 Task: Open Card Mediation Execution Review in Board Customer Loyalty Program Strategy and Execution to Workspace Appointment Scheduling and add a team member Softage.3@softage.net, a label Orange, a checklist Content Marketing, an attachment from Trello, a color Orange and finally, add a card description 'Plan and execute company team-building conference with guest speakers' and a comment 'This task presents an opportunity to demonstrate our team-building and collaboration skills, working effectively with others towards a common goal.'. Add a start date 'Jan 03, 1900' with a due date 'Jan 10, 1900'
Action: Mouse moved to (50, 315)
Screenshot: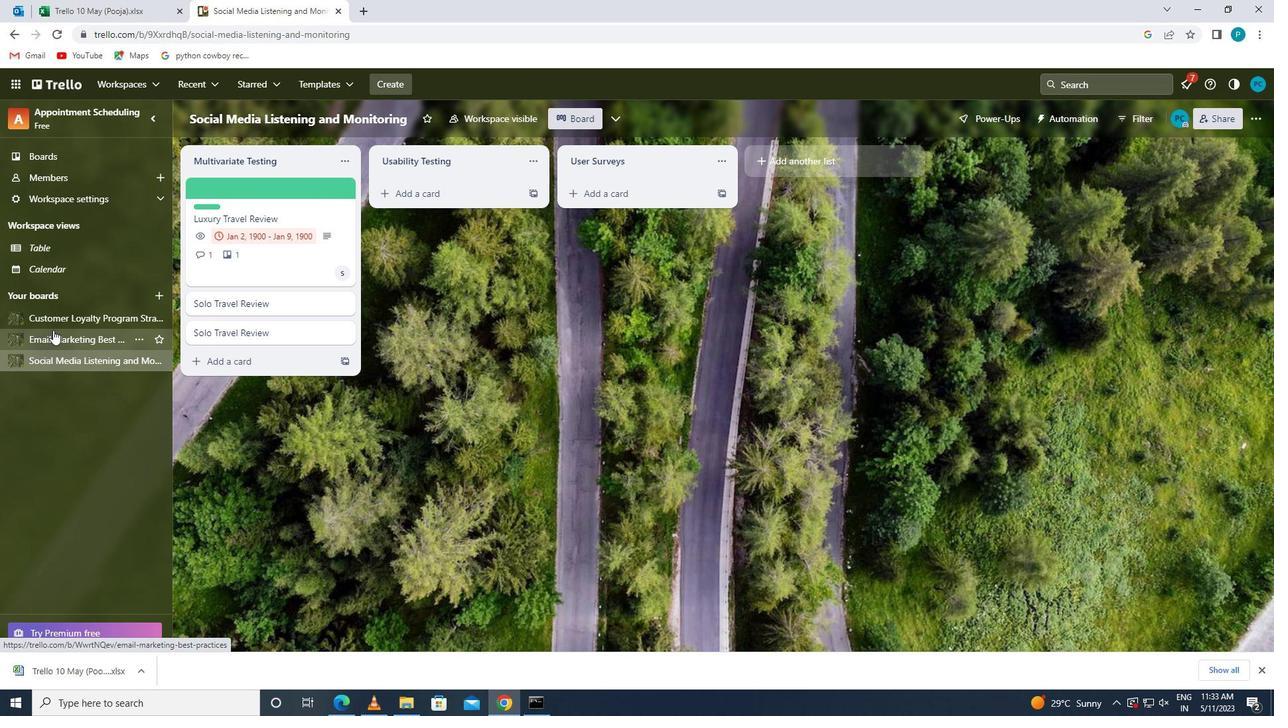 
Action: Mouse pressed left at (50, 315)
Screenshot: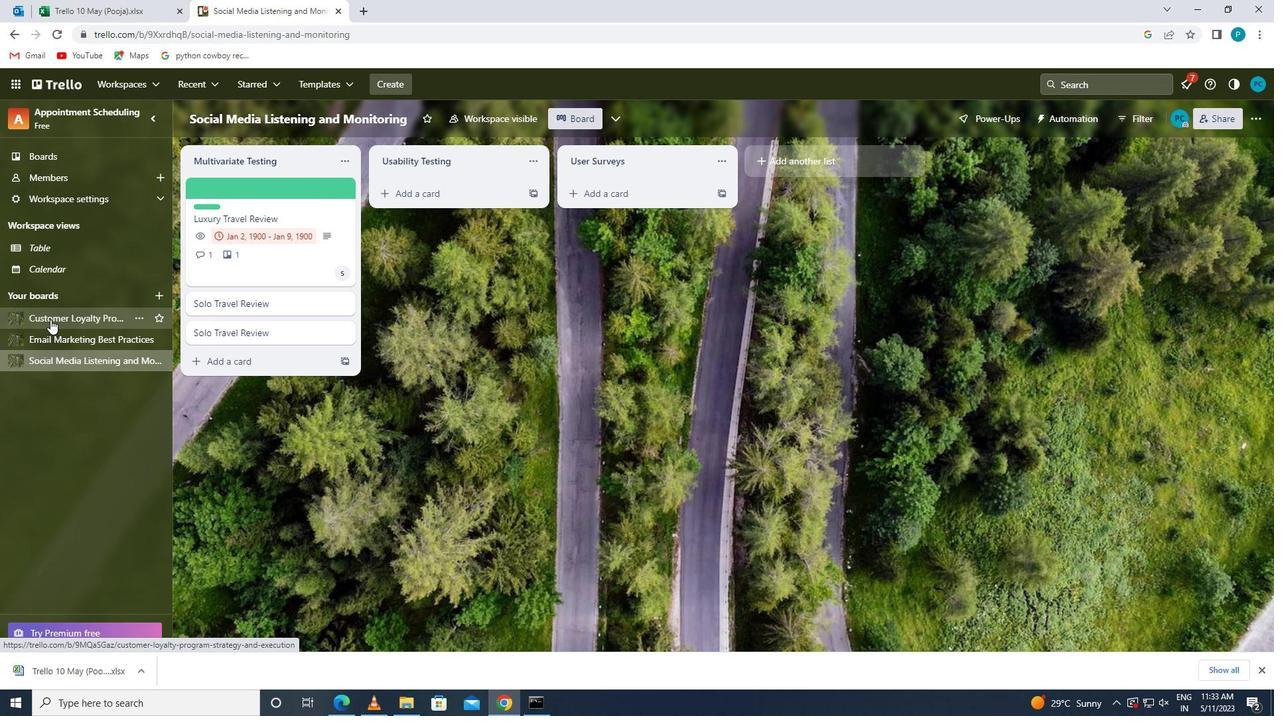 
Action: Mouse moved to (217, 191)
Screenshot: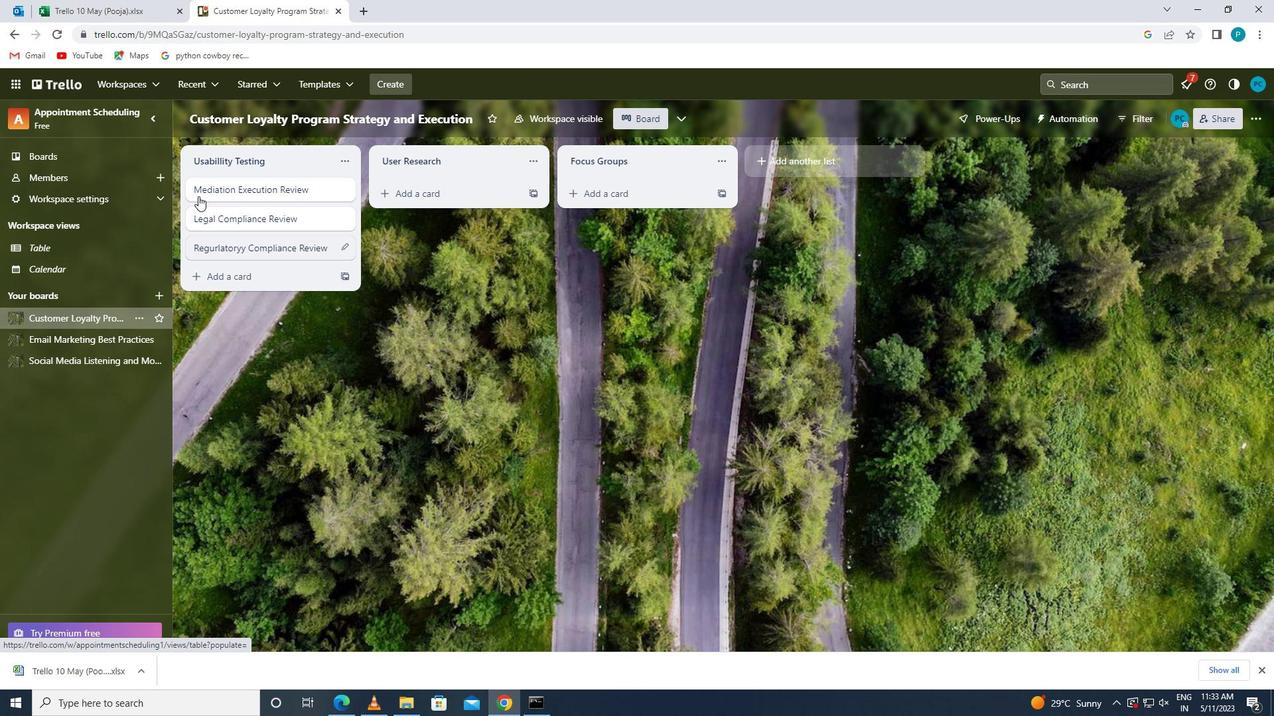 
Action: Mouse pressed left at (217, 191)
Screenshot: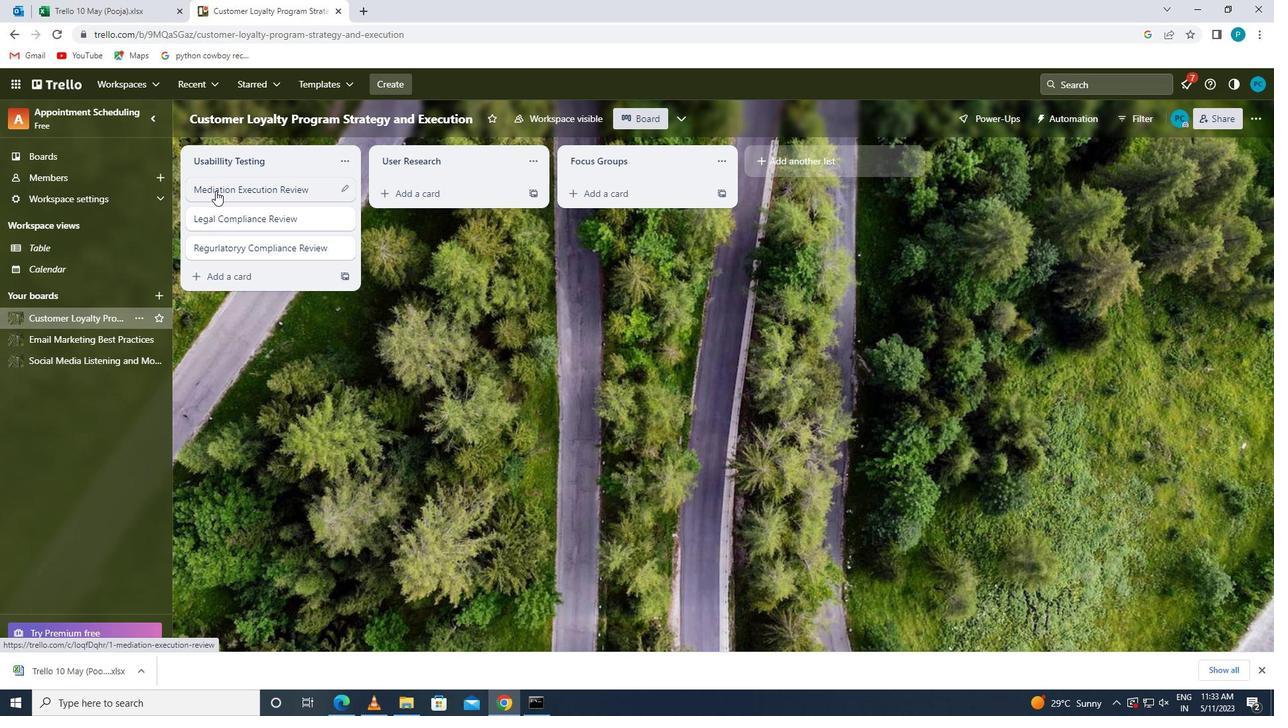 
Action: Mouse moved to (849, 185)
Screenshot: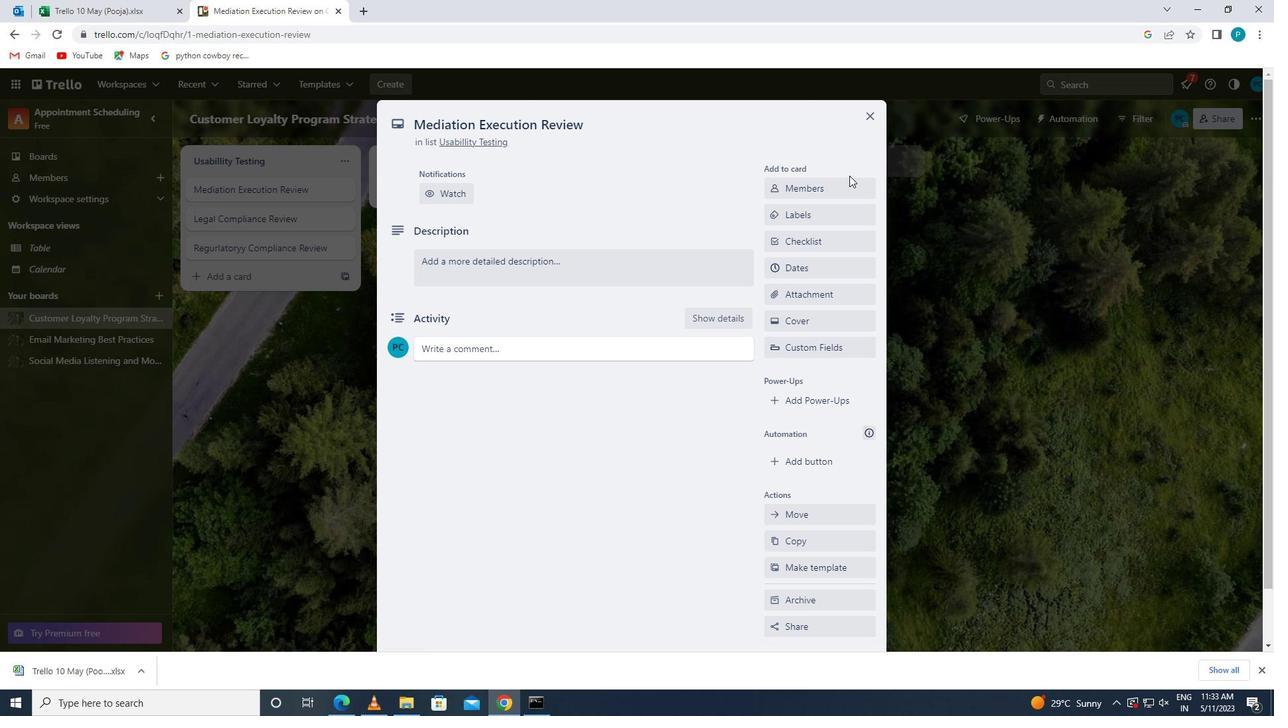 
Action: Mouse pressed left at (849, 185)
Screenshot: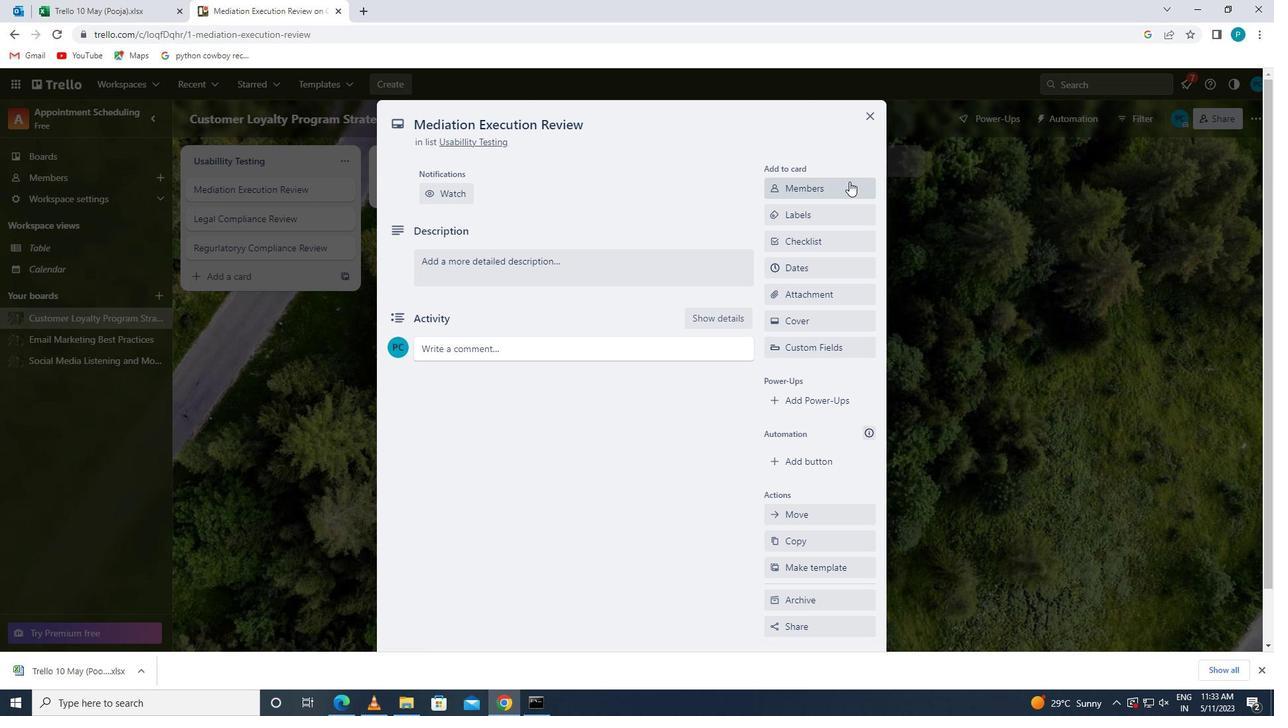 
Action: Key pressed <Key.caps_lock>s<Key.caps_lock>oftage
Screenshot: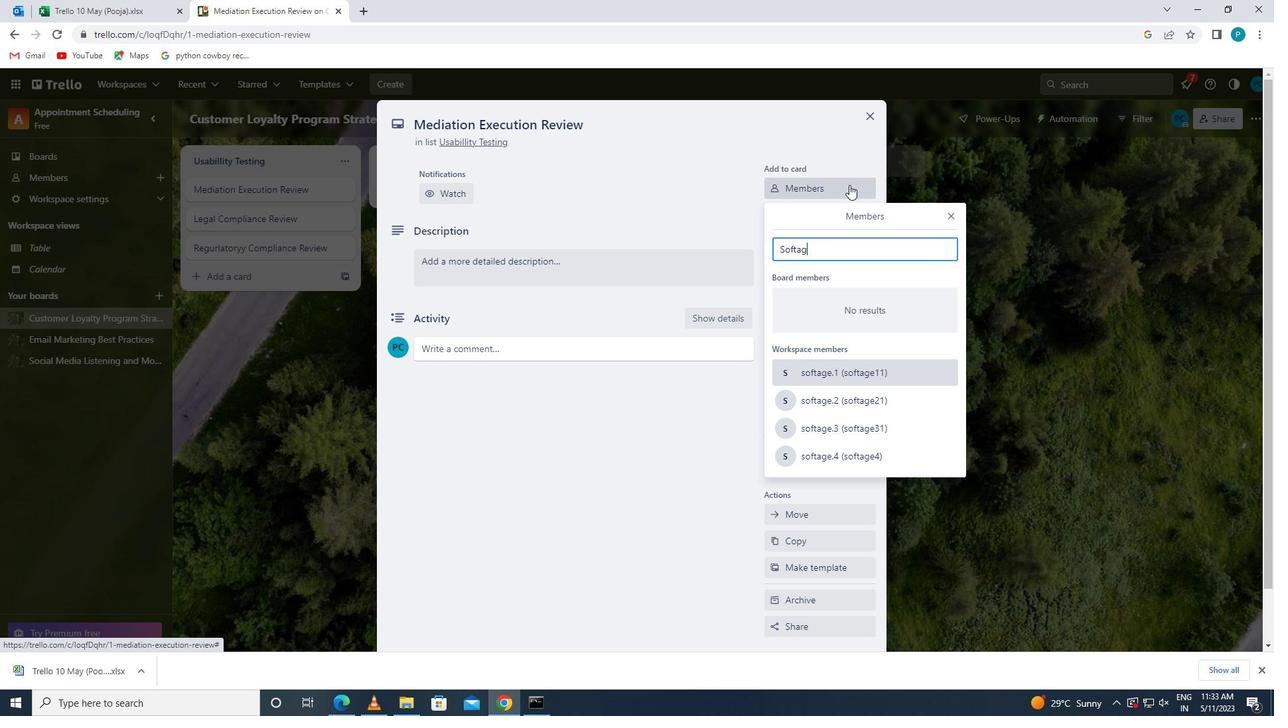 
Action: Mouse moved to (855, 435)
Screenshot: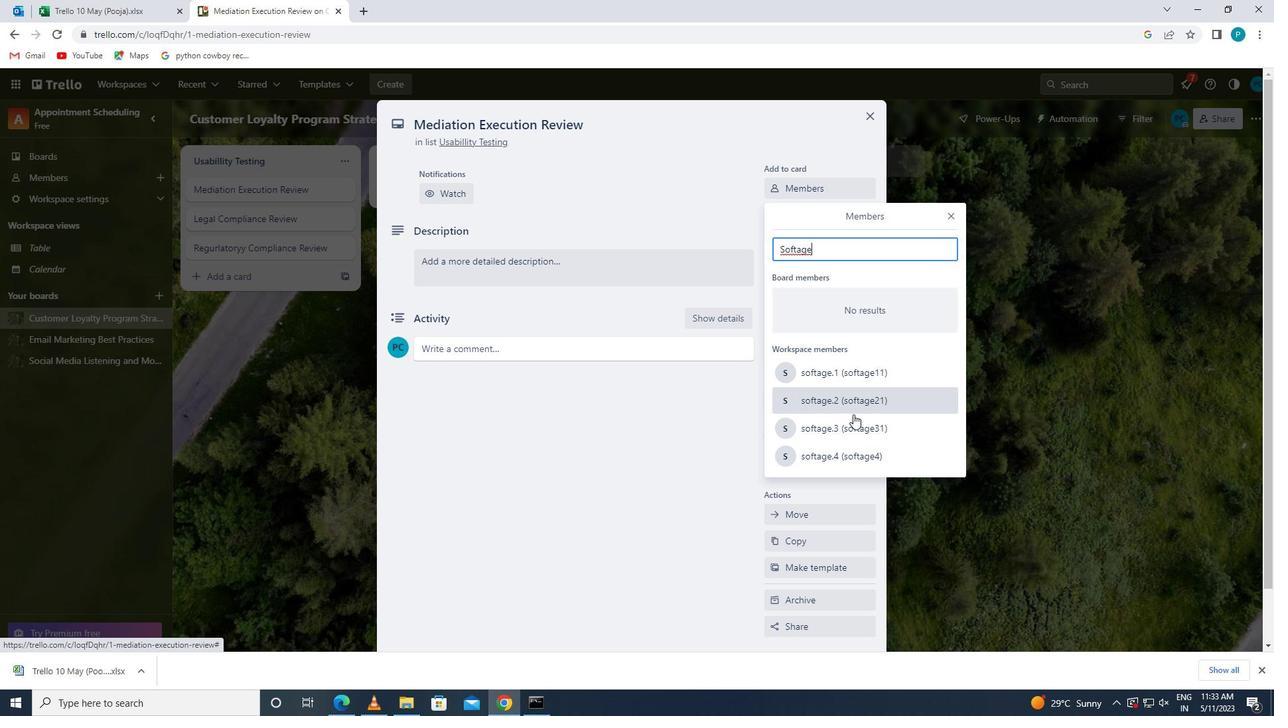 
Action: Mouse pressed left at (855, 435)
Screenshot: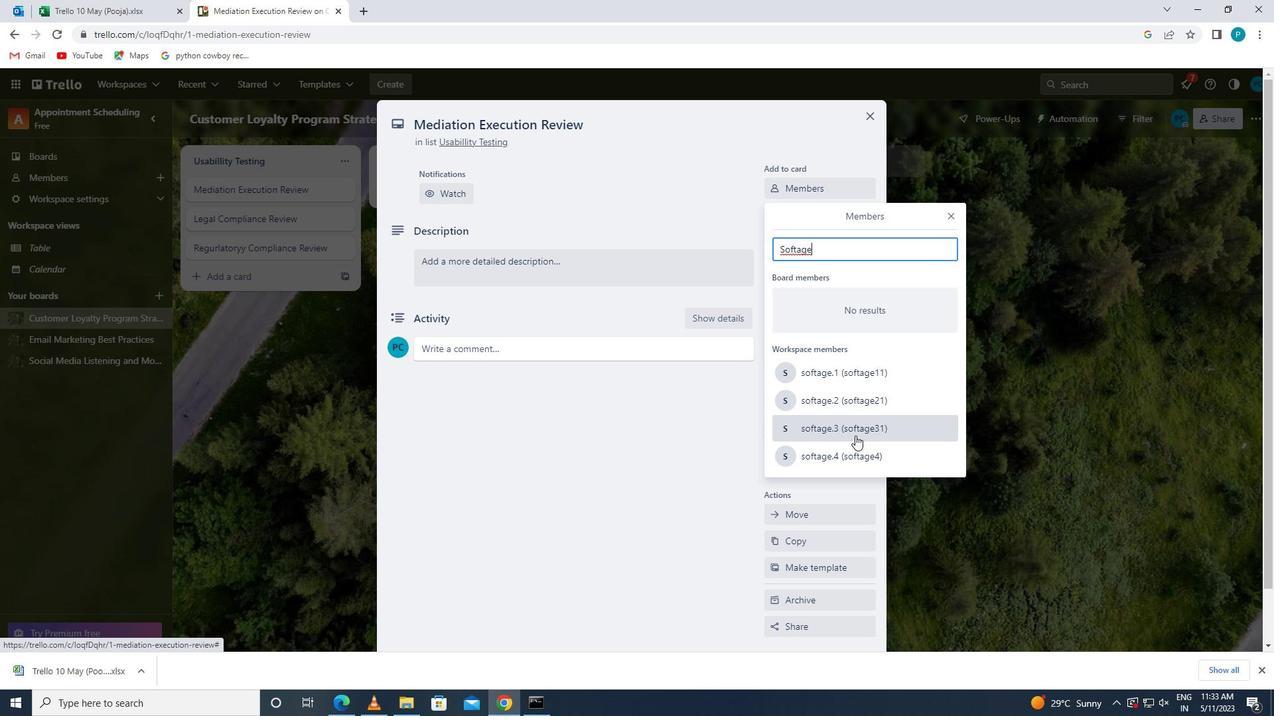 
Action: Mouse moved to (947, 214)
Screenshot: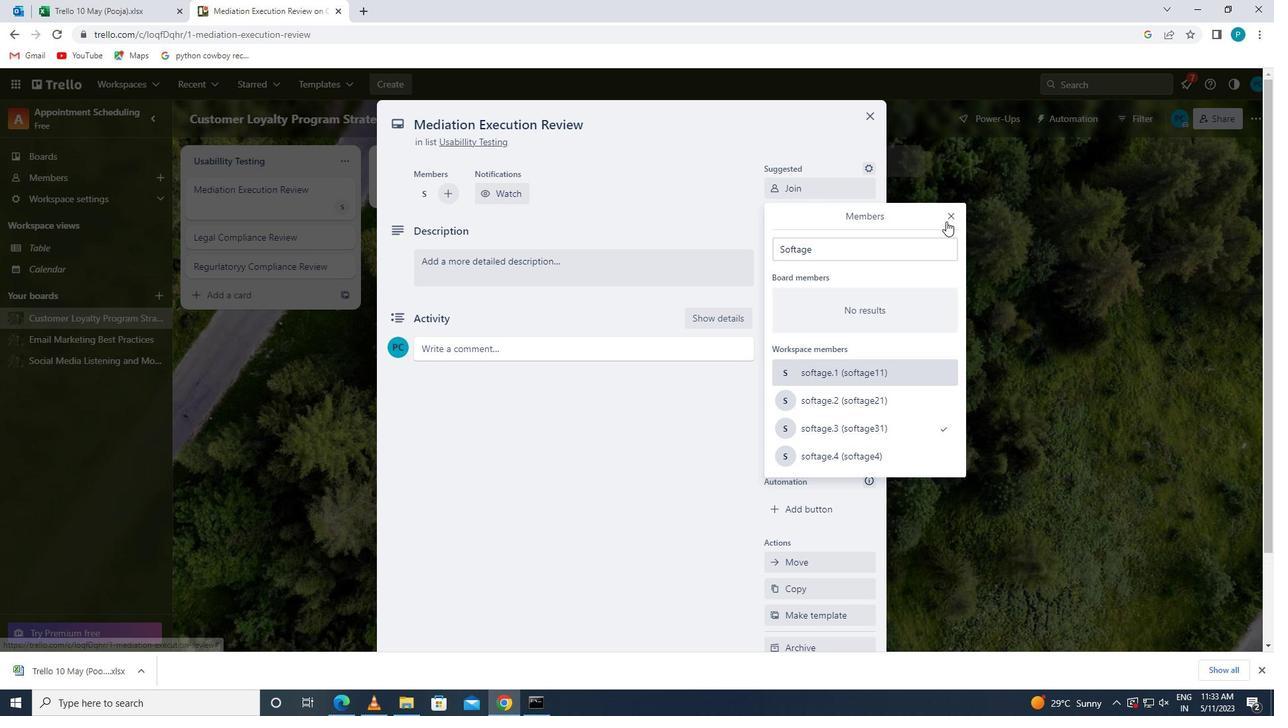 
Action: Mouse pressed left at (947, 214)
Screenshot: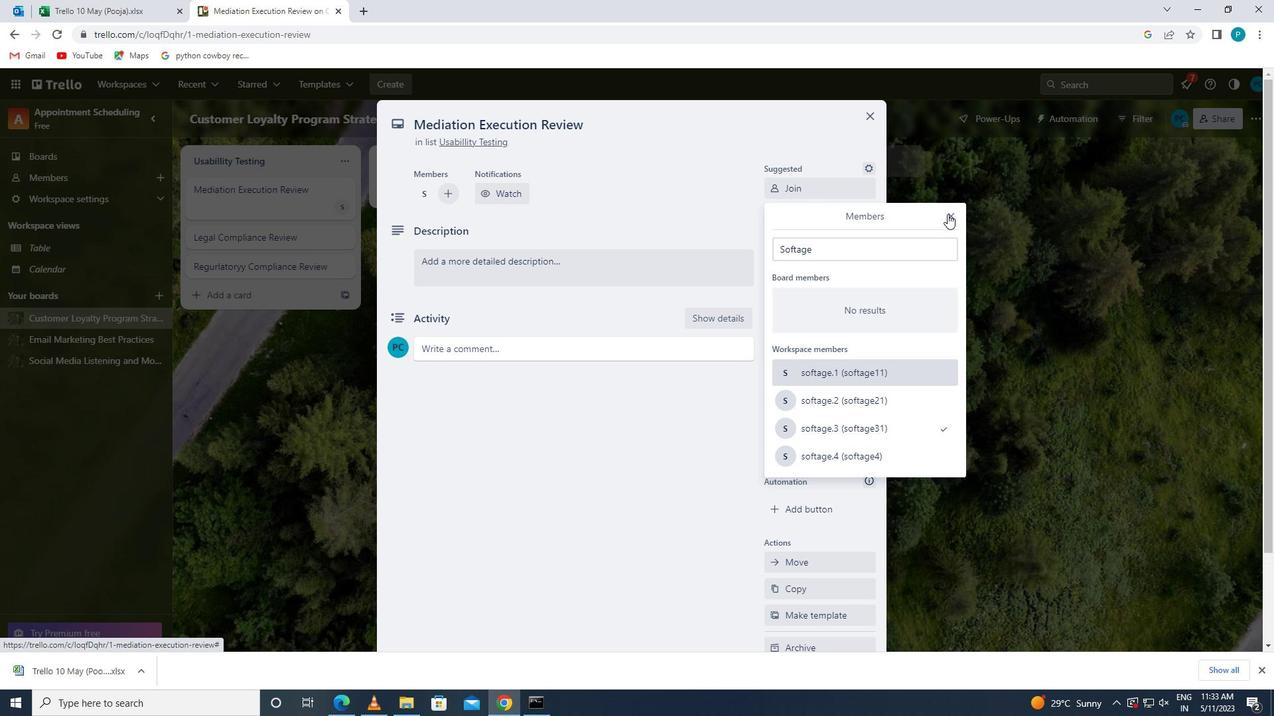 
Action: Mouse moved to (829, 266)
Screenshot: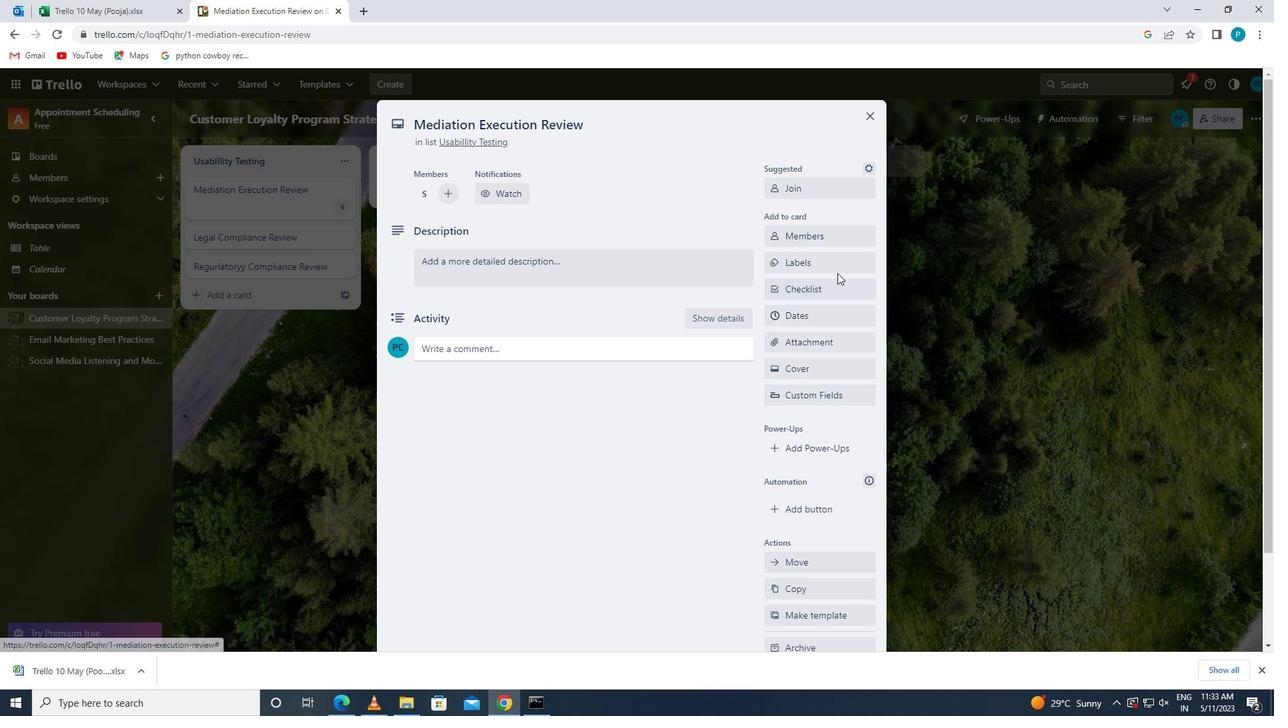 
Action: Mouse pressed left at (829, 266)
Screenshot: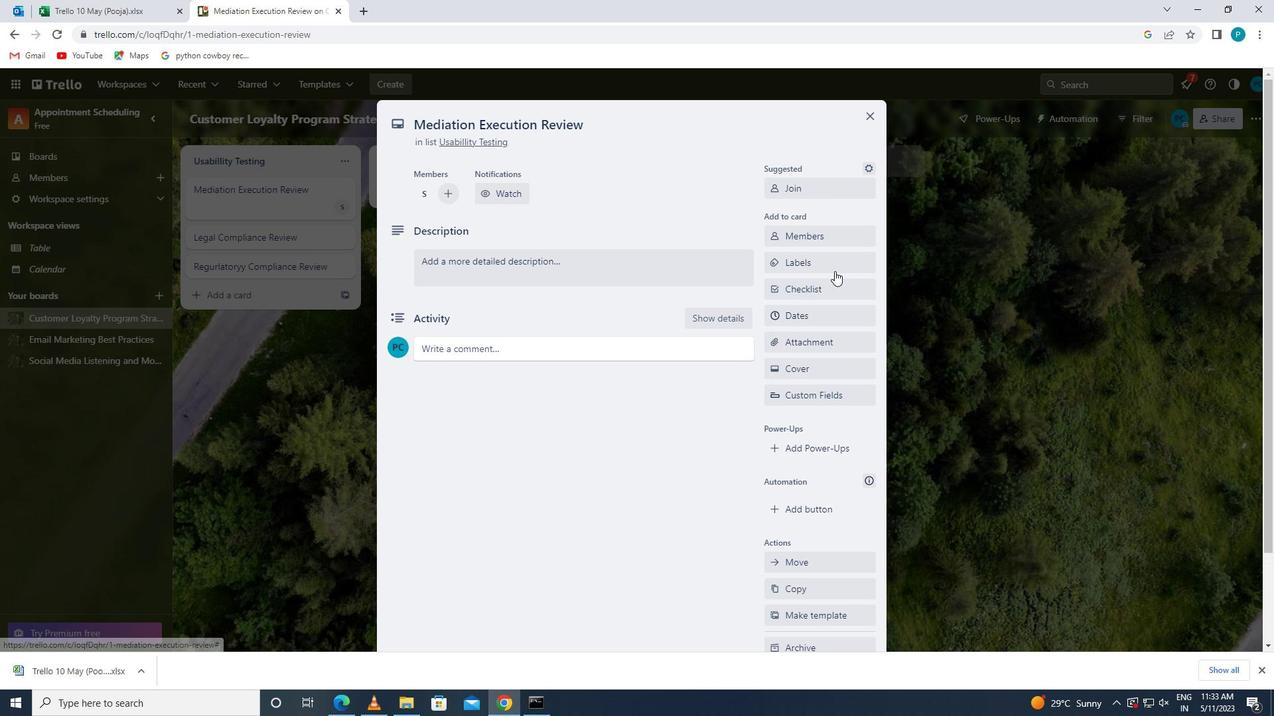
Action: Mouse moved to (846, 520)
Screenshot: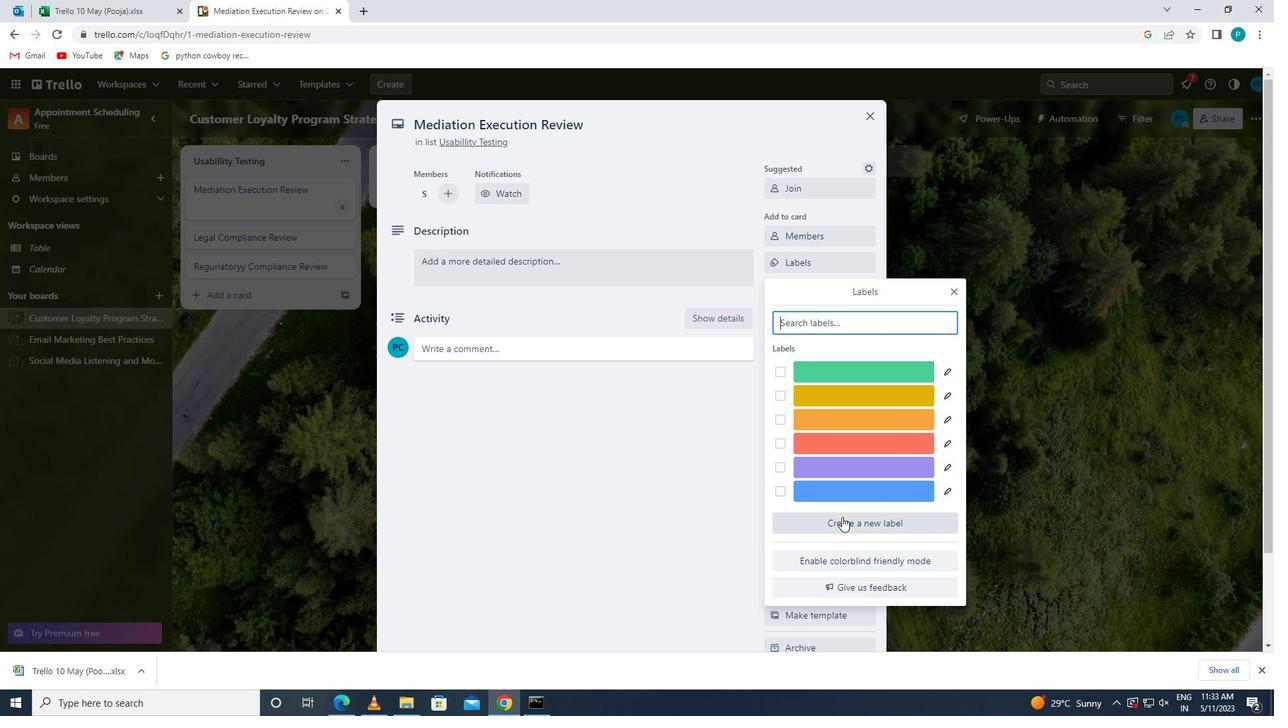 
Action: Mouse pressed left at (846, 520)
Screenshot: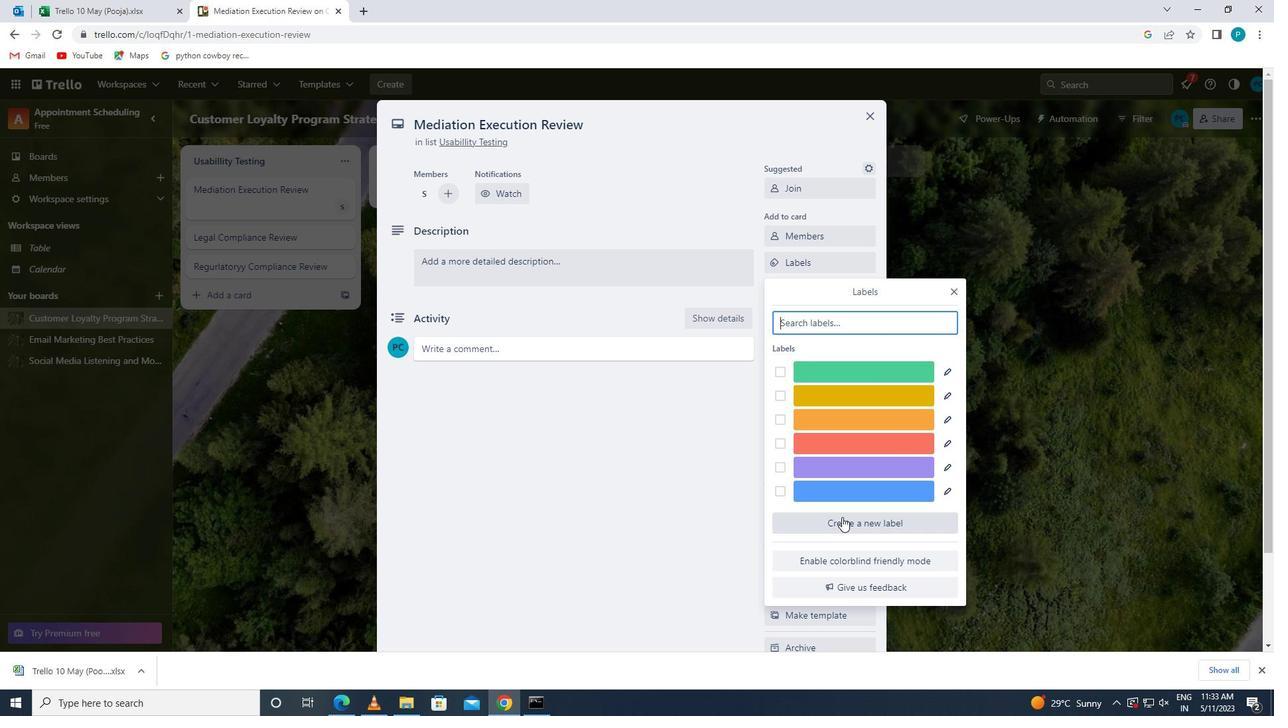 
Action: Mouse moved to (863, 304)
Screenshot: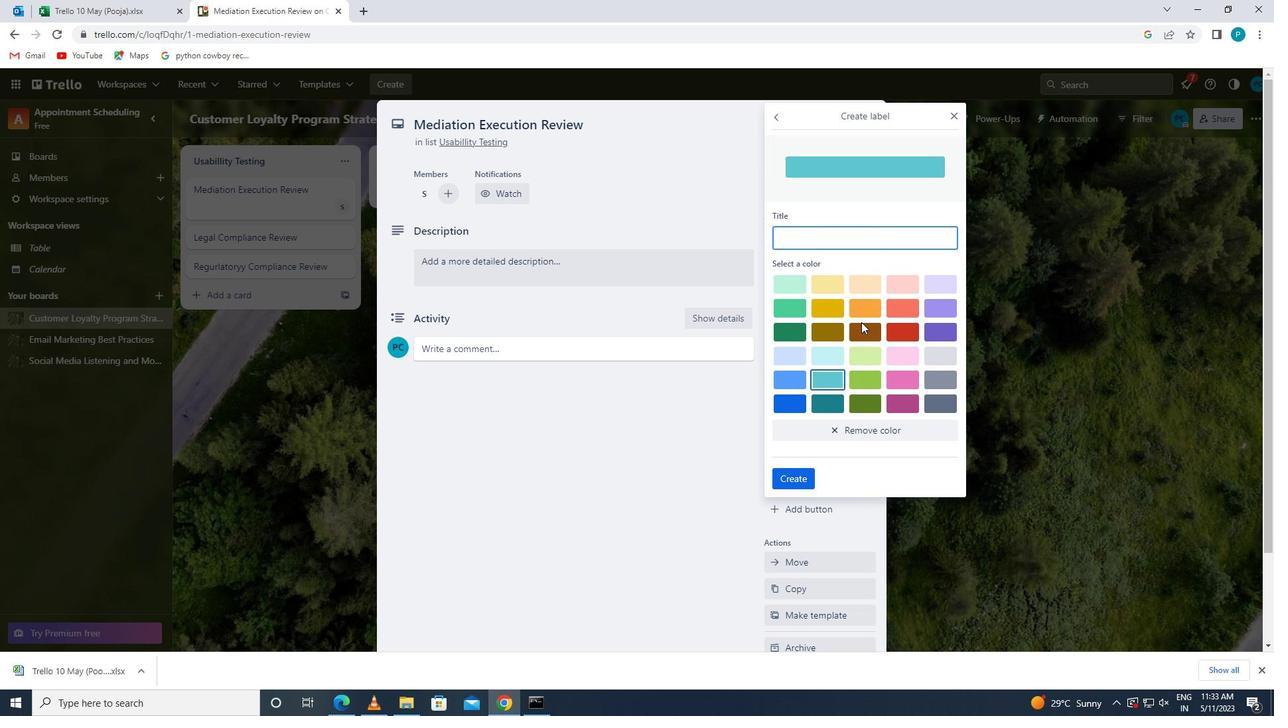 
Action: Mouse pressed left at (863, 304)
Screenshot: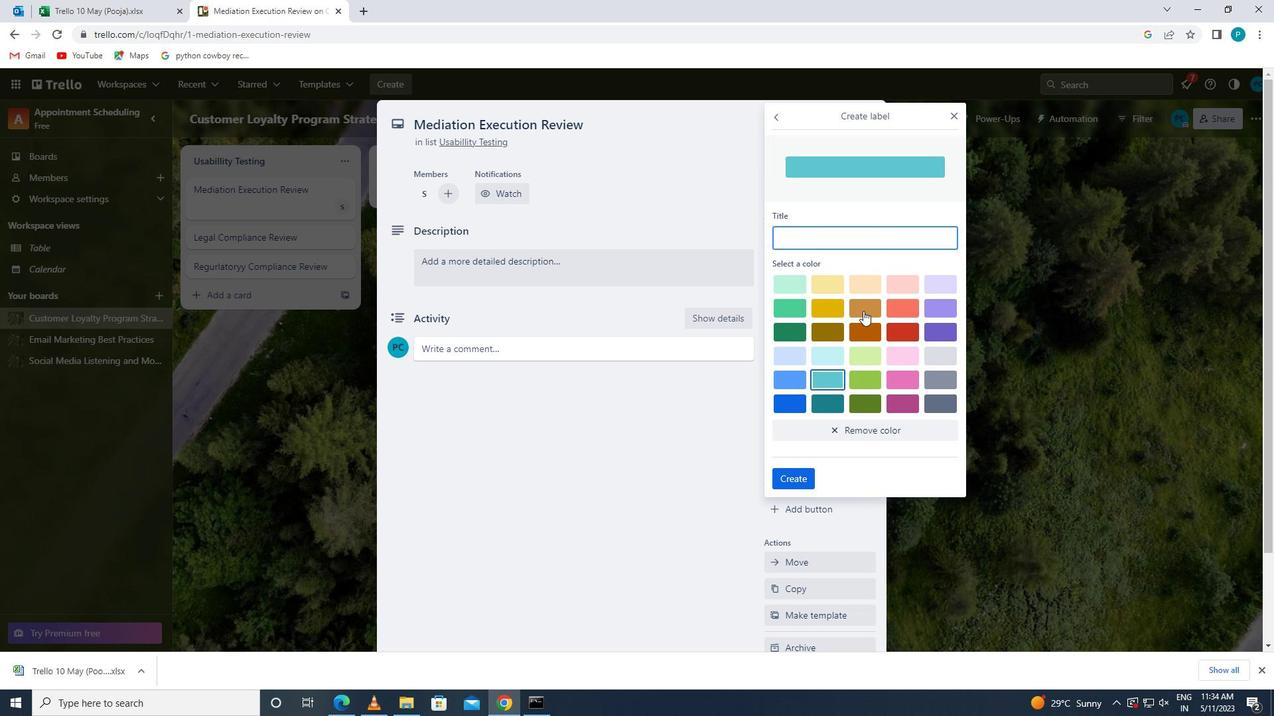 
Action: Mouse moved to (796, 489)
Screenshot: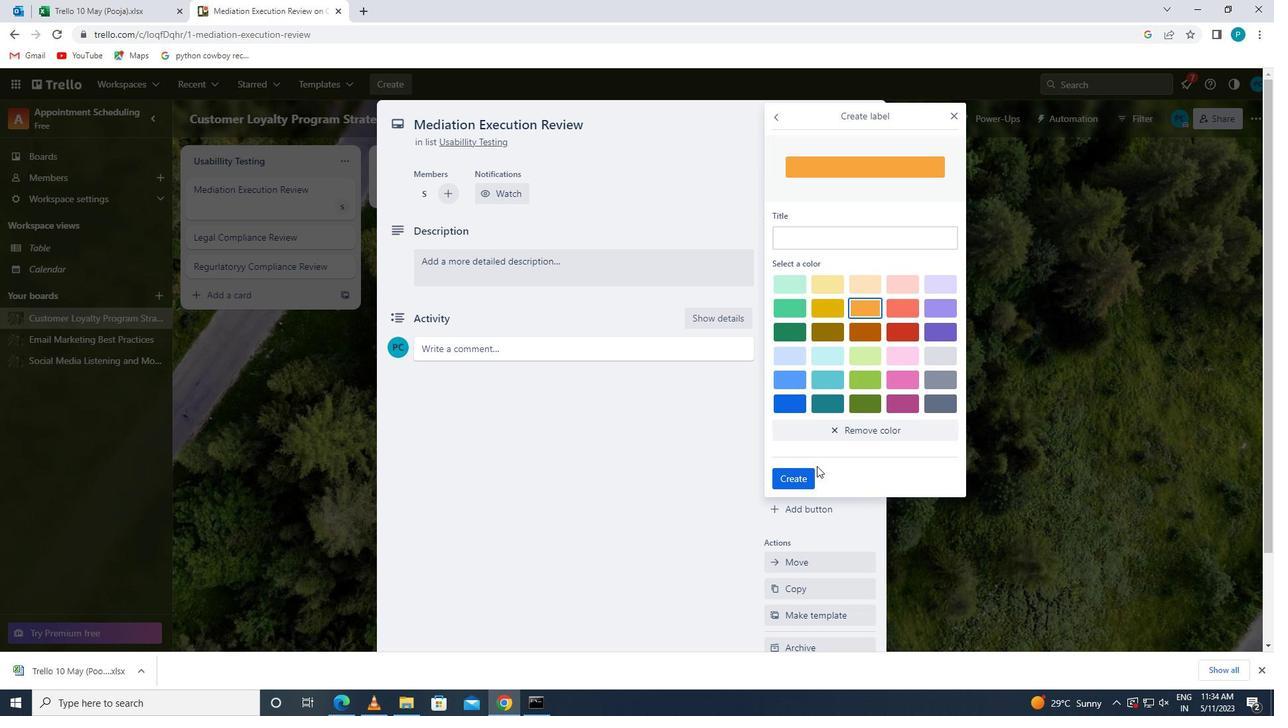 
Action: Mouse pressed left at (796, 489)
Screenshot: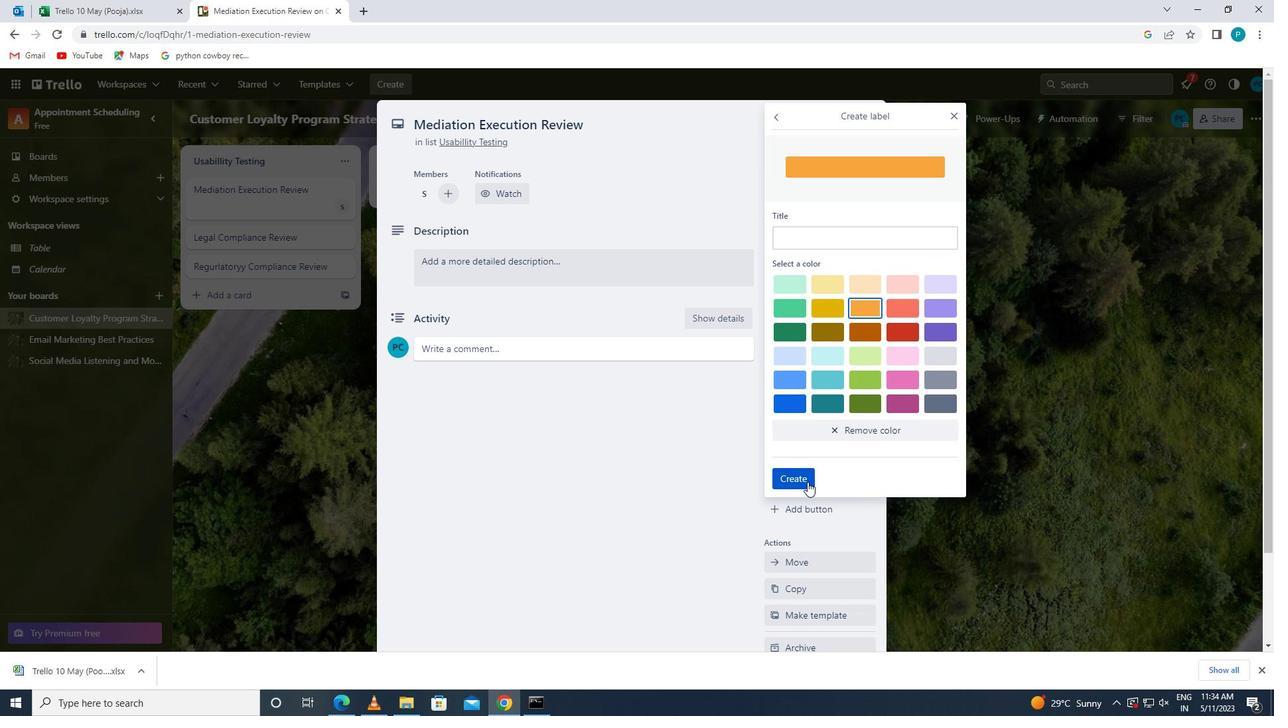 
Action: Mouse moved to (948, 283)
Screenshot: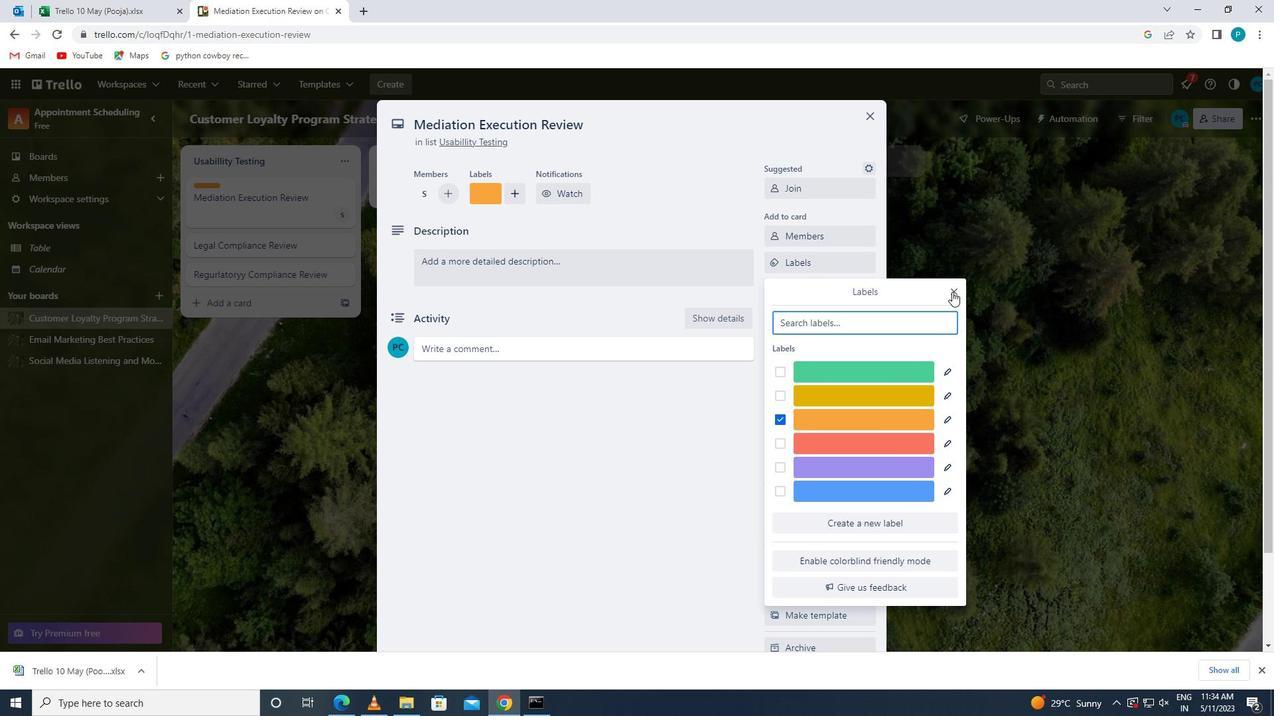 
Action: Mouse pressed left at (948, 283)
Screenshot: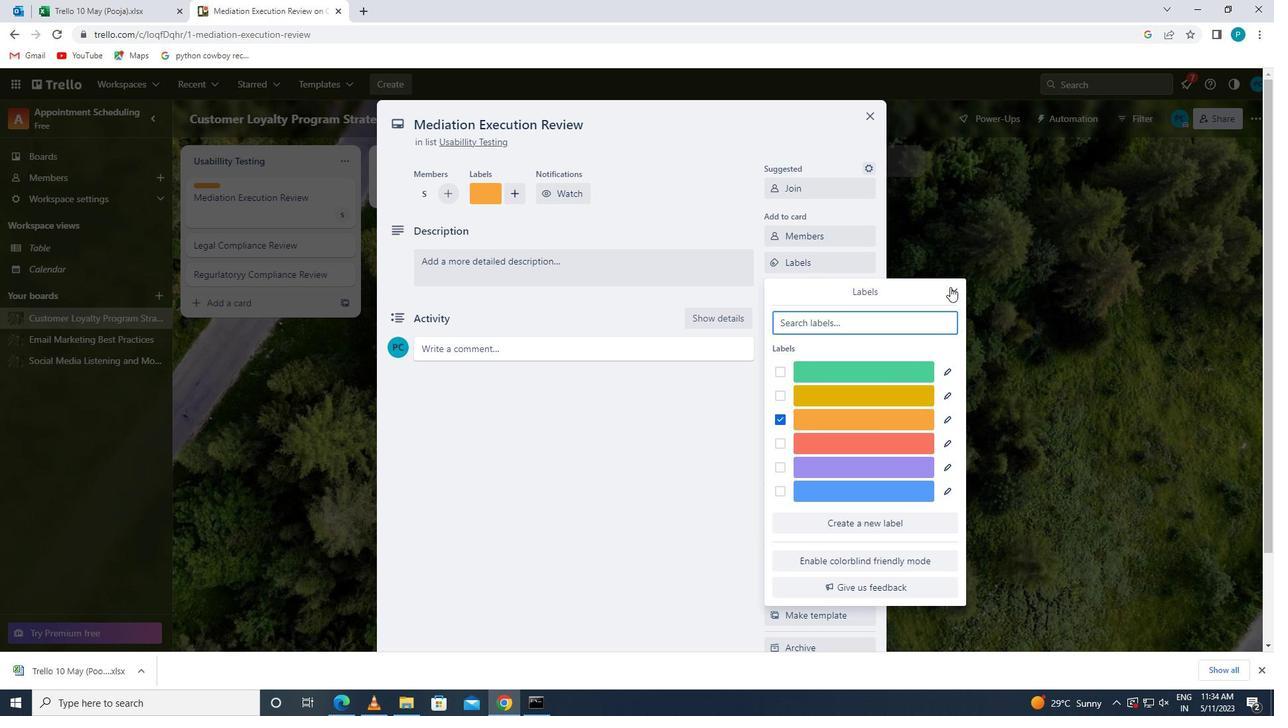 
Action: Mouse moved to (952, 289)
Screenshot: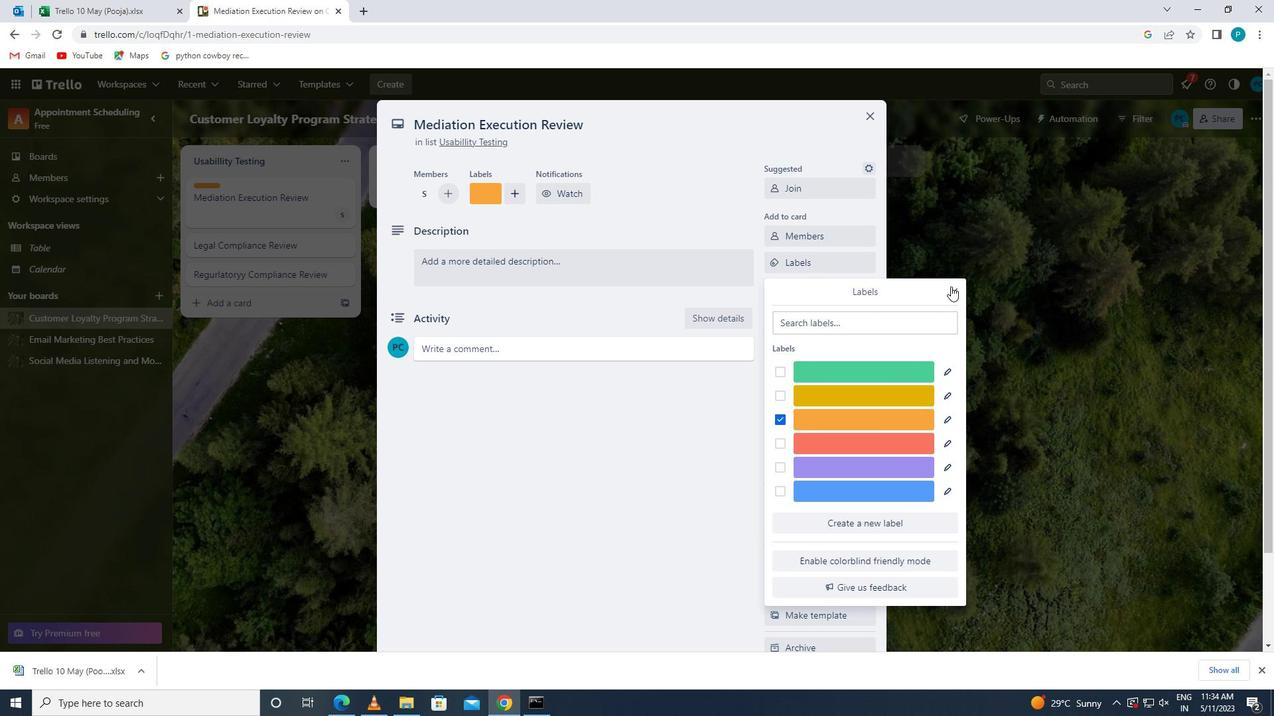 
Action: Mouse pressed left at (952, 289)
Screenshot: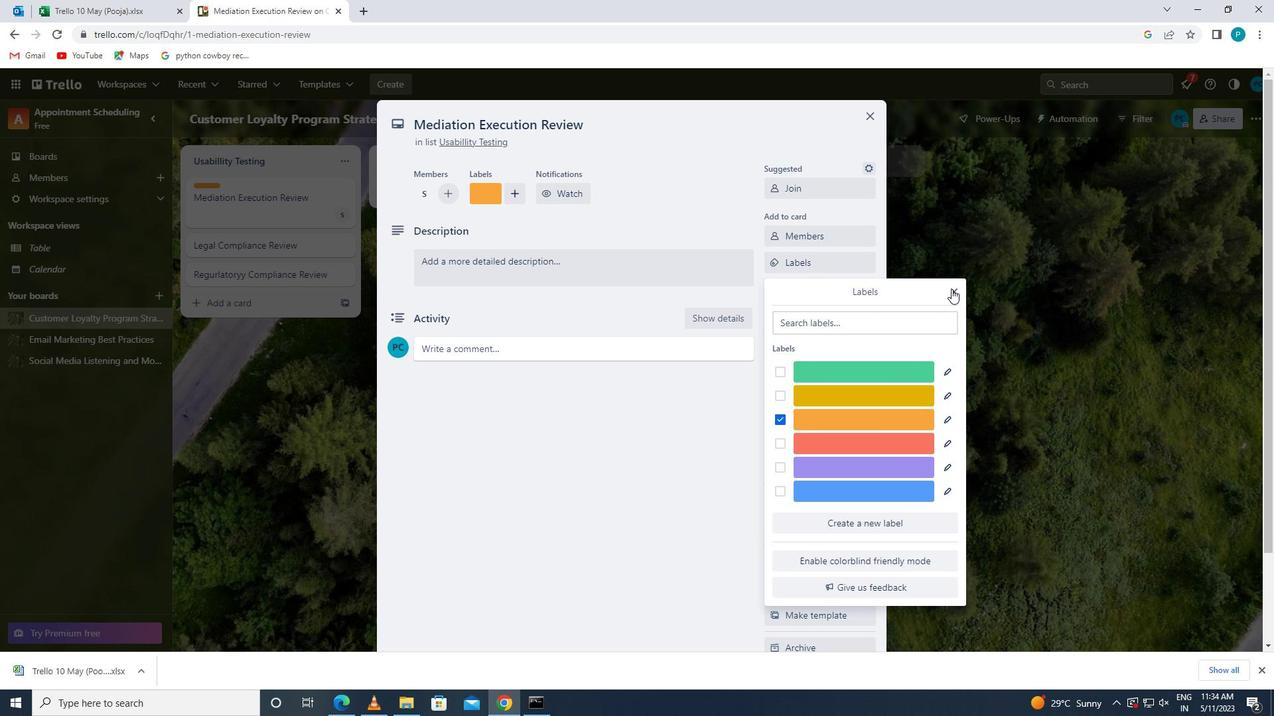 
Action: Mouse moved to (842, 321)
Screenshot: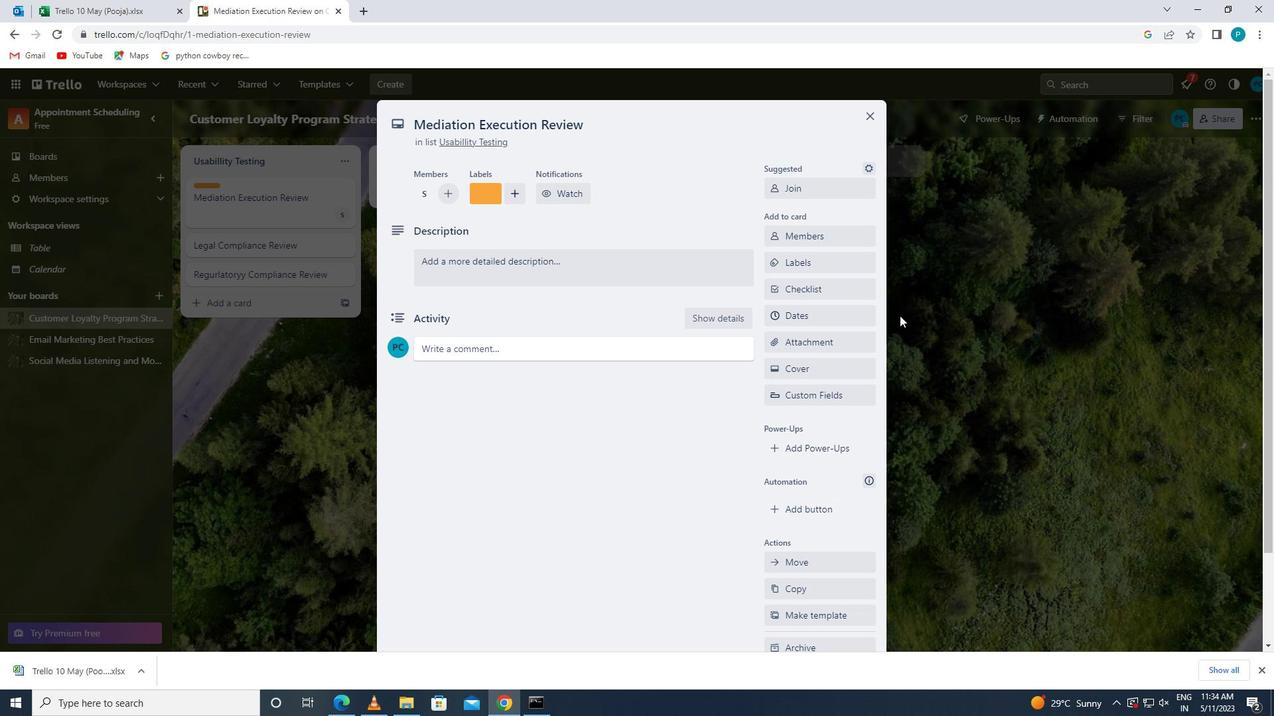 
Action: Mouse pressed left at (842, 321)
Screenshot: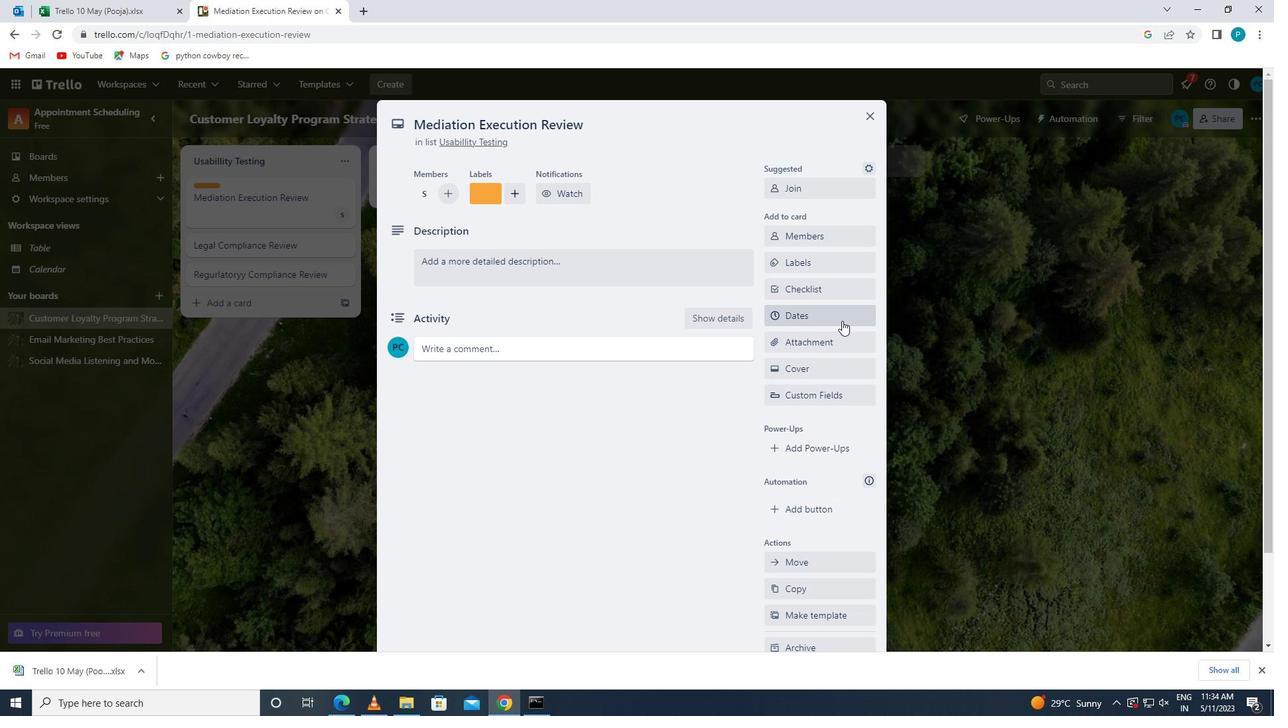 
Action: Mouse moved to (951, 117)
Screenshot: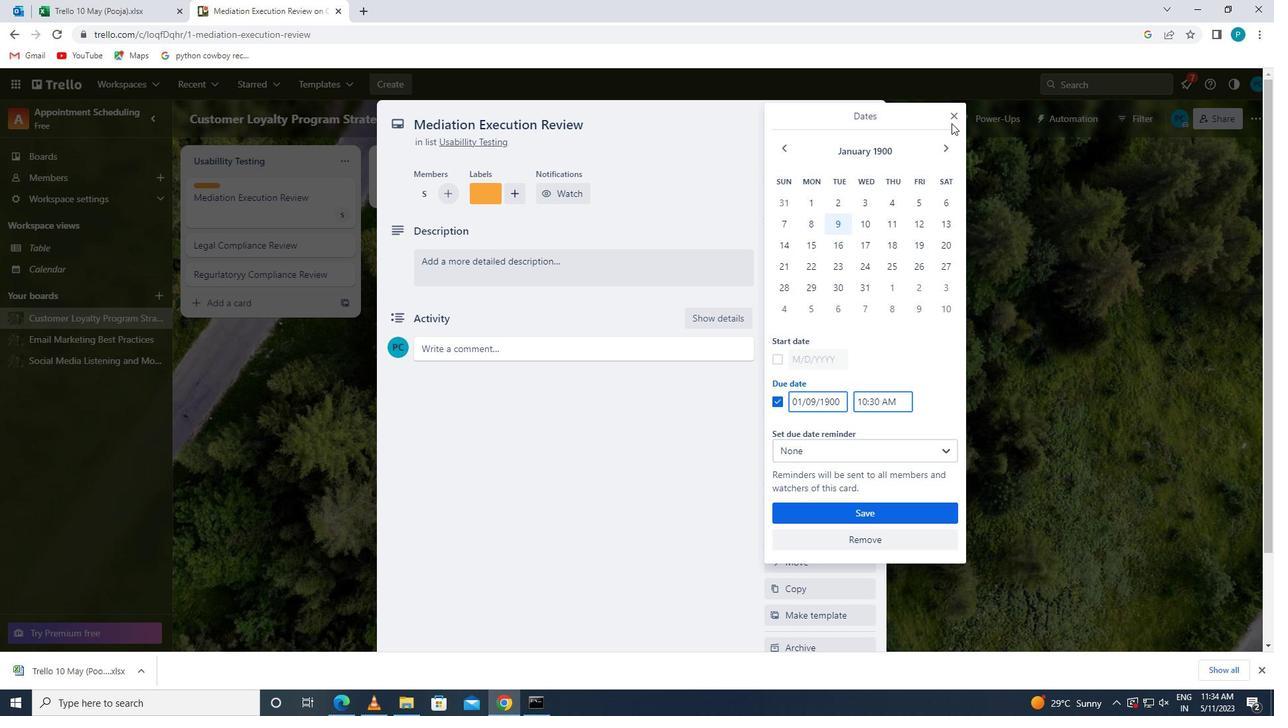 
Action: Mouse pressed left at (951, 117)
Screenshot: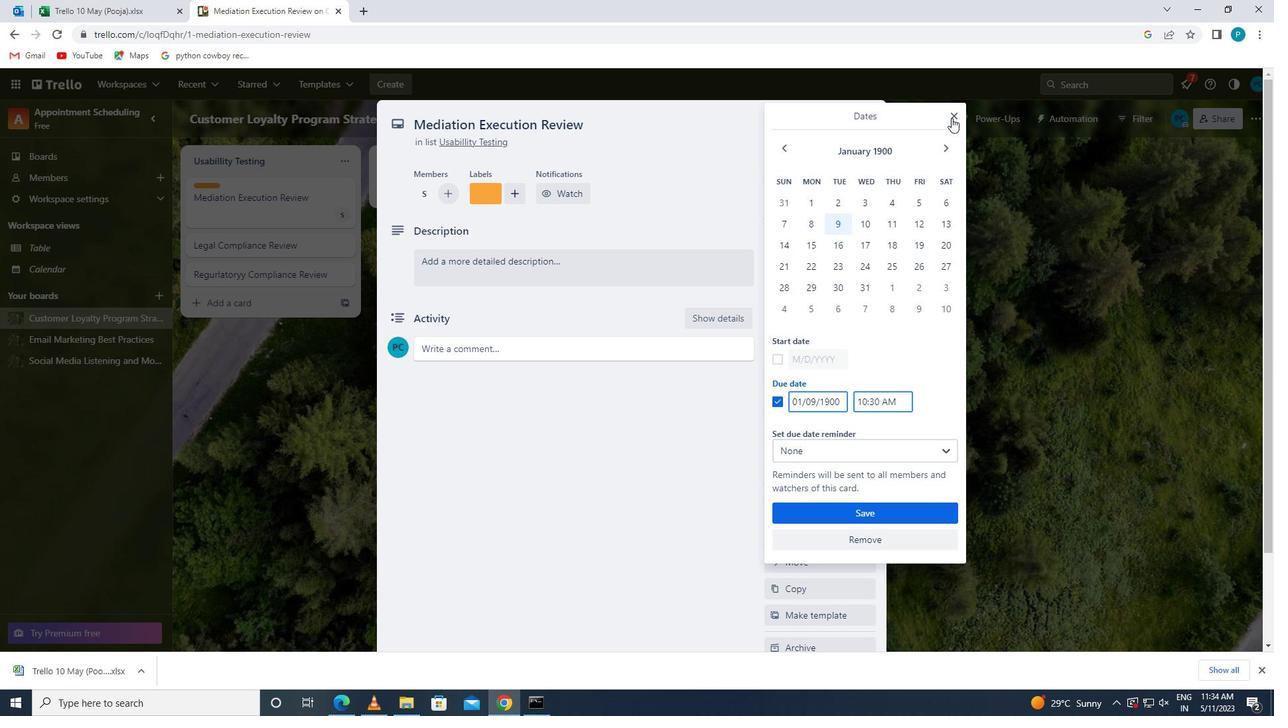 
Action: Mouse moved to (810, 343)
Screenshot: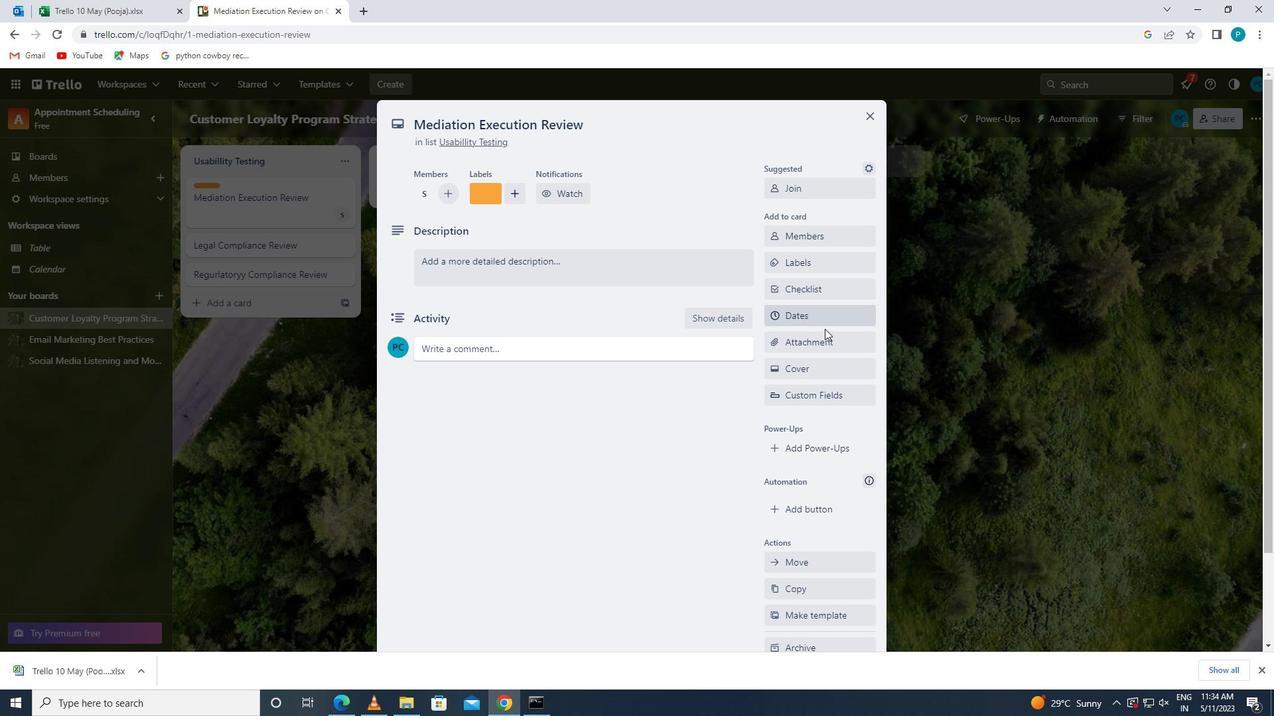 
Action: Mouse pressed left at (810, 343)
Screenshot: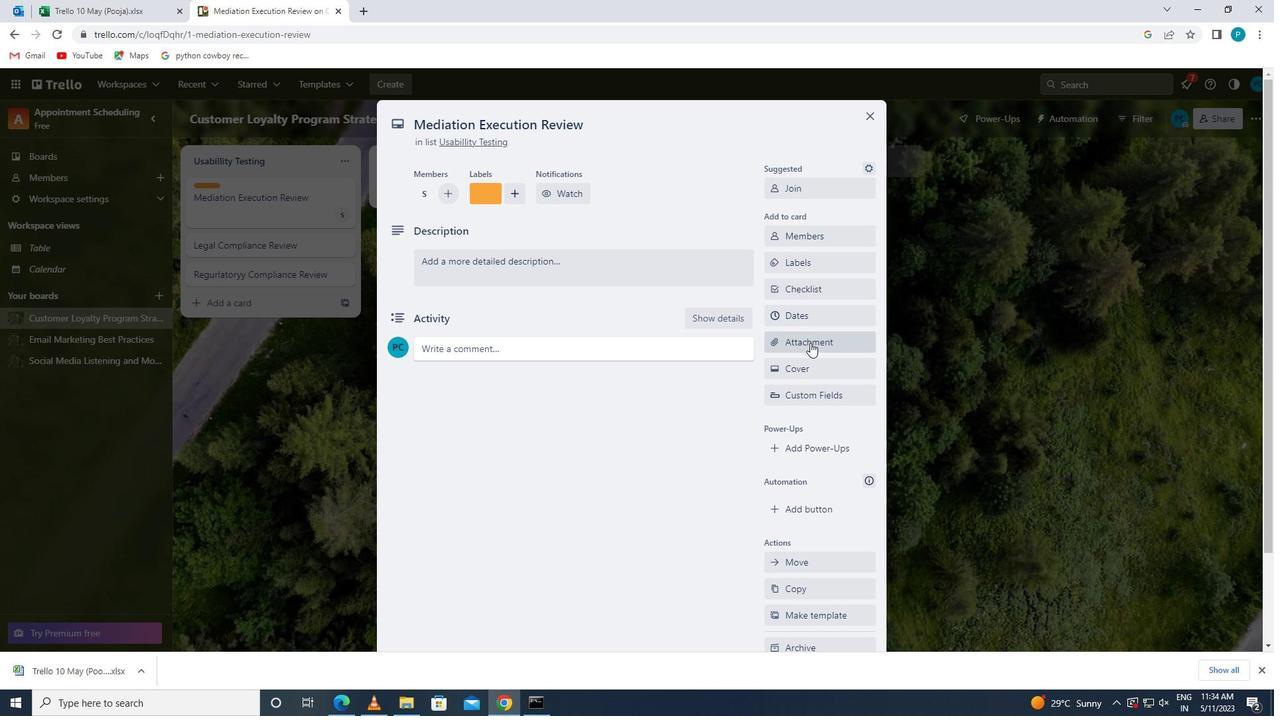 
Action: Mouse moved to (793, 289)
Screenshot: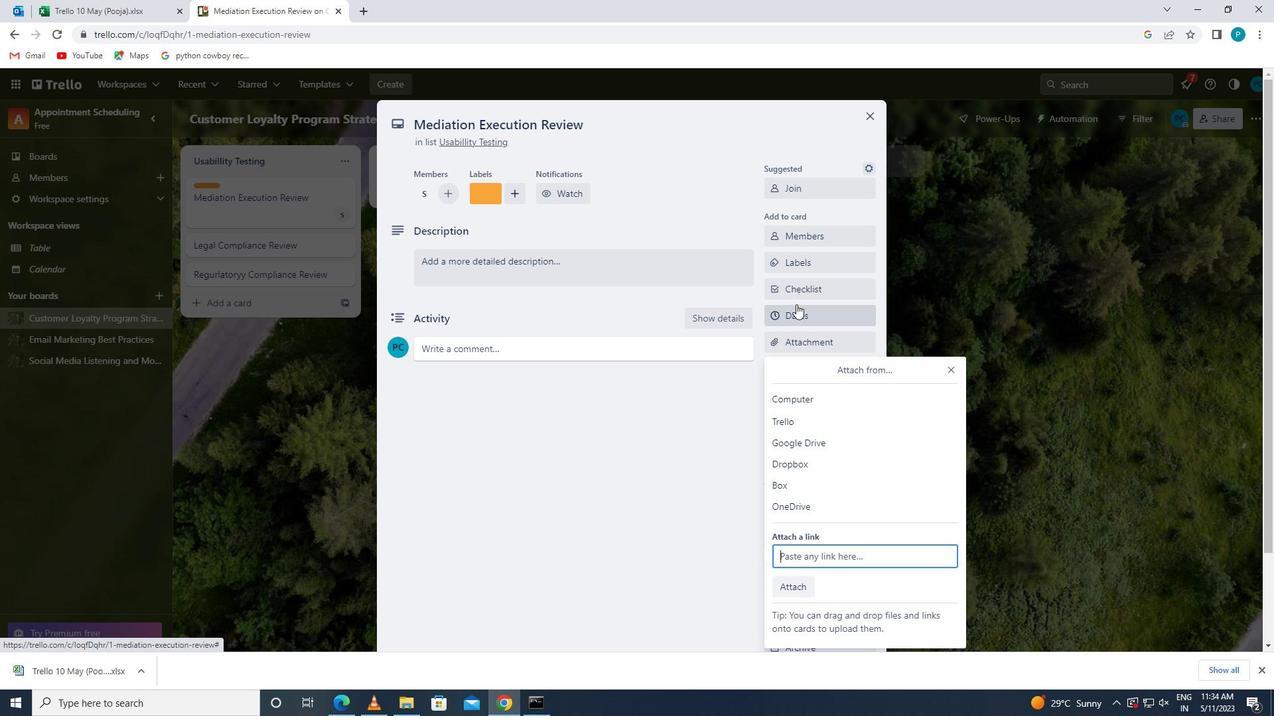 
Action: Mouse pressed left at (793, 289)
Screenshot: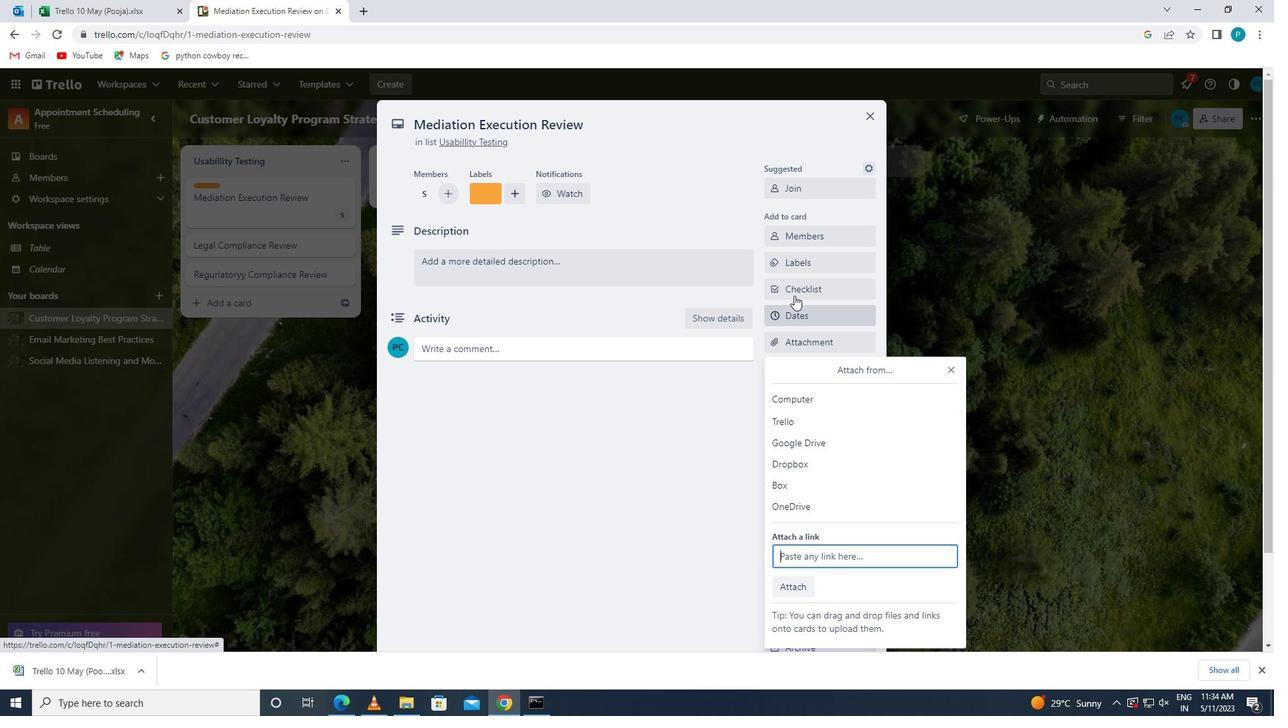 
Action: Mouse moved to (820, 337)
Screenshot: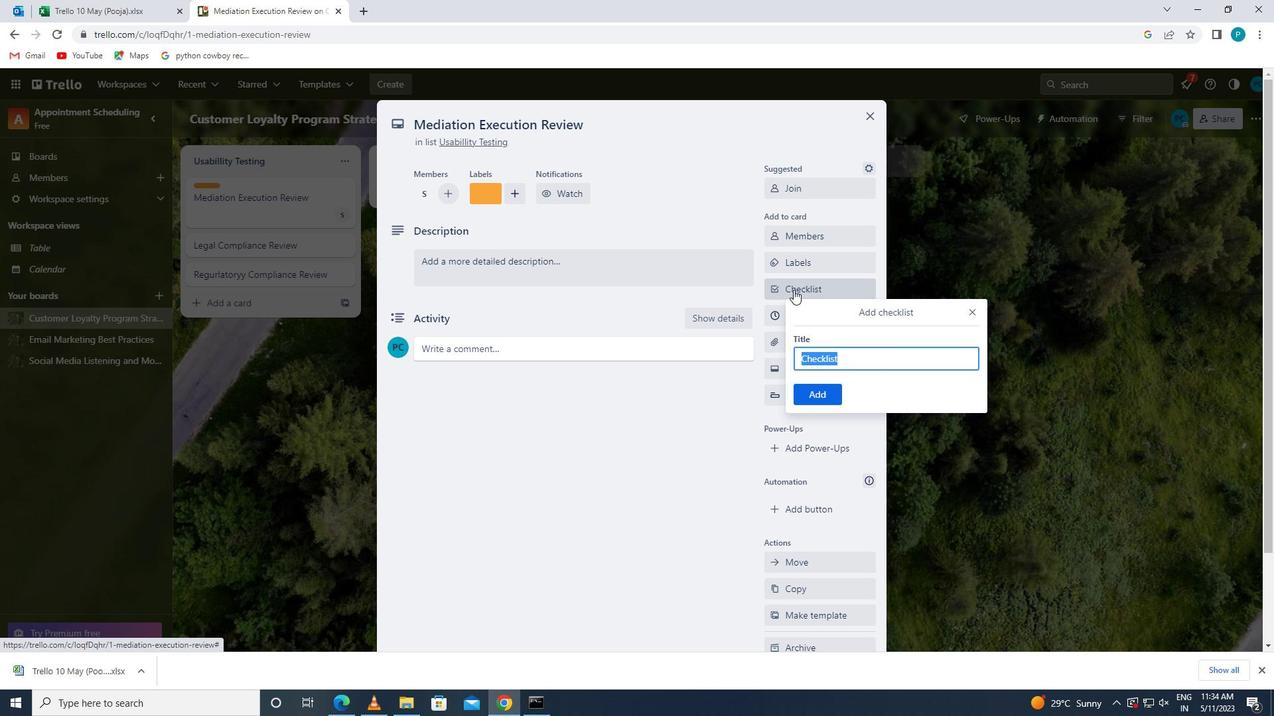
Action: Key pressed <Key.caps_lock>co
Screenshot: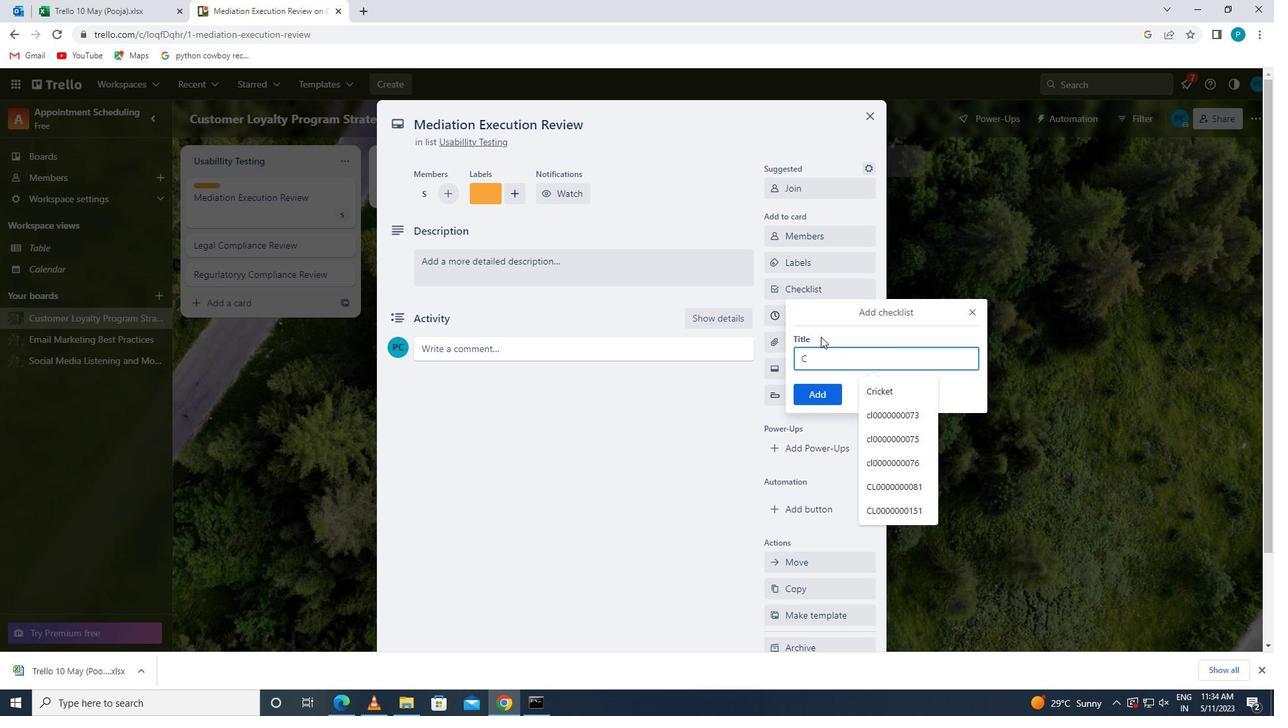 
Action: Mouse moved to (875, 402)
Screenshot: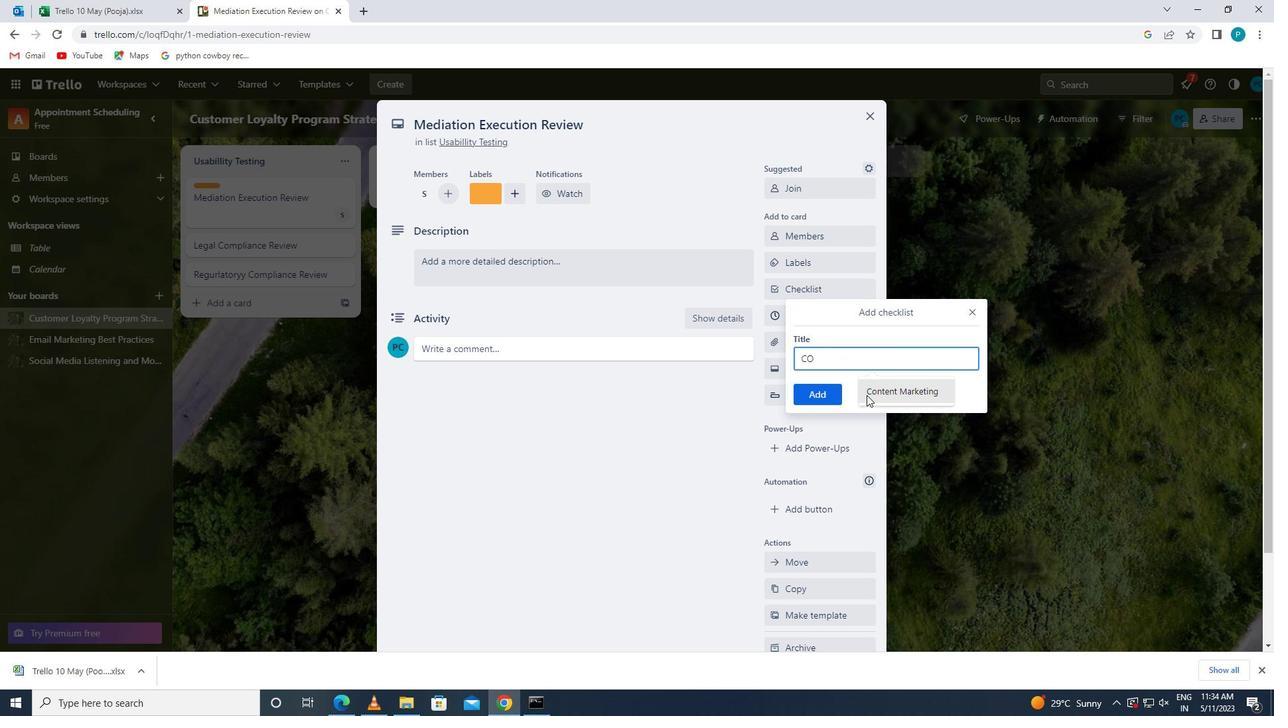 
Action: Mouse pressed left at (875, 402)
Screenshot: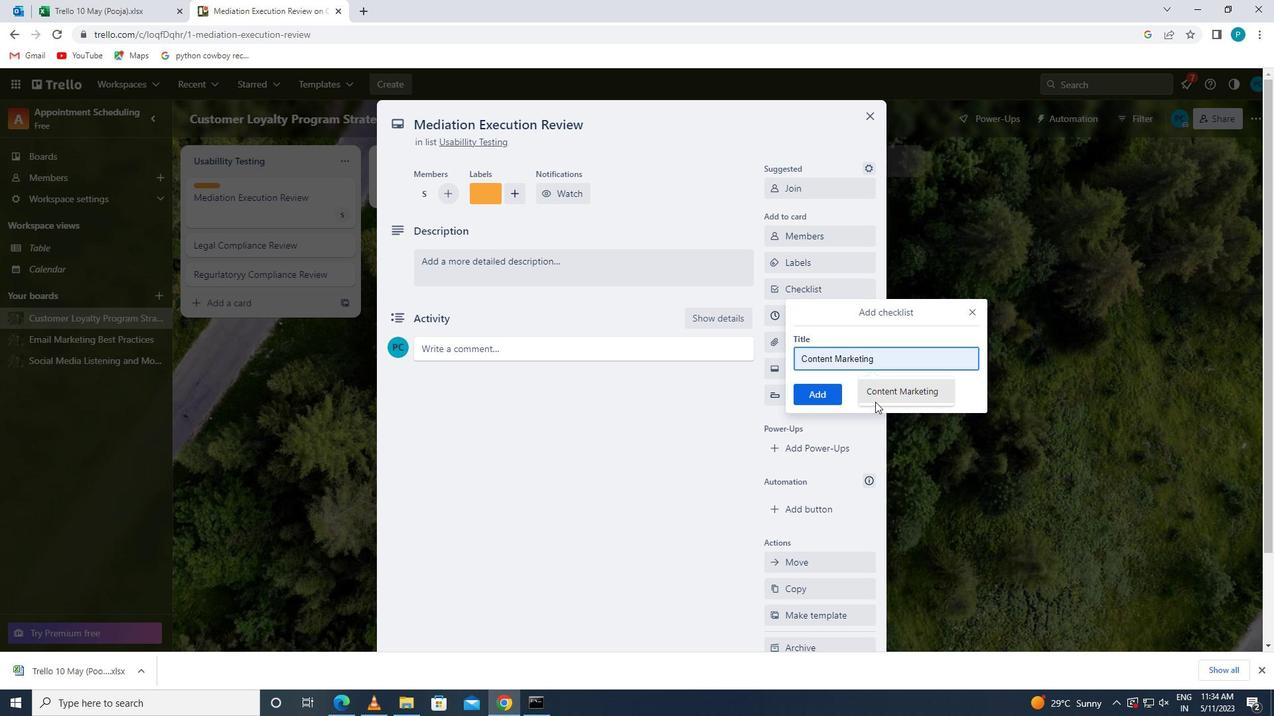 
Action: Mouse moved to (832, 390)
Screenshot: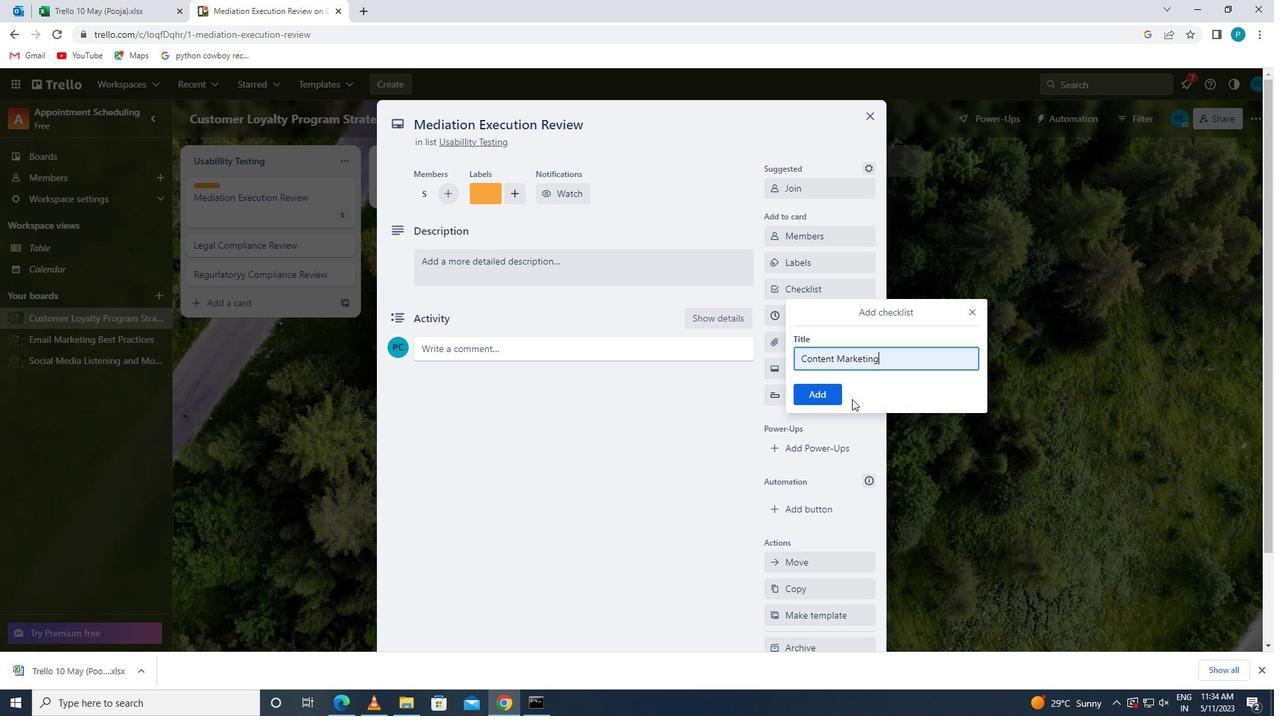 
Action: Mouse pressed left at (832, 390)
Screenshot: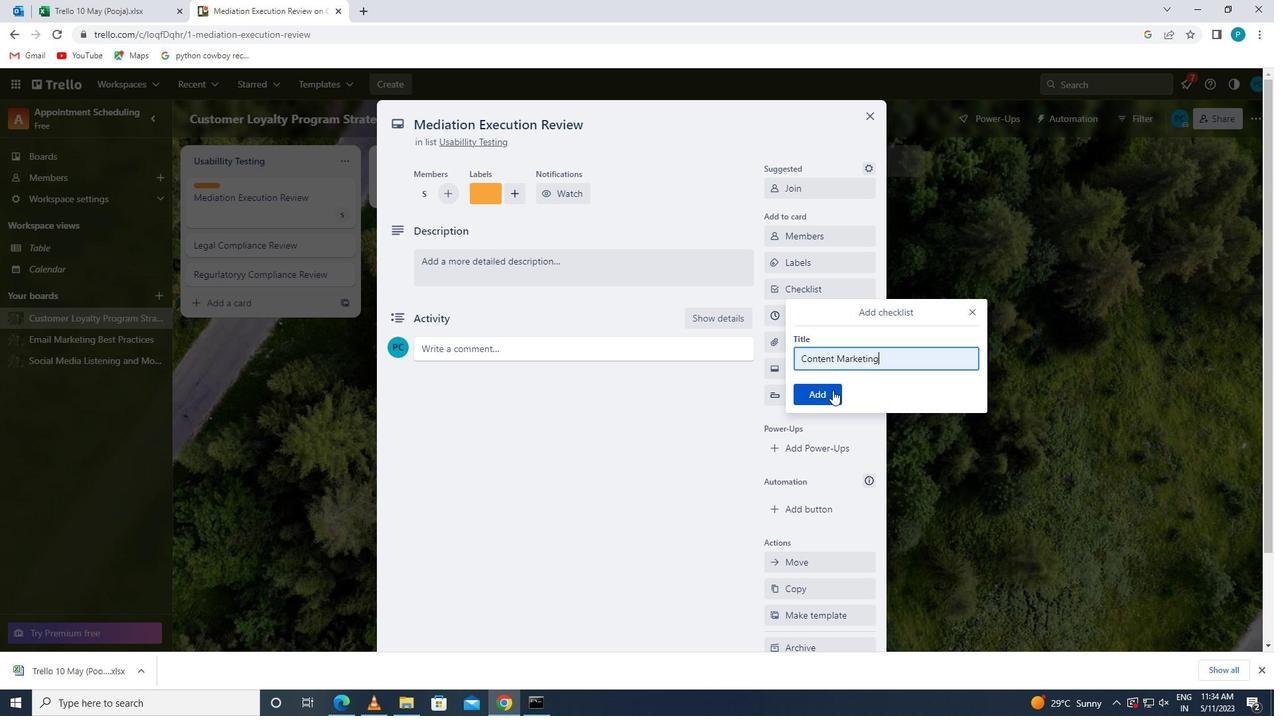 
Action: Mouse moved to (804, 349)
Screenshot: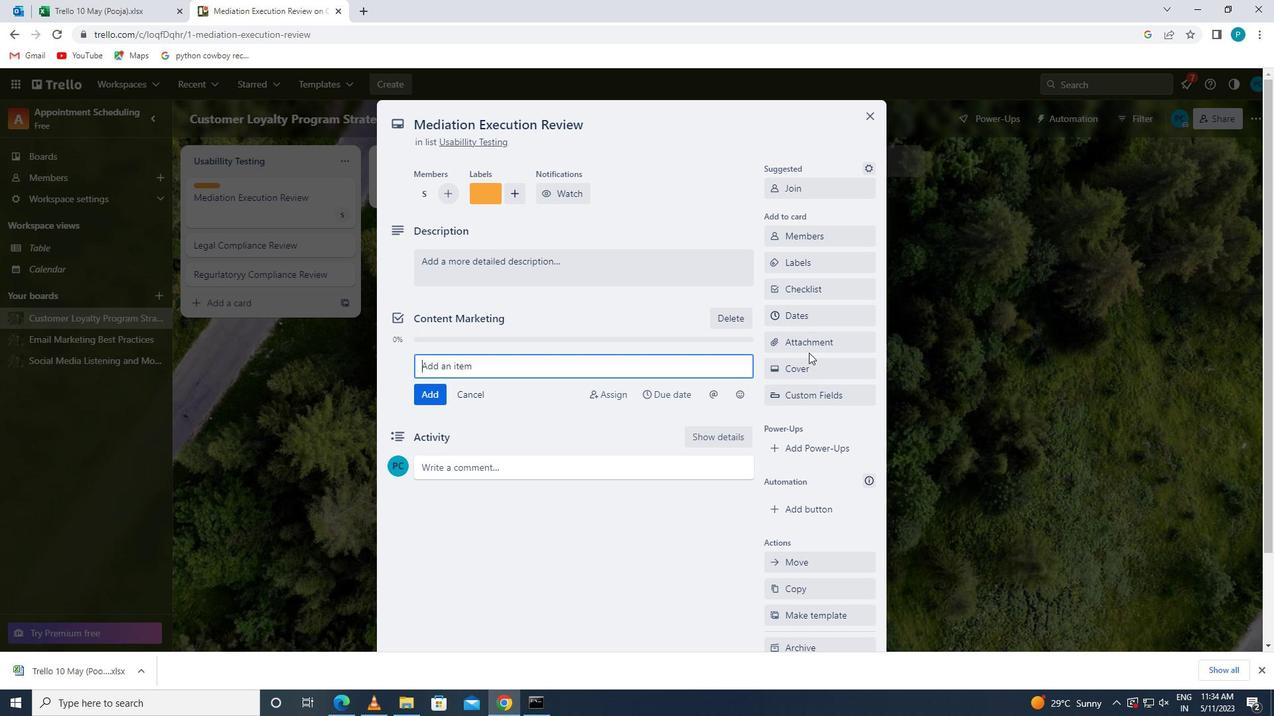 
Action: Mouse pressed left at (804, 349)
Screenshot: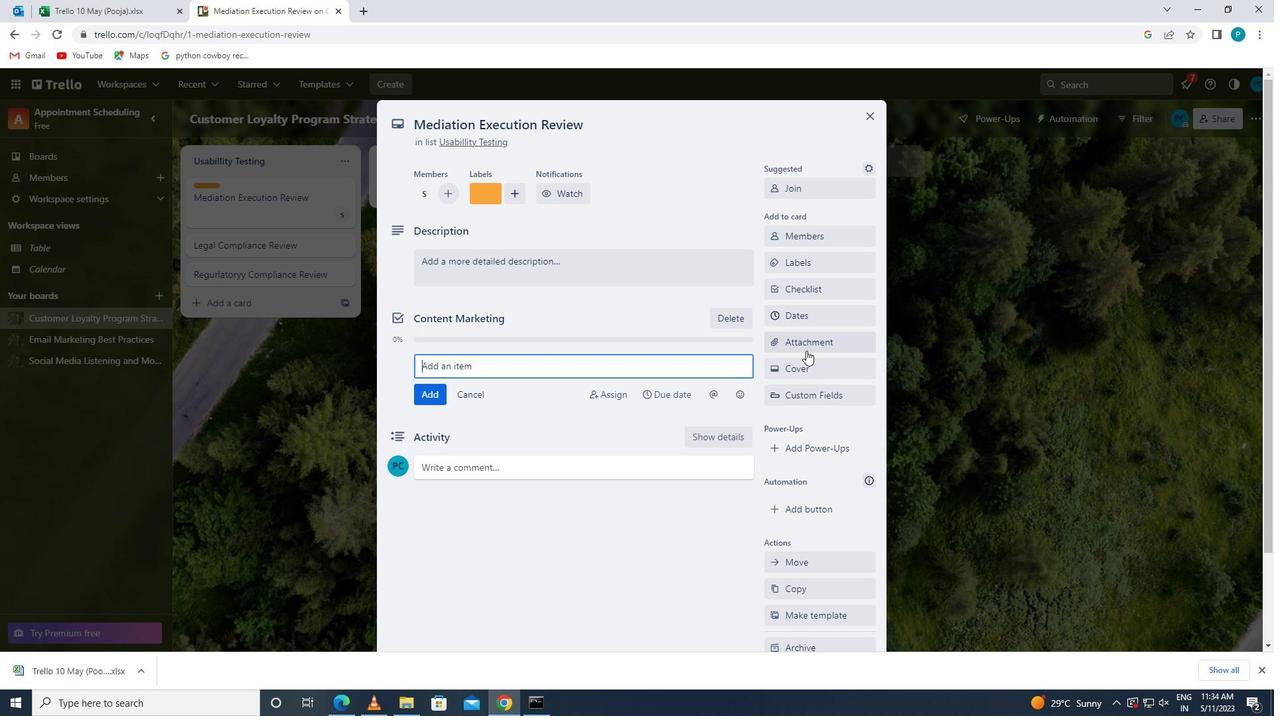 
Action: Mouse moved to (805, 431)
Screenshot: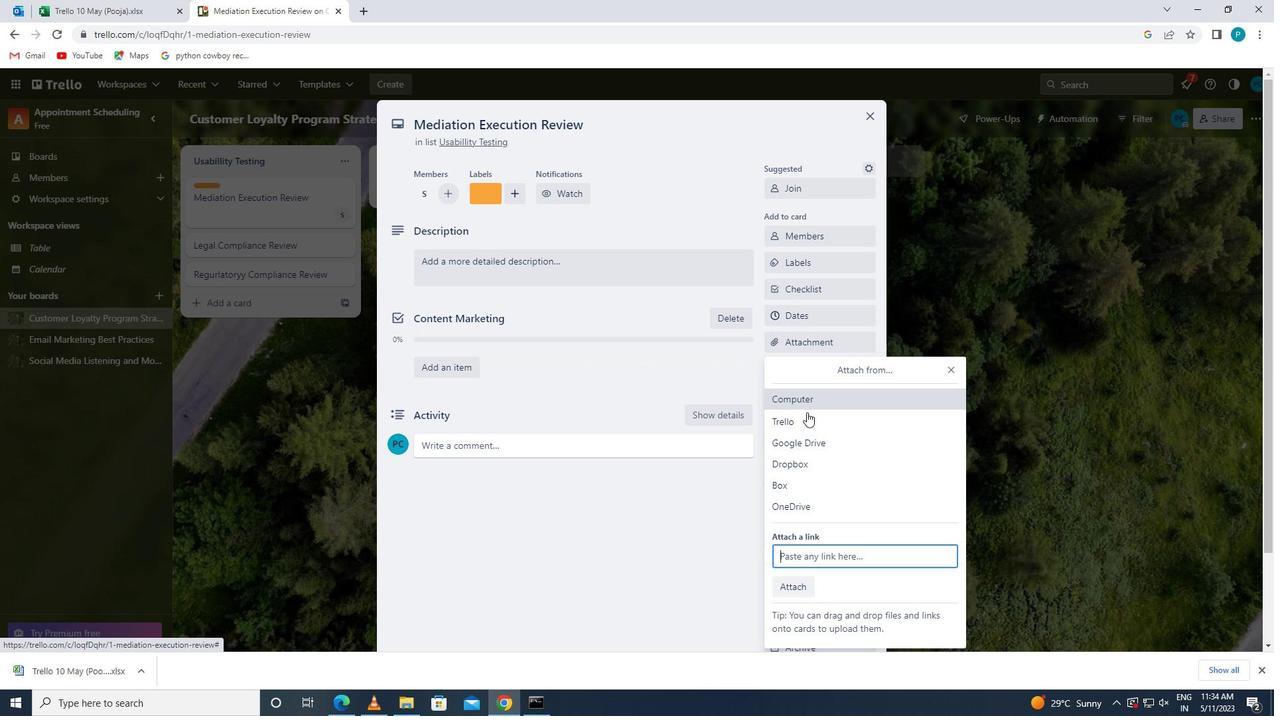 
Action: Mouse pressed left at (805, 431)
Screenshot: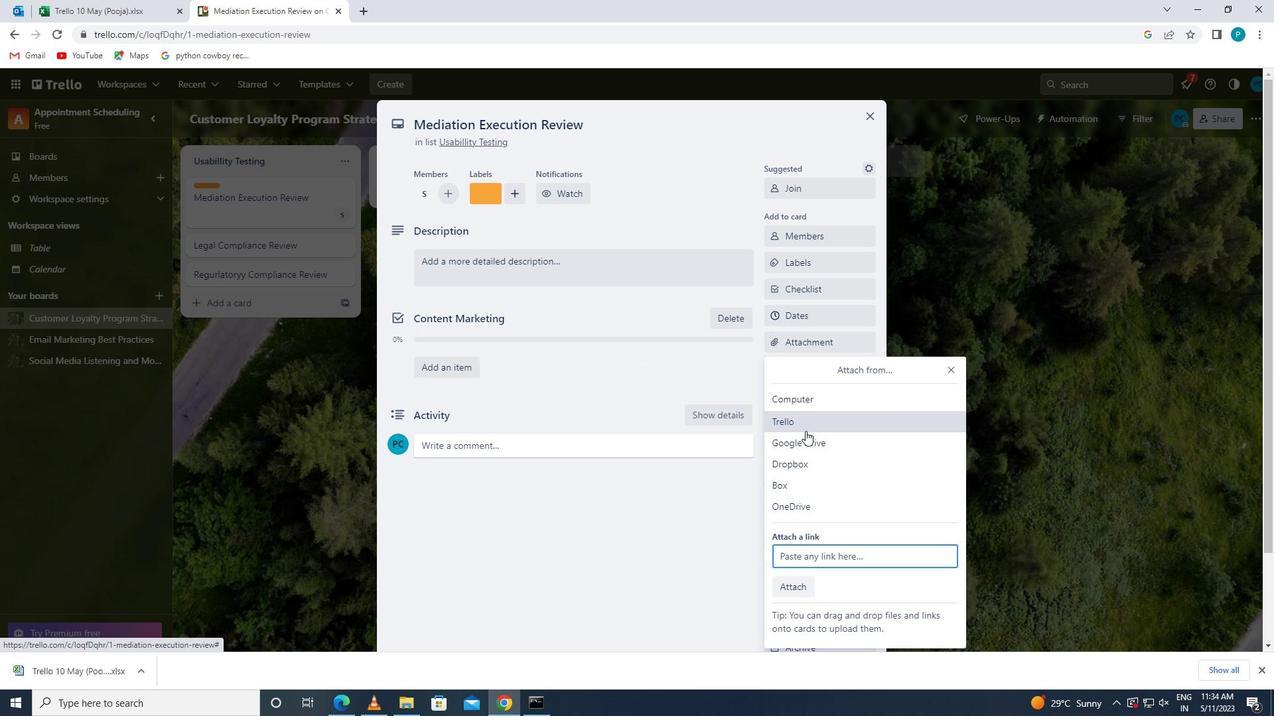 
Action: Mouse moved to (810, 288)
Screenshot: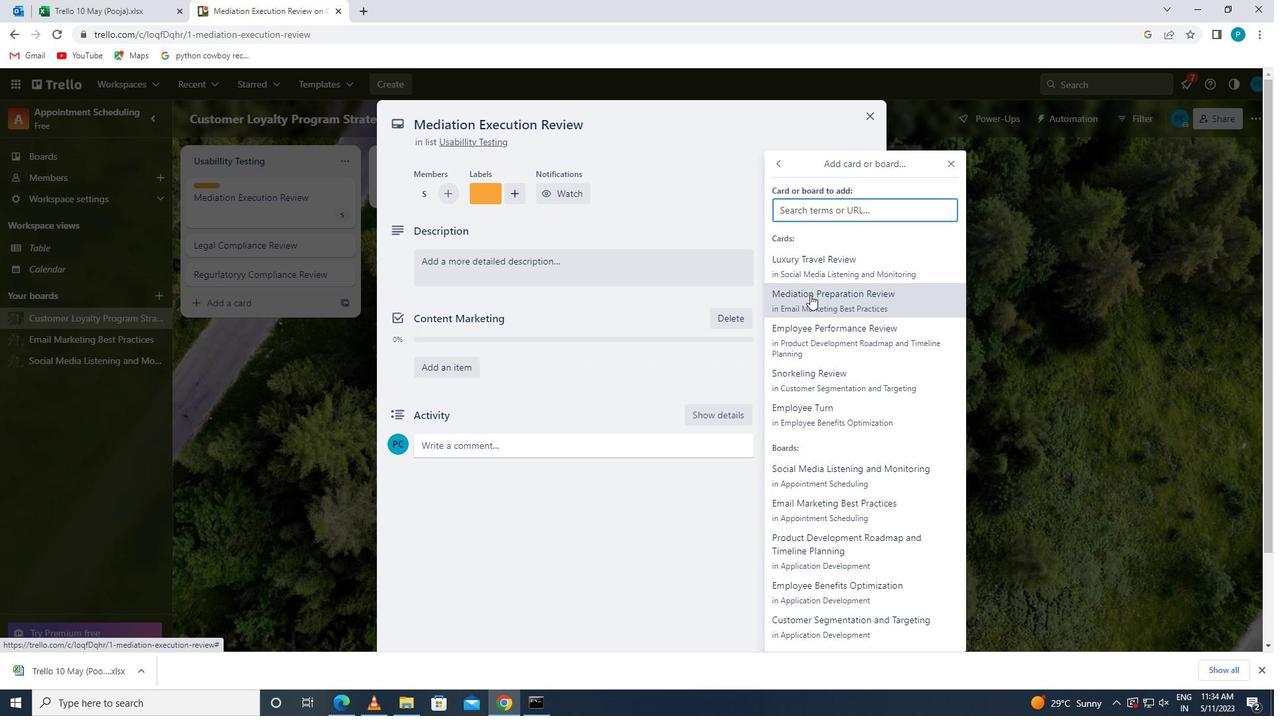 
Action: Mouse pressed left at (810, 288)
Screenshot: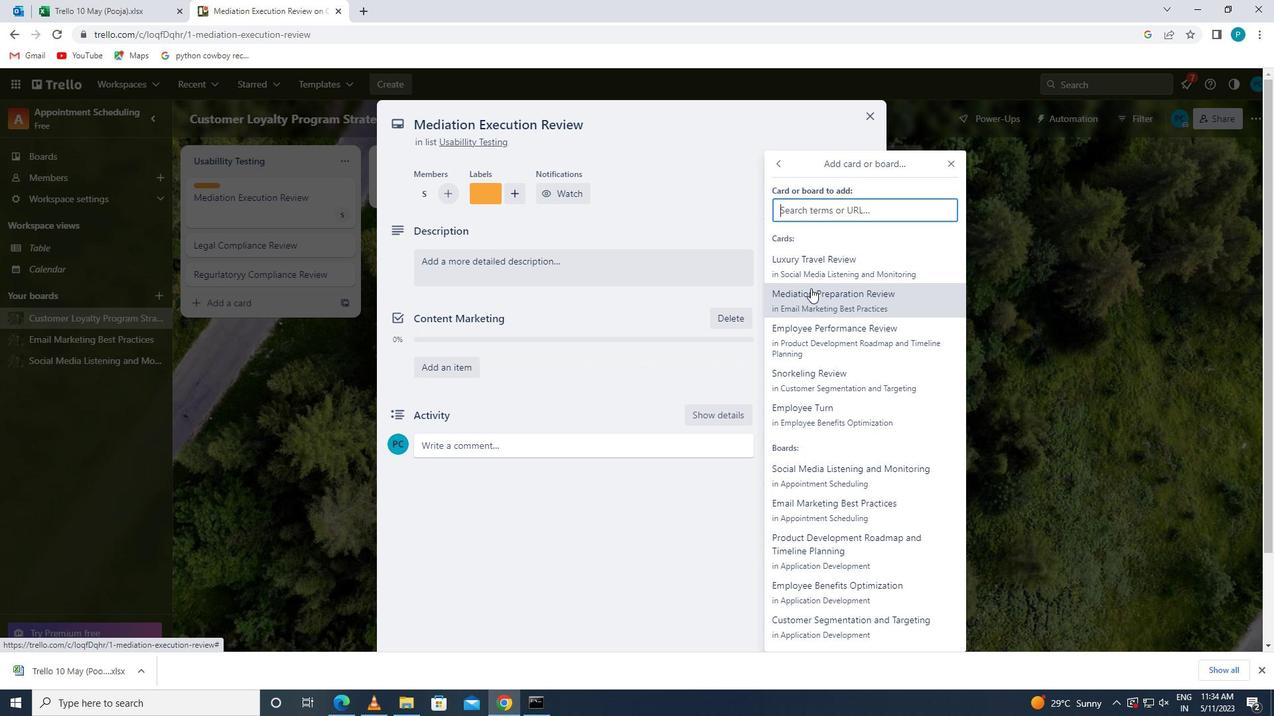 
Action: Mouse moved to (806, 361)
Screenshot: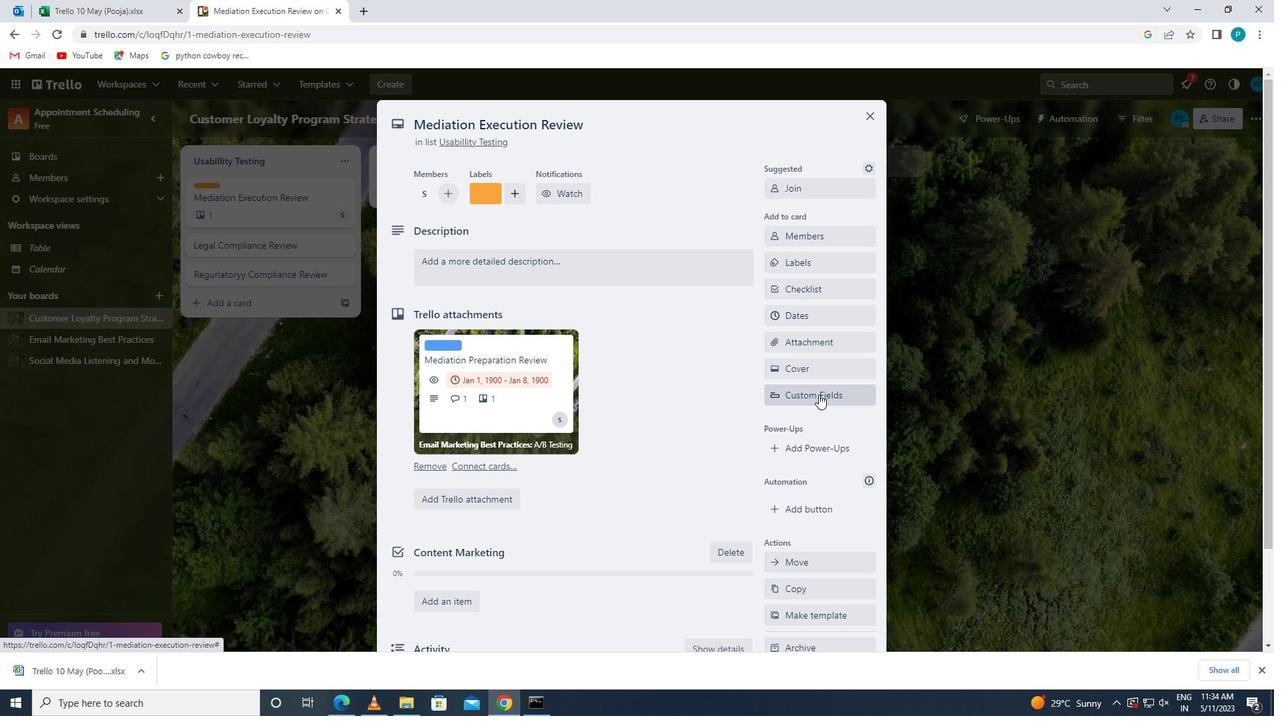 
Action: Mouse pressed left at (806, 361)
Screenshot: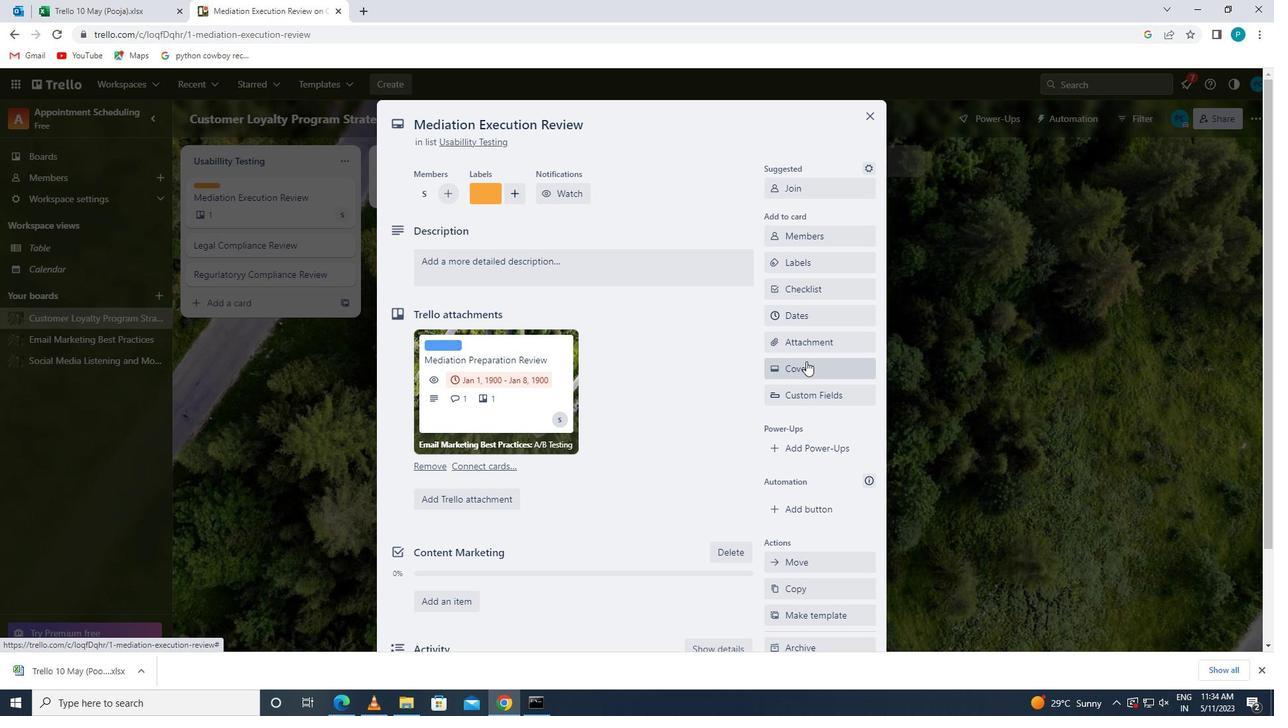 
Action: Mouse moved to (854, 388)
Screenshot: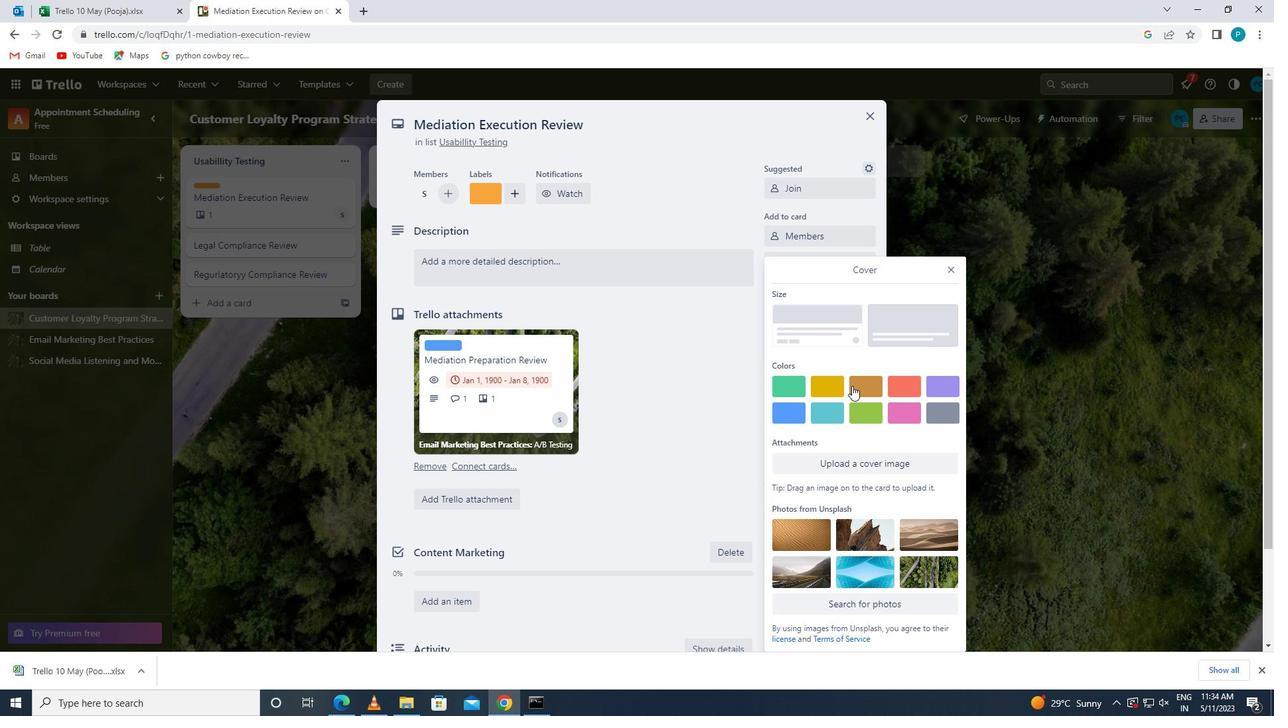 
Action: Mouse pressed left at (854, 388)
Screenshot: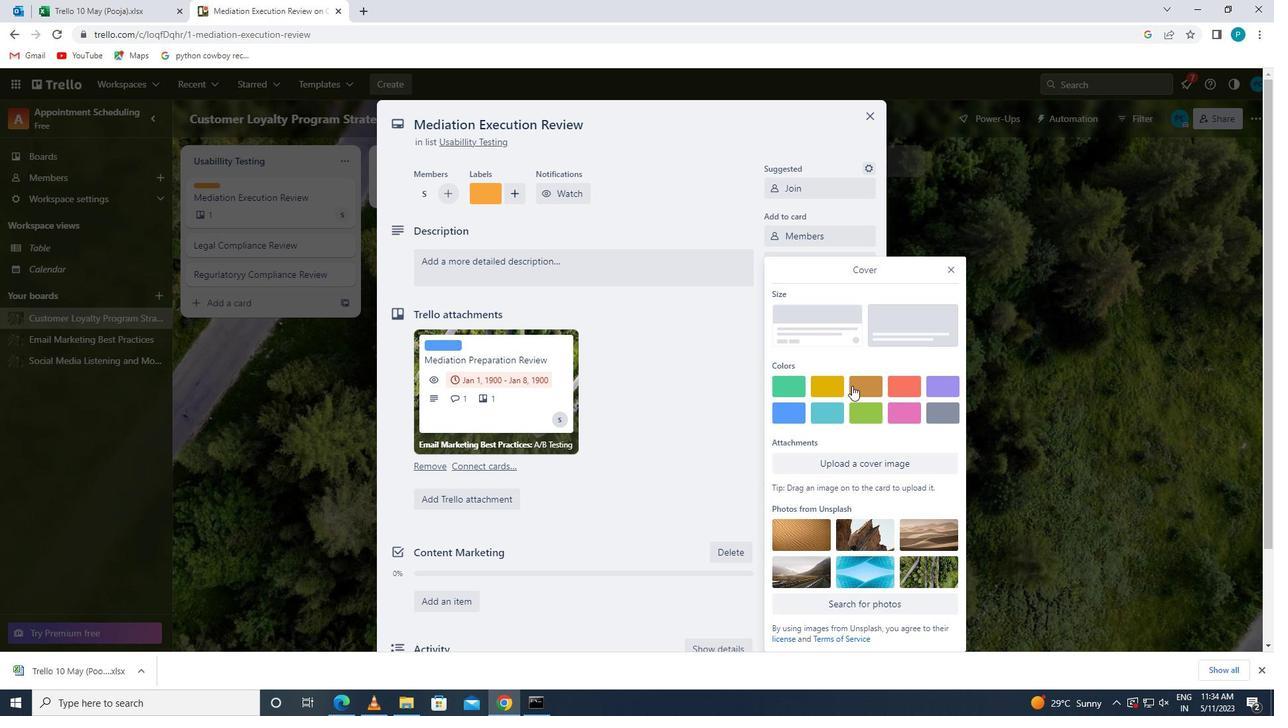 
Action: Mouse moved to (958, 243)
Screenshot: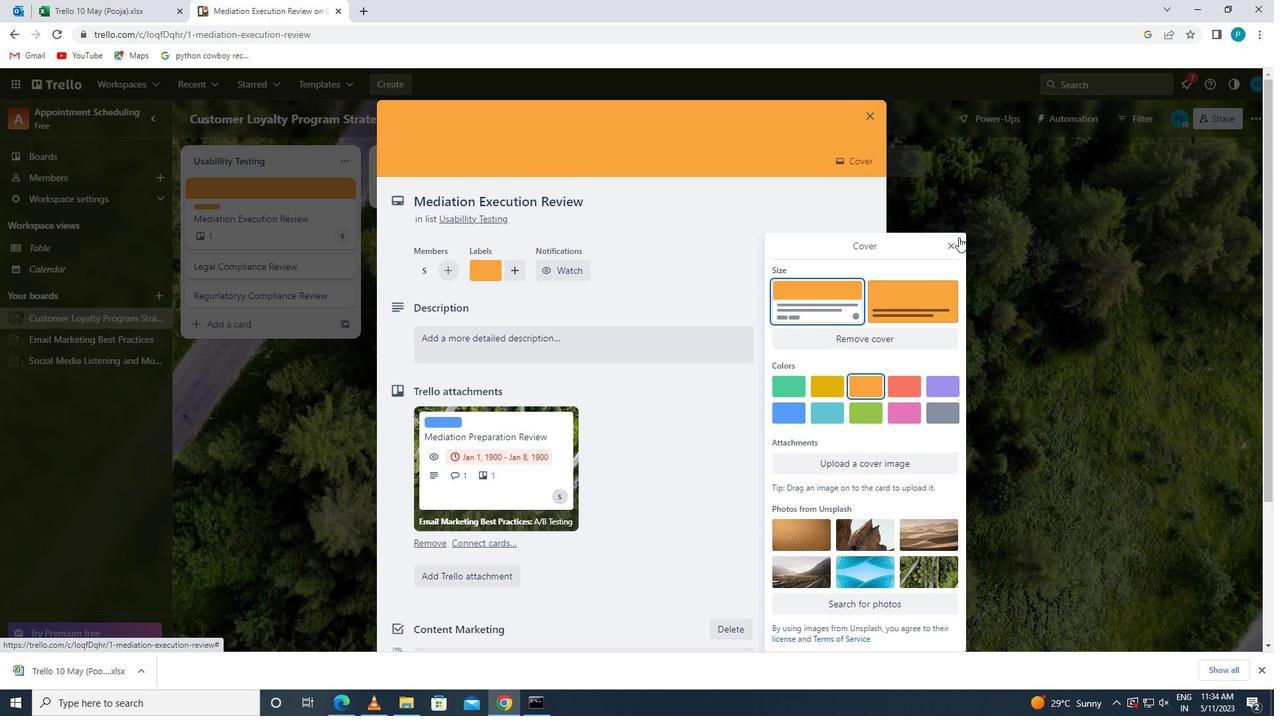 
Action: Mouse pressed left at (958, 243)
Screenshot: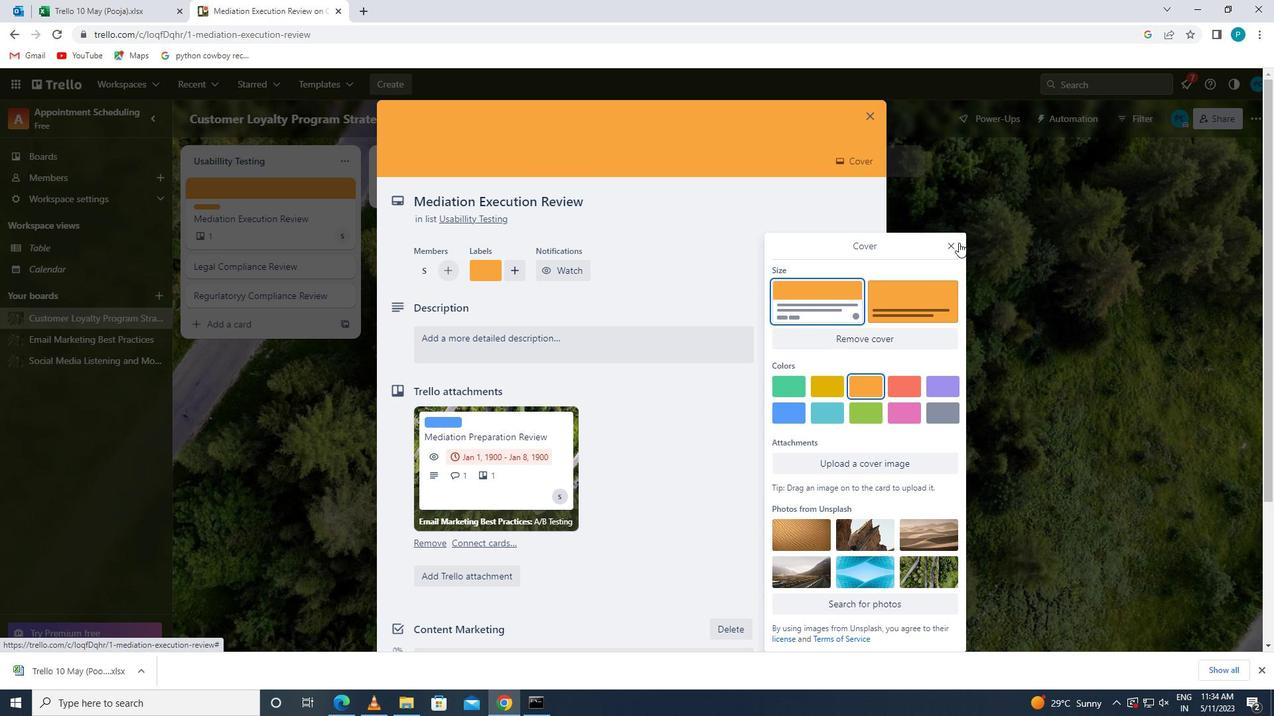 
Action: Mouse moved to (664, 356)
Screenshot: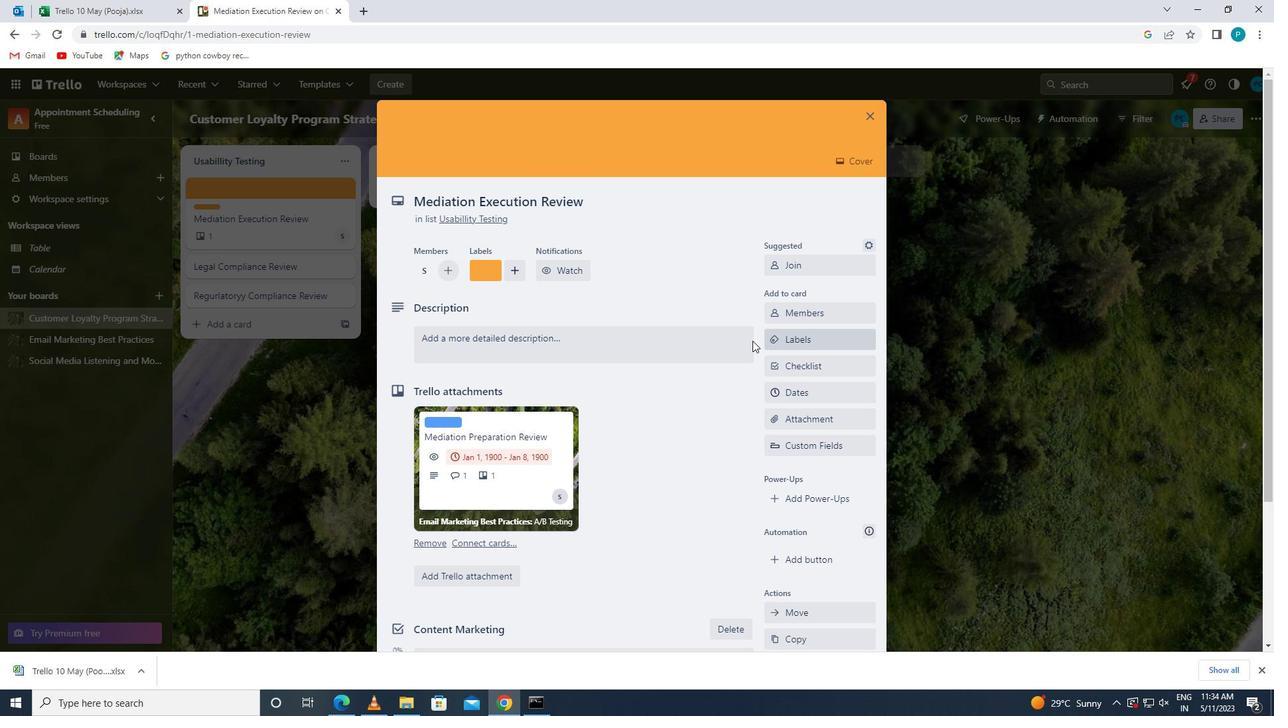 
Action: Mouse pressed left at (664, 356)
Screenshot: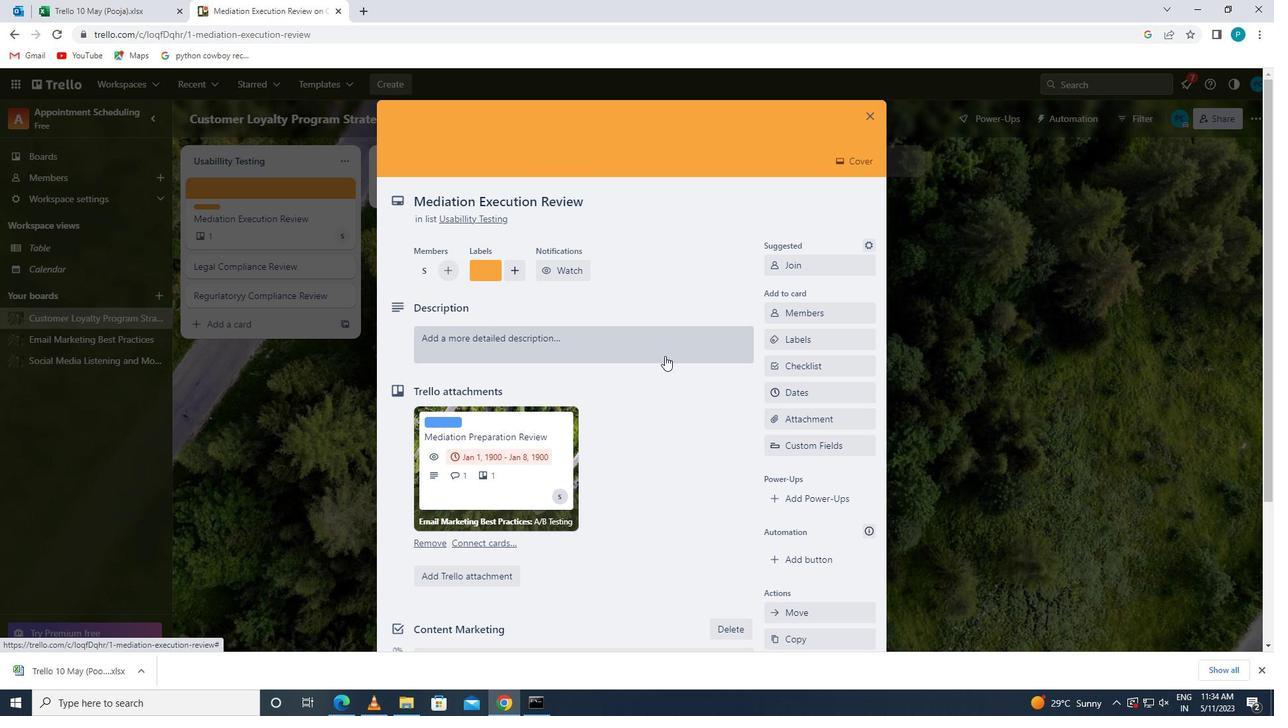
Action: Key pressed <Key.caps_lock>p<Key.caps_lock>lan<Key.space>and<Key.space><Key.backspace><Key.backspace><Key.backspace><Key.backspace><Key.backspace><Key.backspace><Key.backspace><Key.backspace><Key.backspace><Key.backspace>p<Key.caps_lock>lan<Key.space>ab<Key.backspace>nd<Key.space>execute<Key.space>company<Key.space>team<Key.space>-building<Key.space>conference<Key.space>with<Key.space>guest<Key.space>speakers
Screenshot: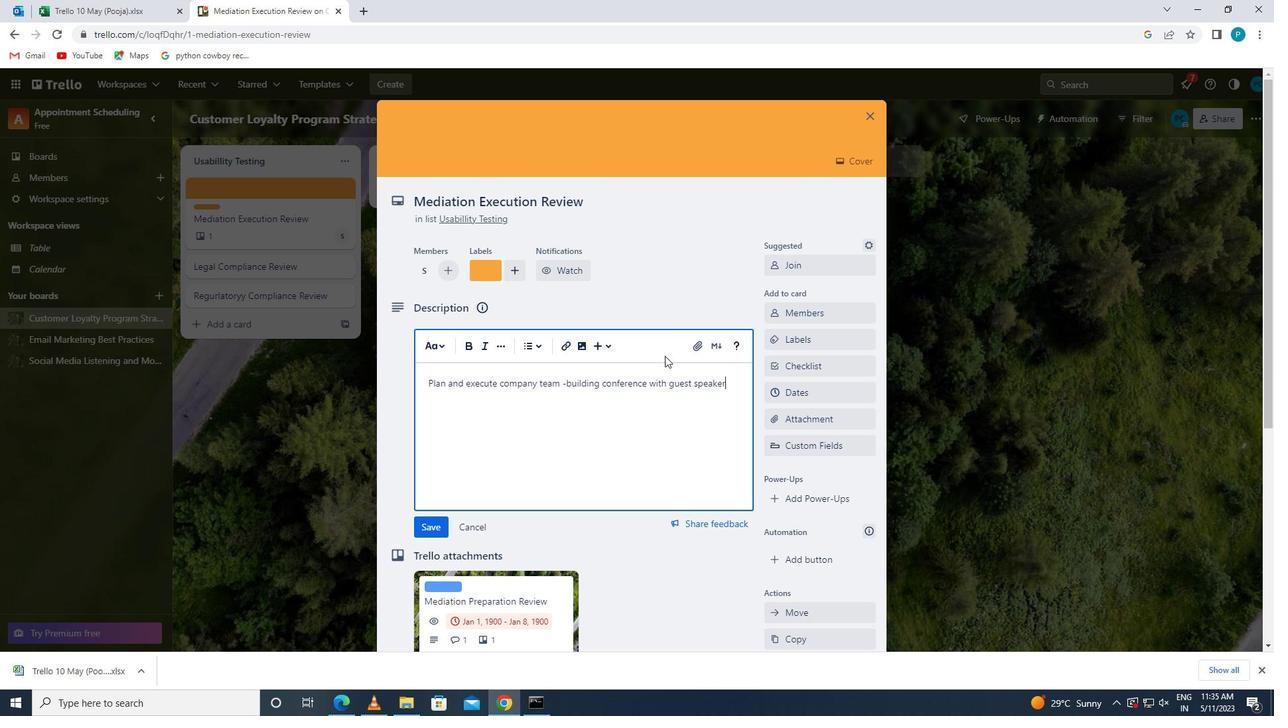
Action: Mouse moved to (419, 523)
Screenshot: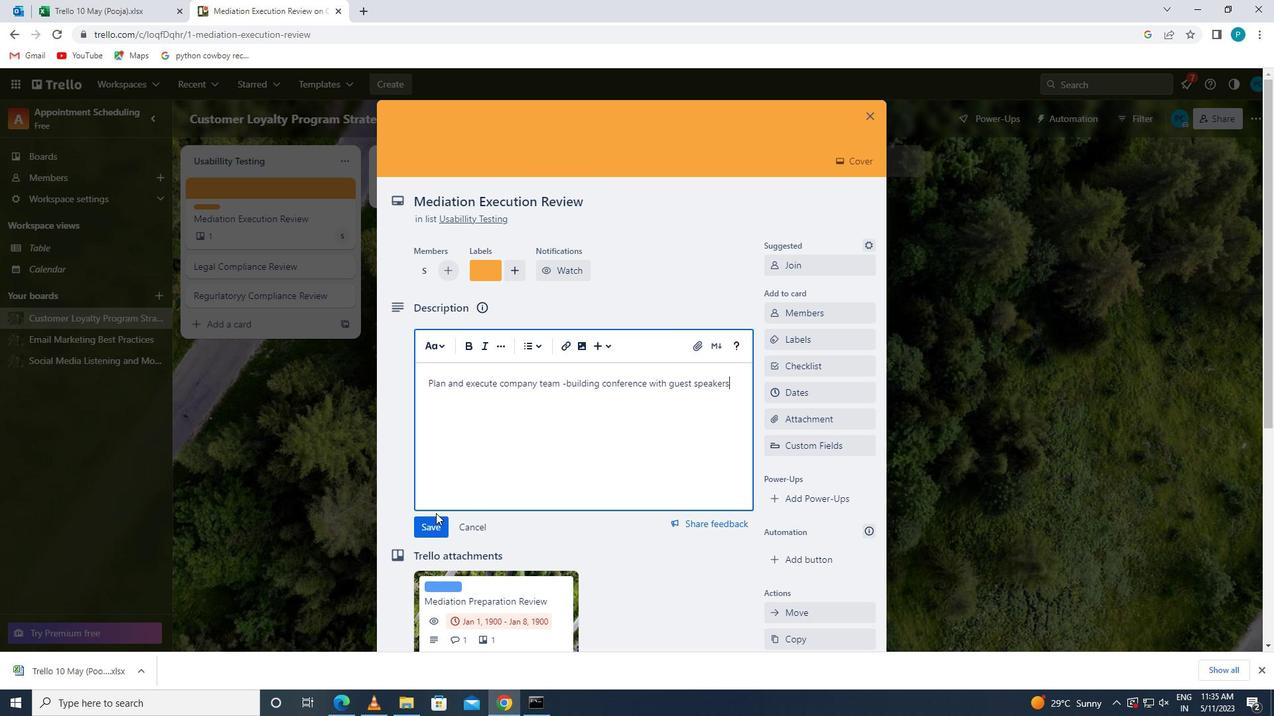 
Action: Mouse pressed left at (419, 523)
Screenshot: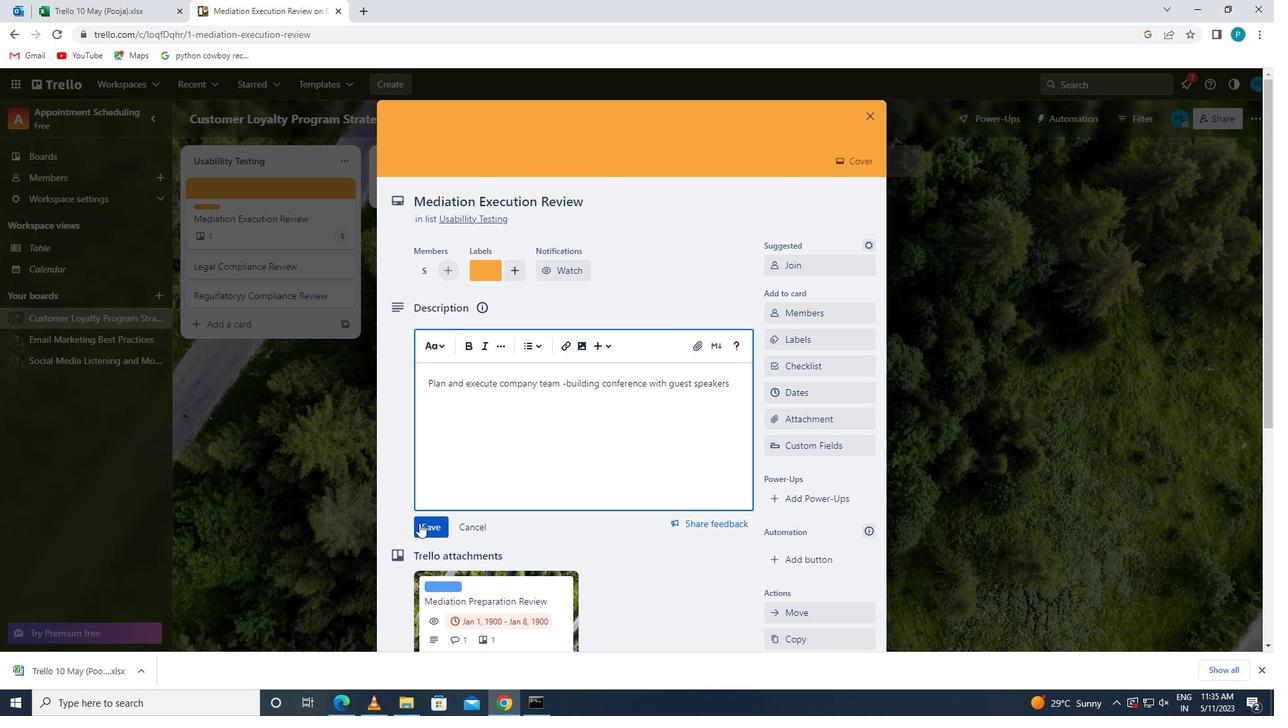 
Action: Mouse moved to (575, 504)
Screenshot: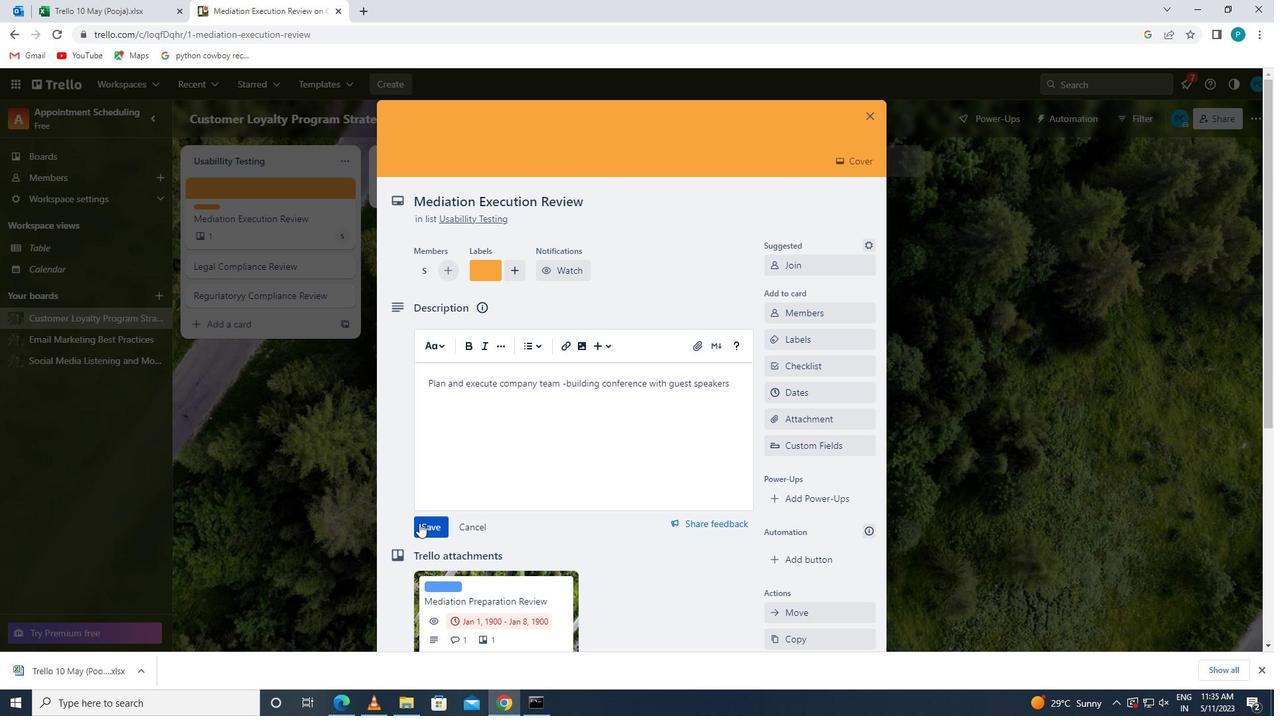 
Action: Mouse scrolled (575, 504) with delta (0, 0)
Screenshot: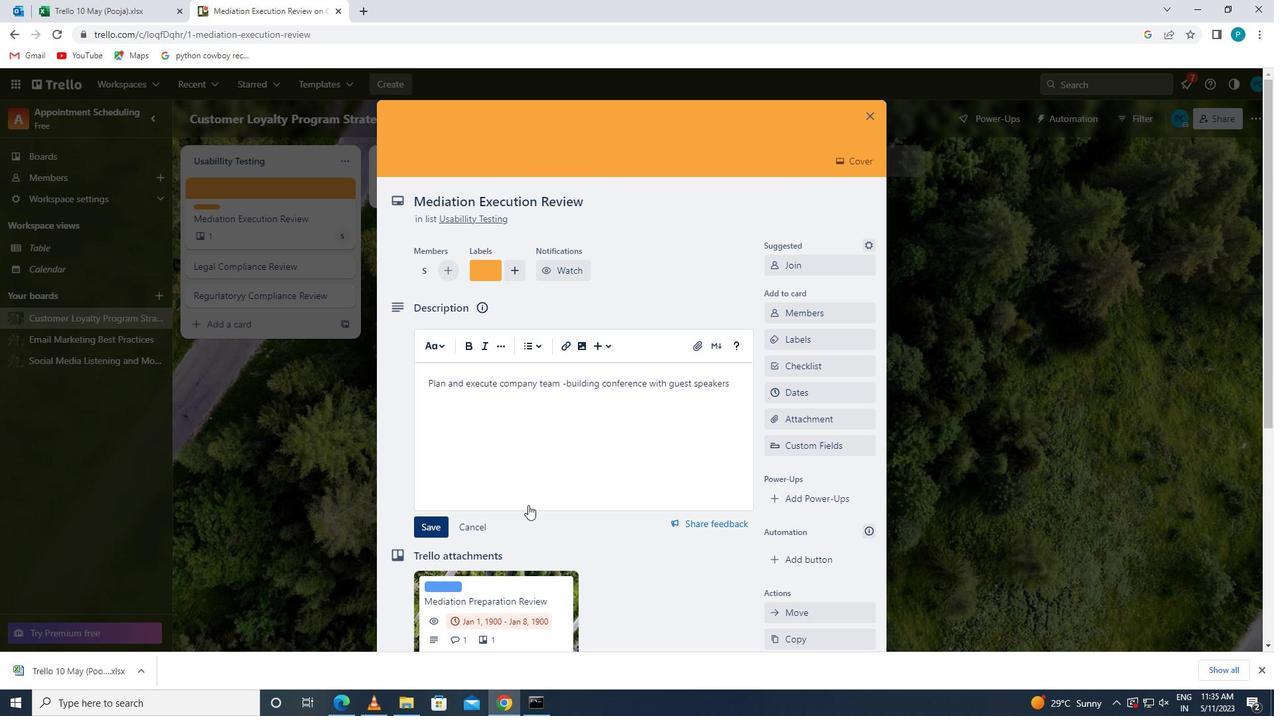 
Action: Mouse scrolled (575, 504) with delta (0, 0)
Screenshot: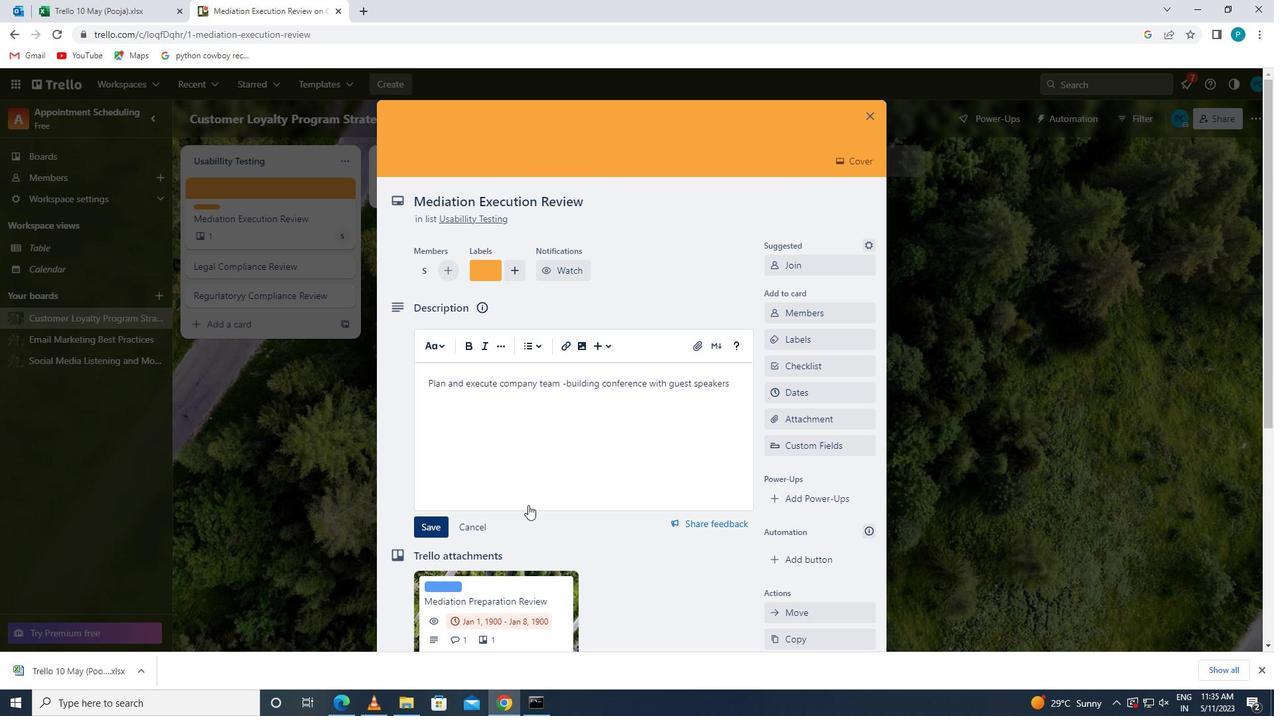
Action: Mouse scrolled (575, 504) with delta (0, 0)
Screenshot: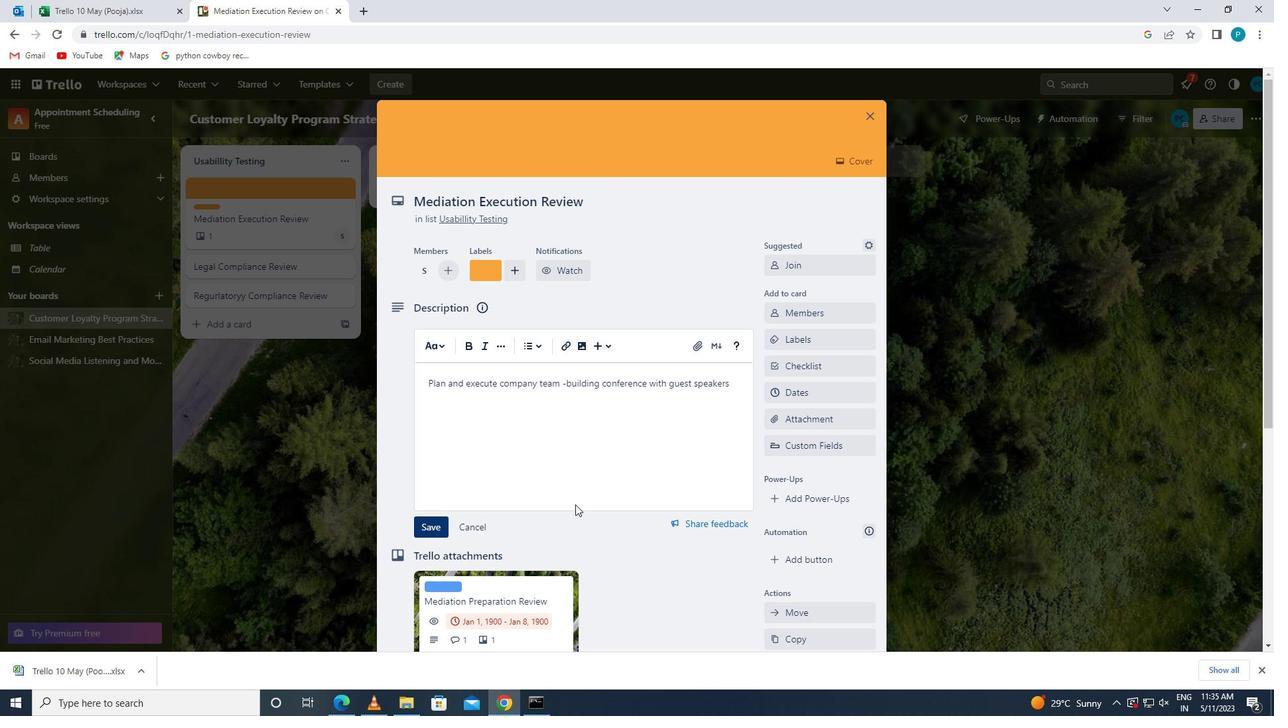 
Action: Mouse scrolled (575, 504) with delta (0, 0)
Screenshot: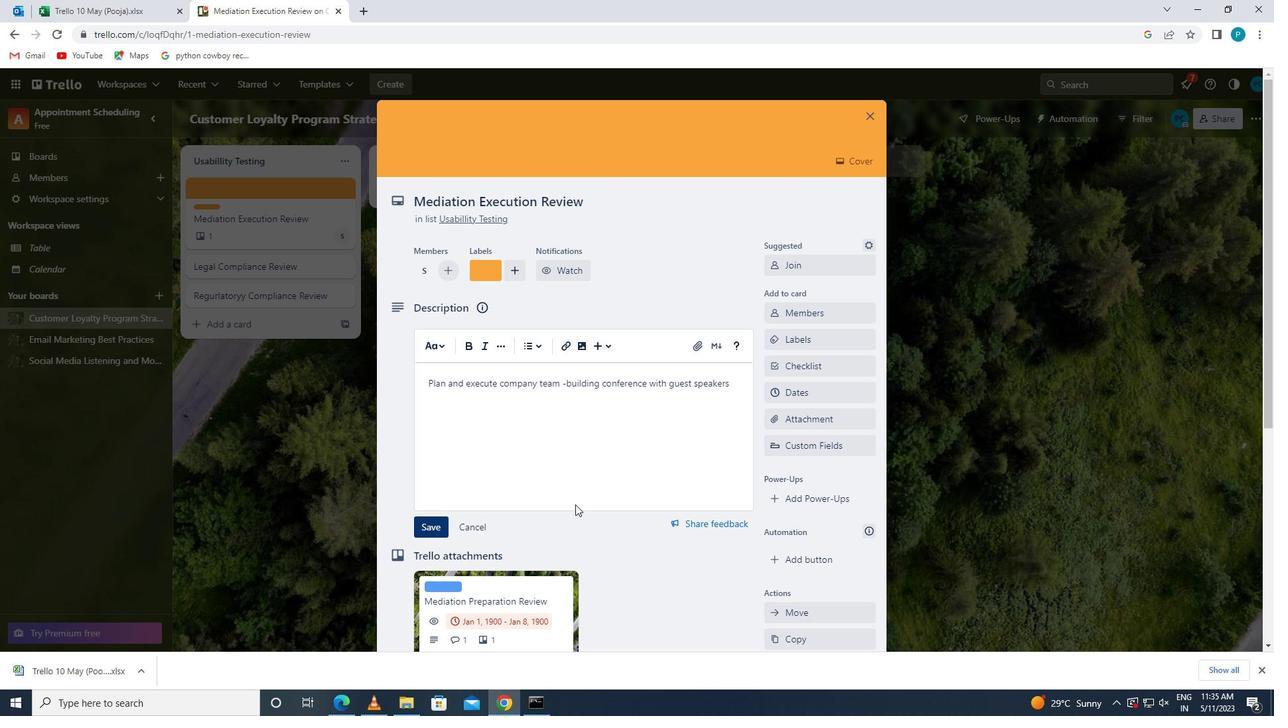 
Action: Mouse moved to (506, 565)
Screenshot: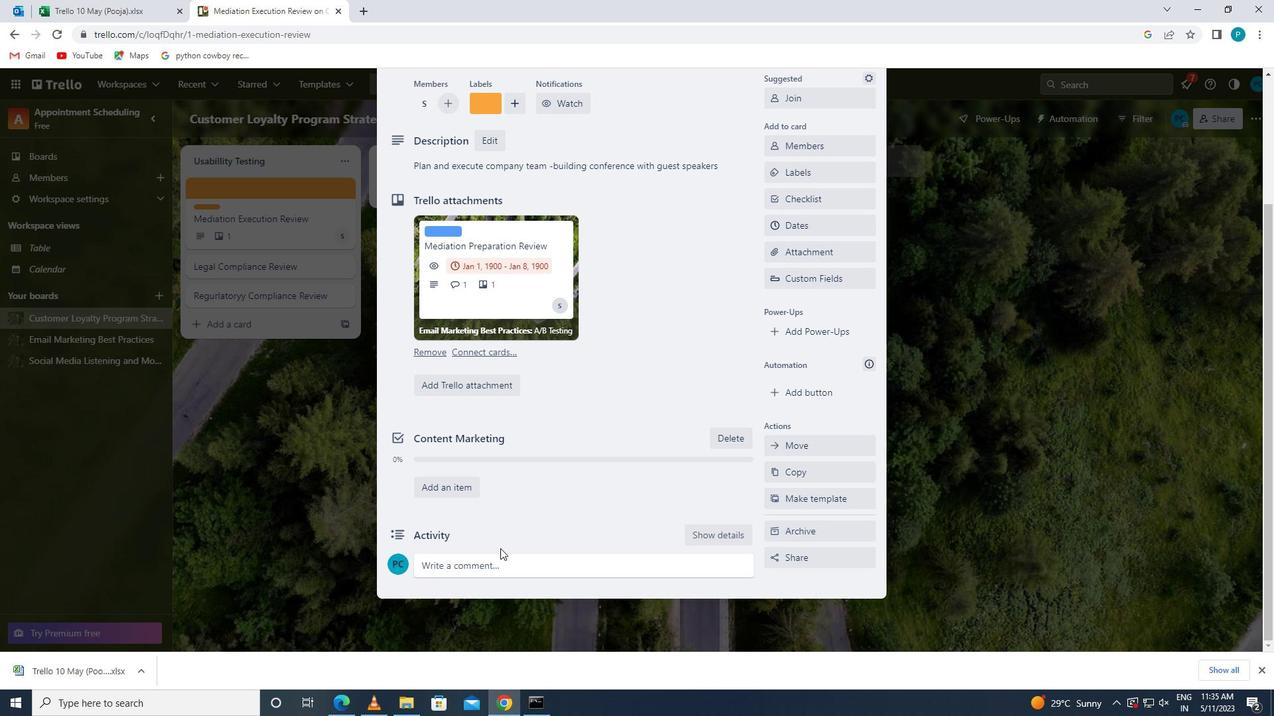 
Action: Mouse pressed left at (506, 565)
Screenshot: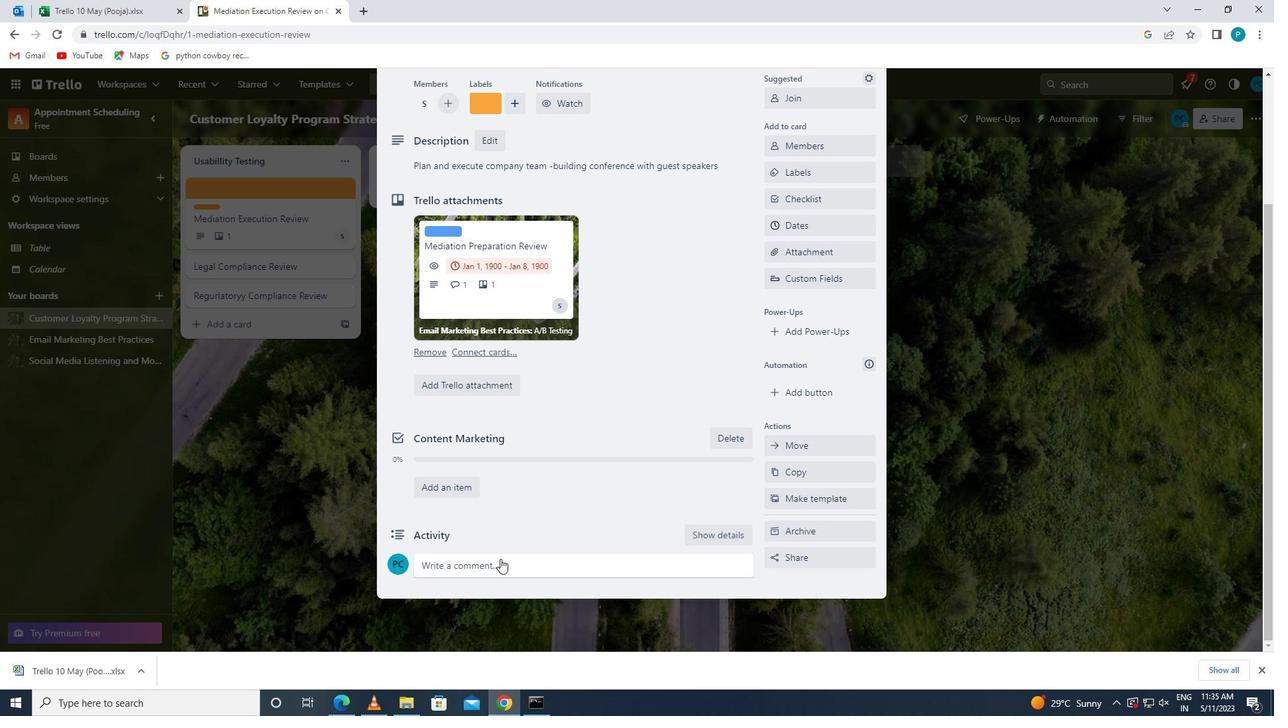 
Action: Key pressed <Key.caps_lock>t<Key.caps_lock>his<Key.space>task<Key.space>presents<Key.space>an<Key.space>opportunity<Key.space>to<Key.space><Key.space>demonstrate<Key.space>our<Key.space>team<Key.space>-<Key.space>bi<Key.backspace>uilding<Key.space>and<Key.space>collaboration<Key.space>skills<Key.space>,<Key.space>working<Key.space>effectively<Key.space>with<Key.space>others<Key.space>towards<Key.space>a<Key.space>common<Key.space>gp<Key.backspace>oal
Screenshot: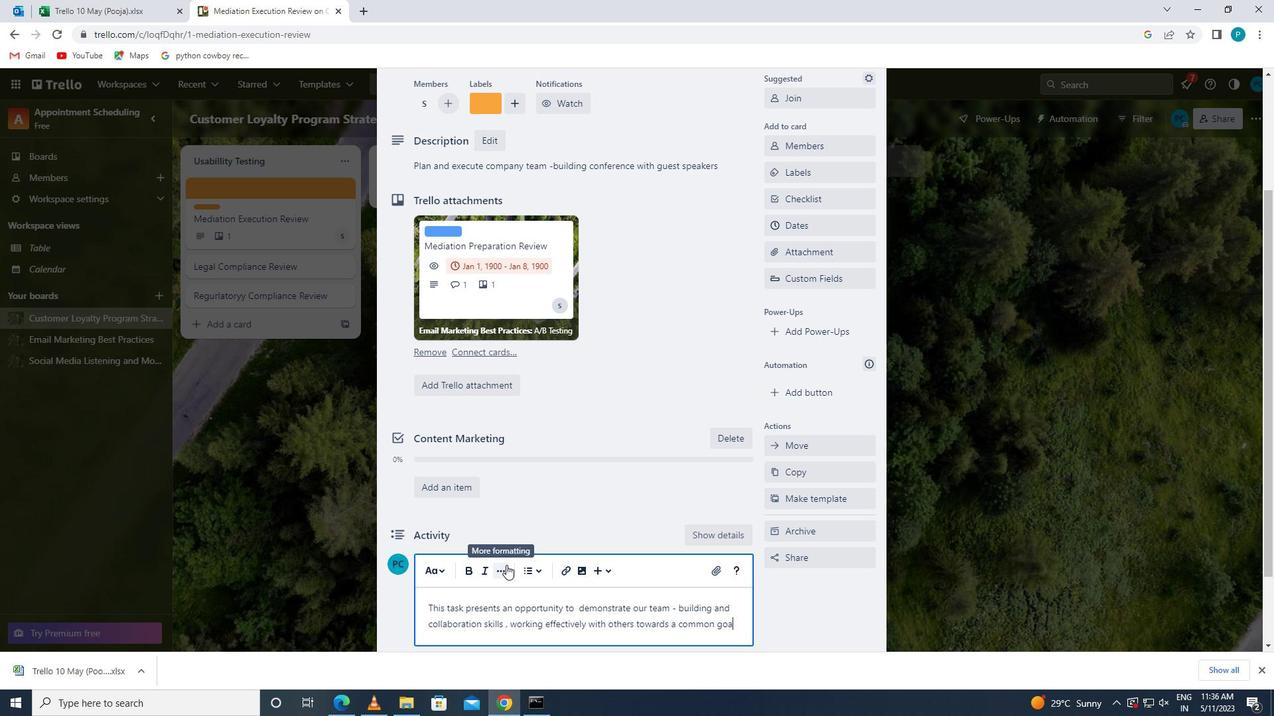 
Action: Mouse scrolled (506, 564) with delta (0, 0)
Screenshot: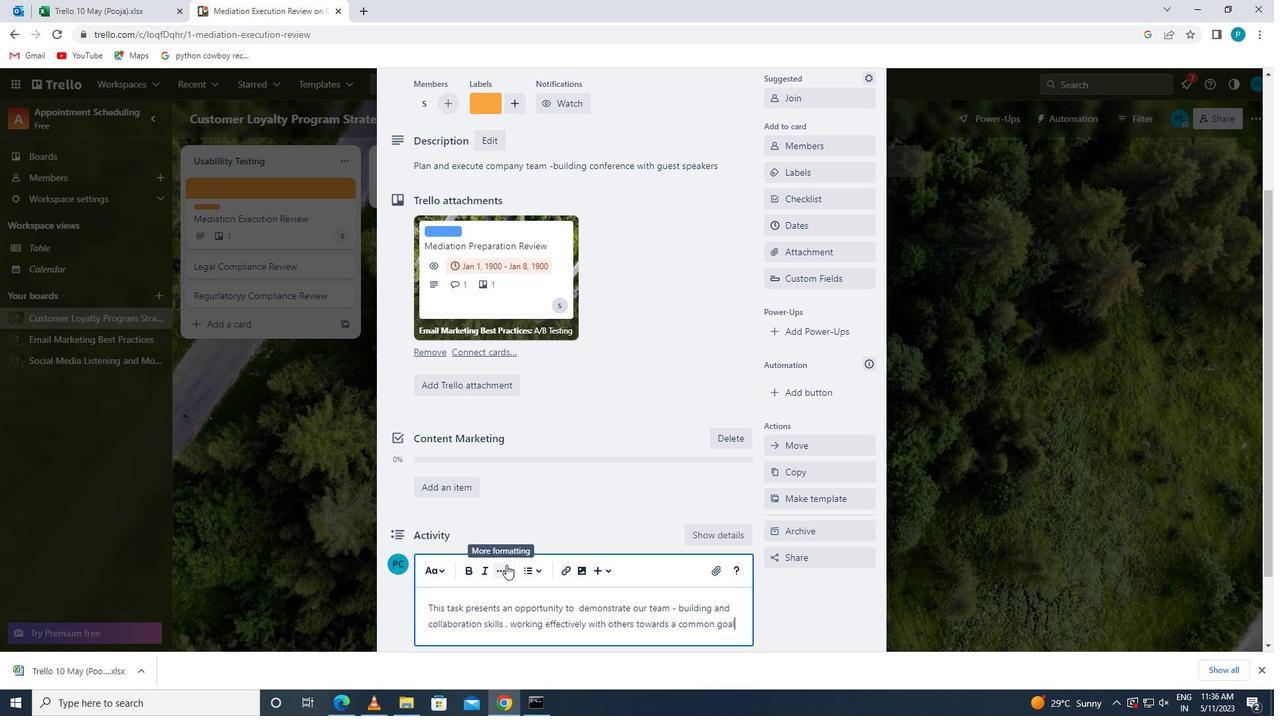 
Action: Mouse scrolled (506, 564) with delta (0, 0)
Screenshot: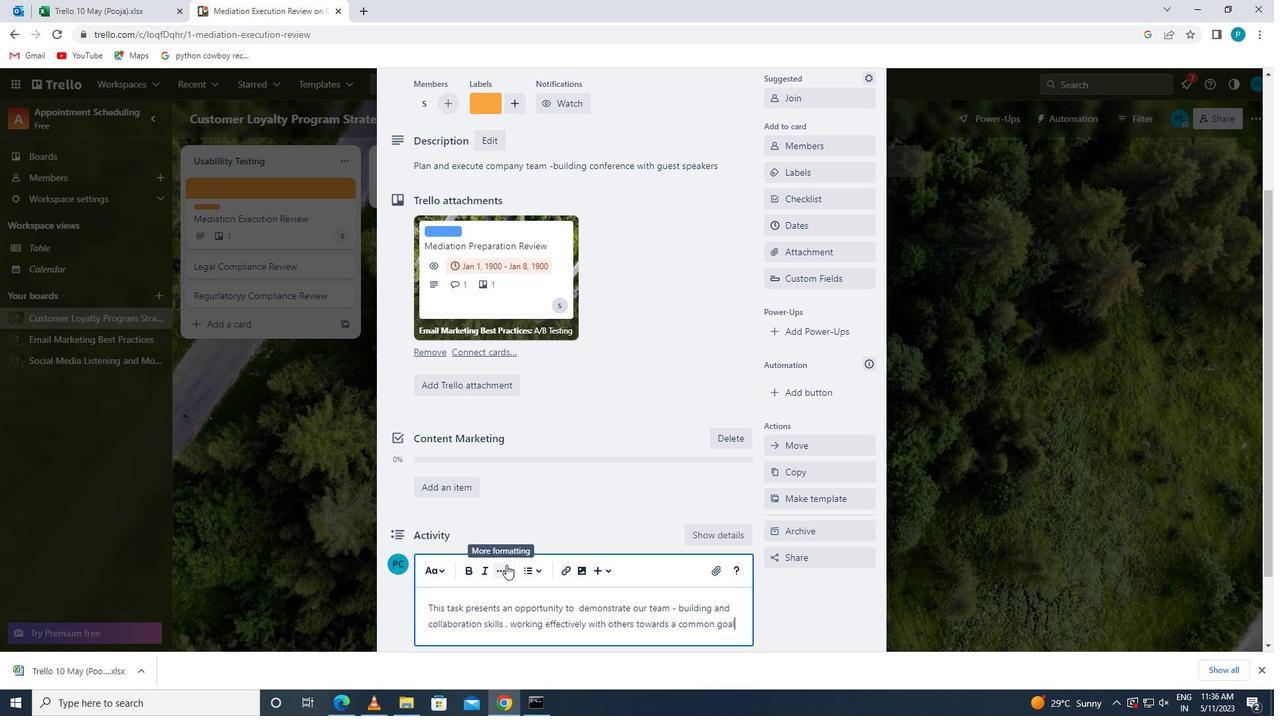 
Action: Mouse moved to (434, 566)
Screenshot: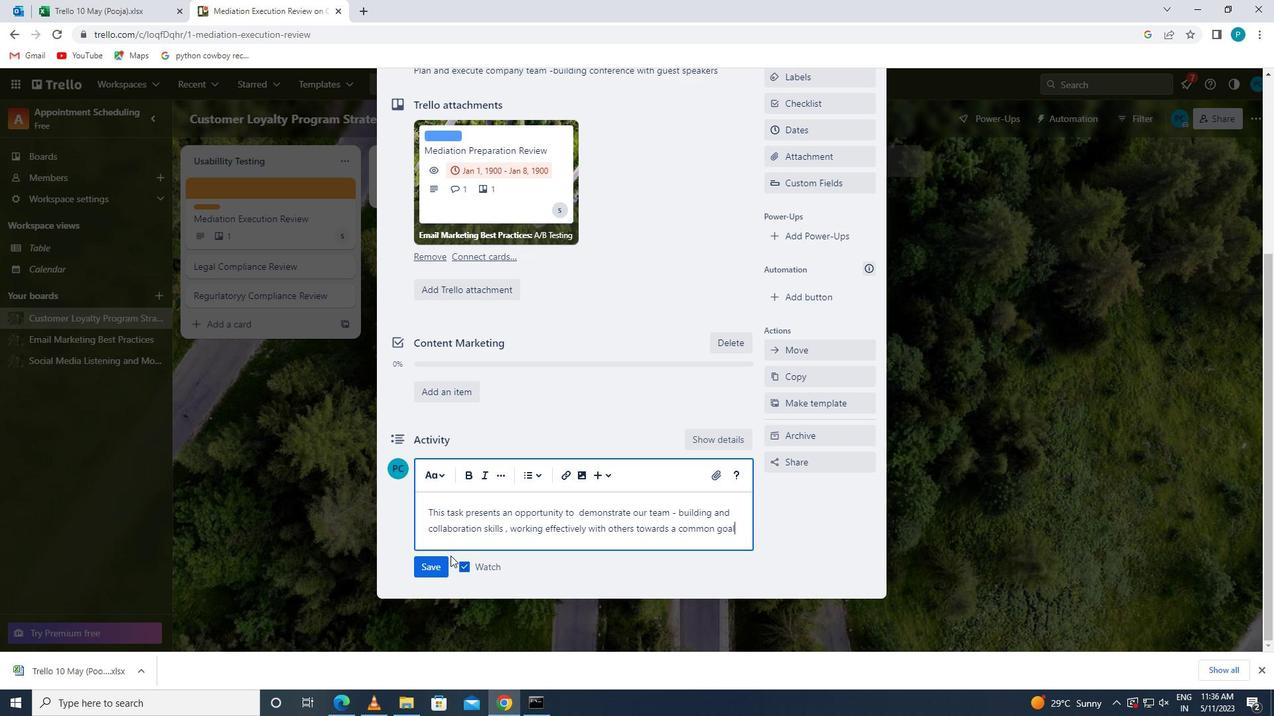 
Action: Mouse pressed left at (434, 566)
Screenshot: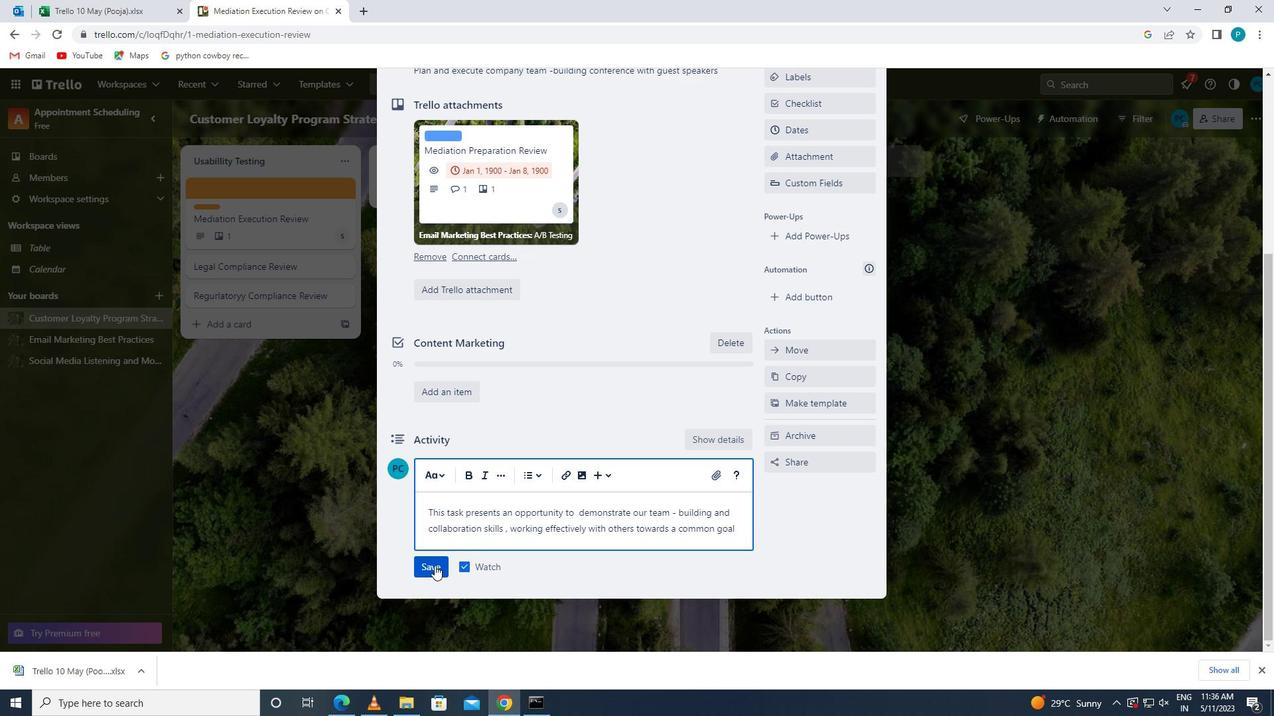 
Action: Mouse moved to (802, 432)
Screenshot: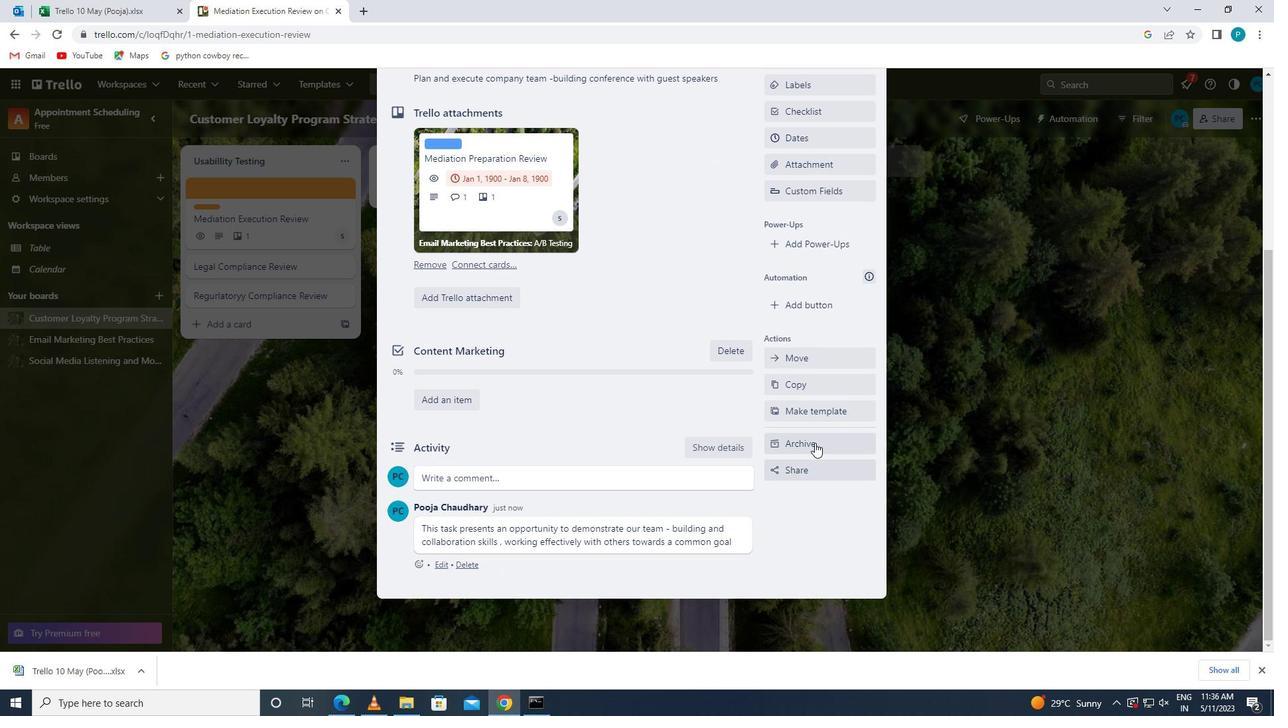 
Action: Mouse scrolled (802, 433) with delta (0, 0)
Screenshot: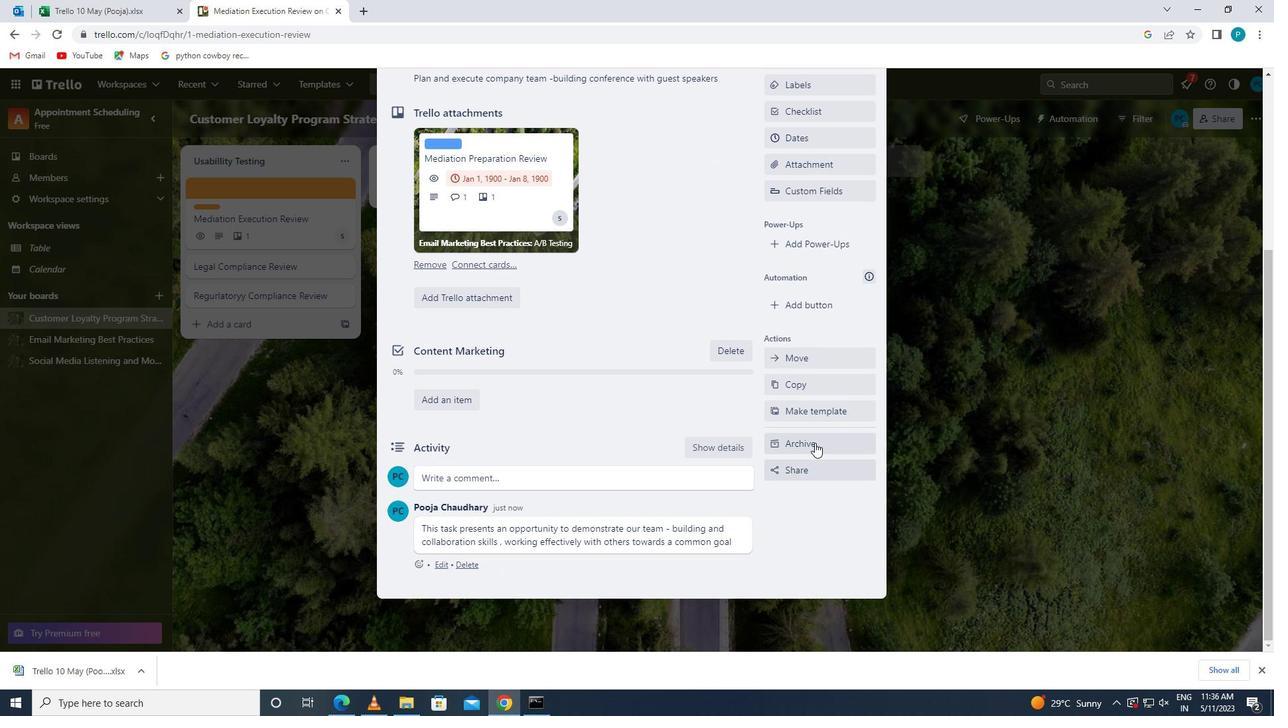 
Action: Mouse moved to (800, 427)
Screenshot: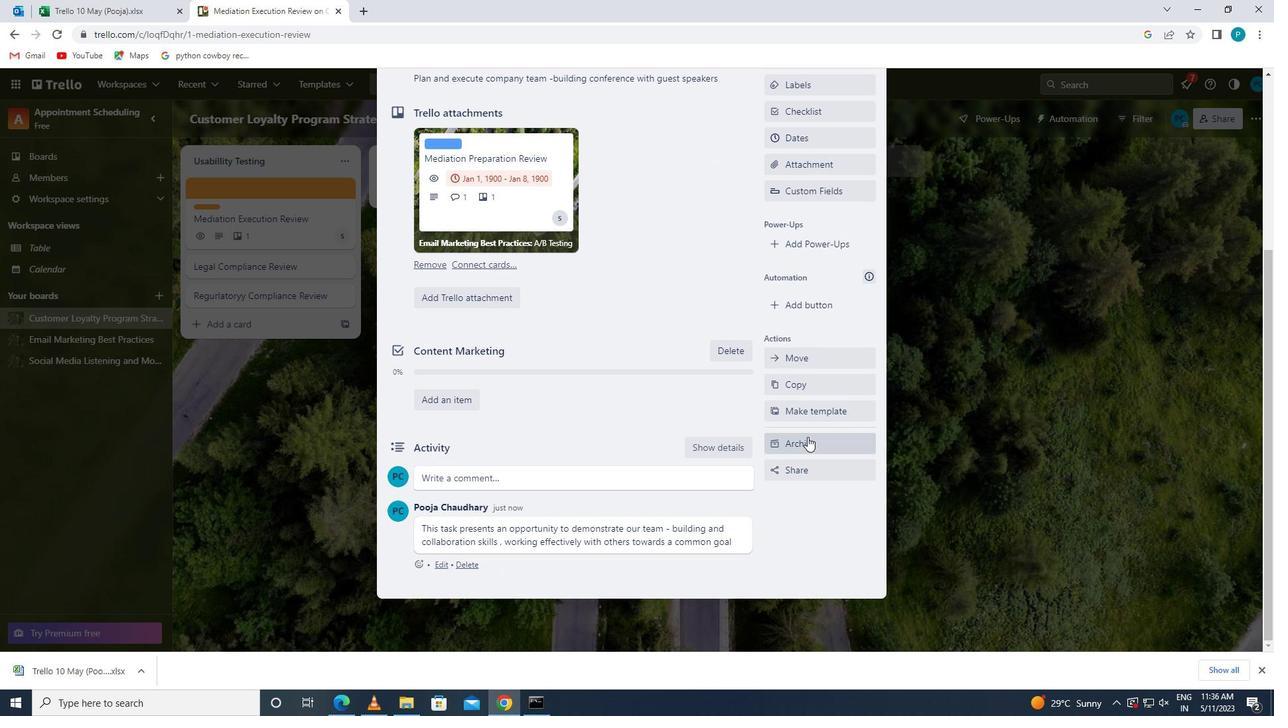 
Action: Mouse scrolled (800, 428) with delta (0, 0)
Screenshot: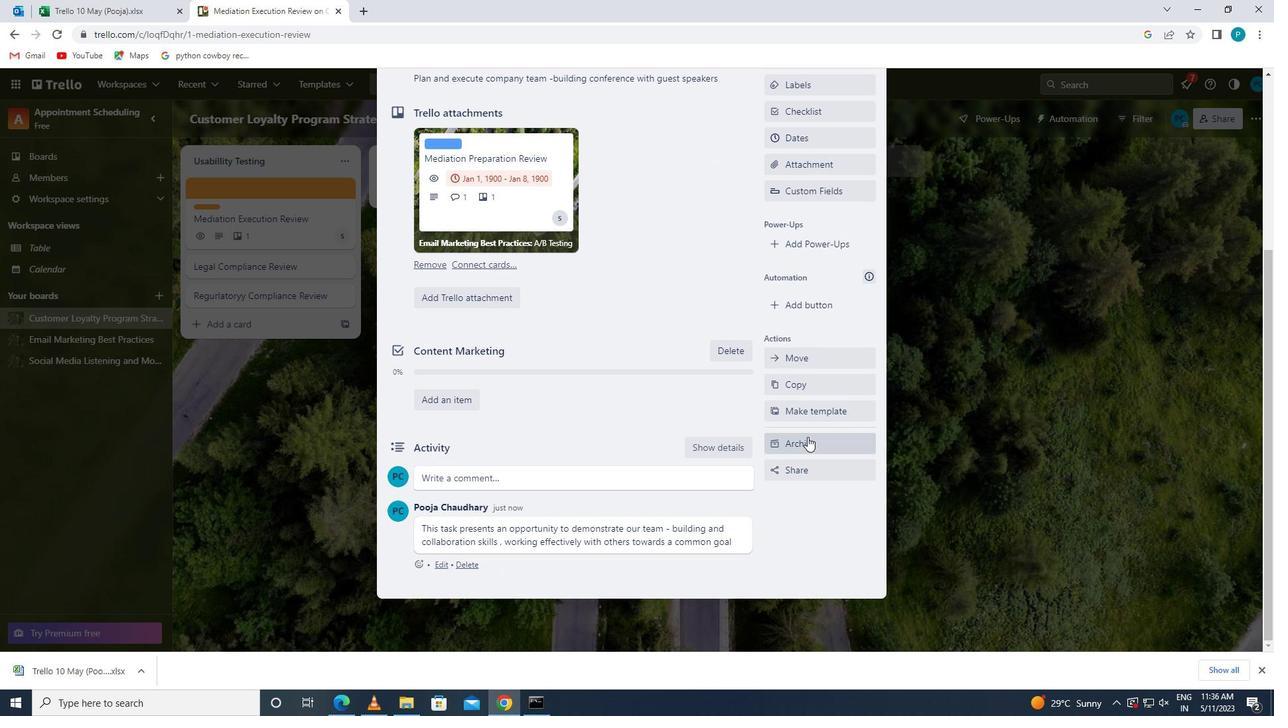 
Action: Mouse moved to (794, 268)
Screenshot: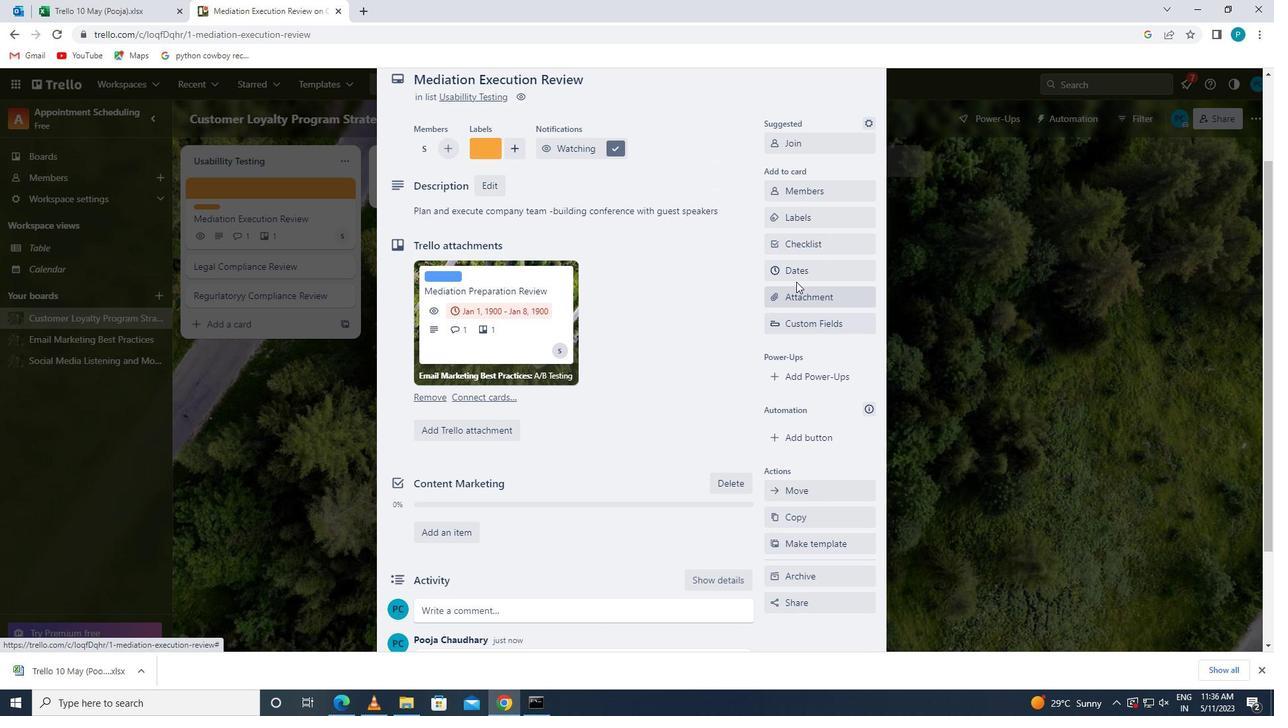 
Action: Mouse pressed left at (794, 268)
Screenshot: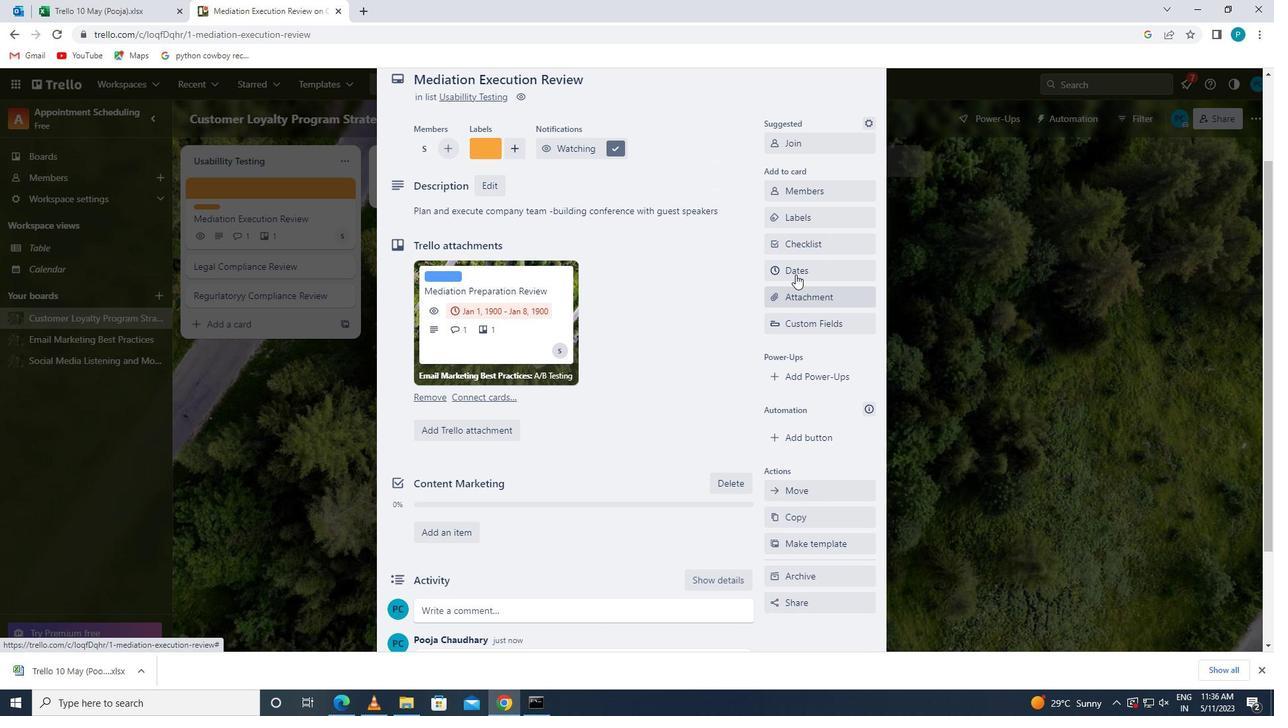 
Action: Mouse moved to (775, 358)
Screenshot: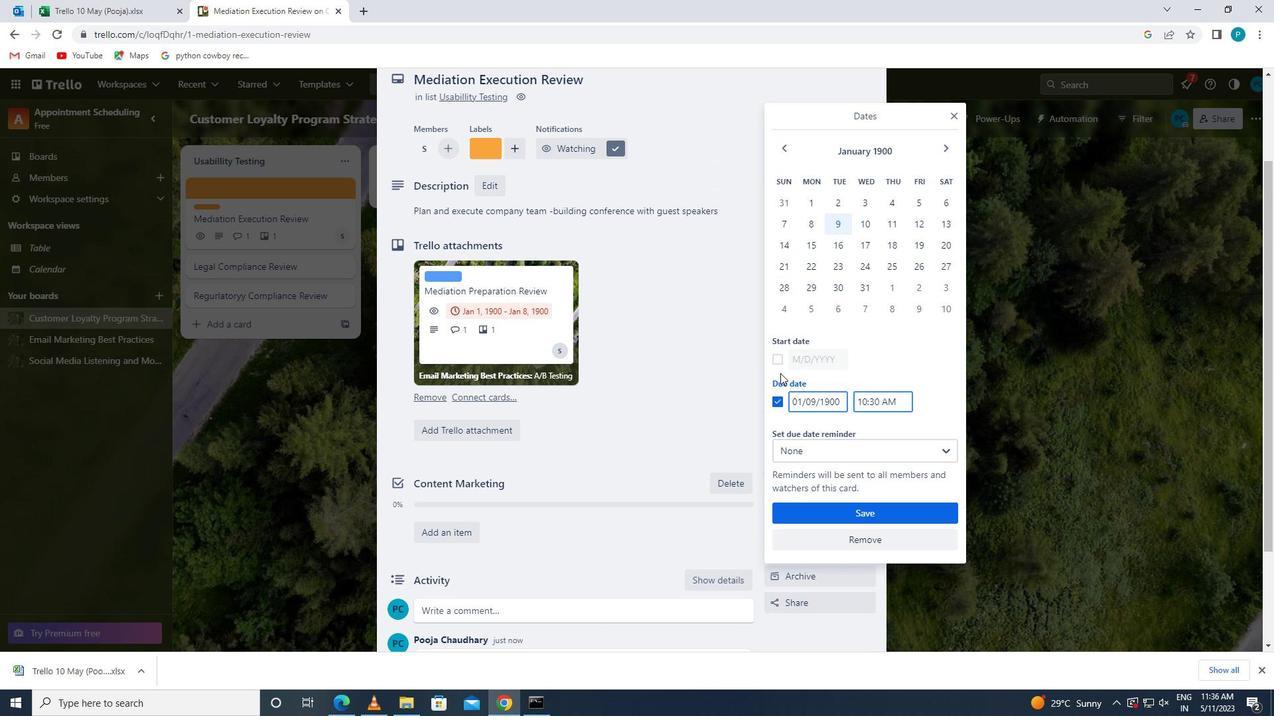
Action: Mouse pressed left at (775, 358)
Screenshot: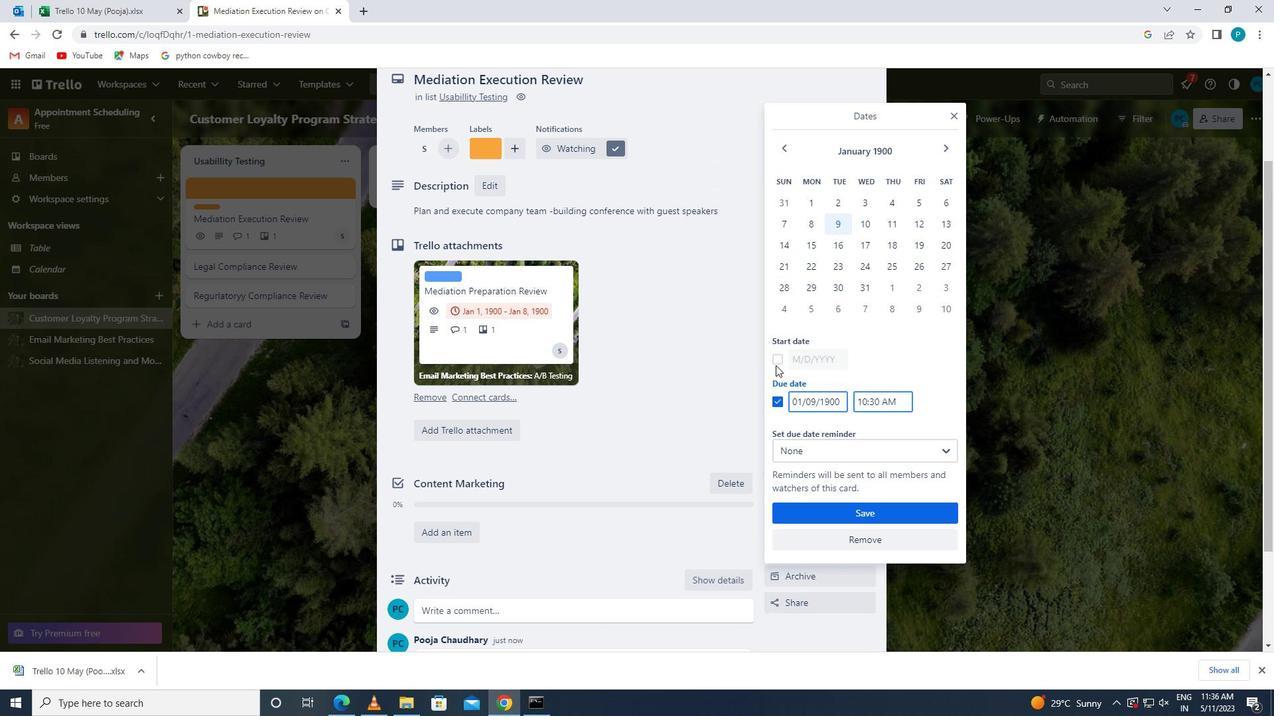
Action: Mouse moved to (812, 362)
Screenshot: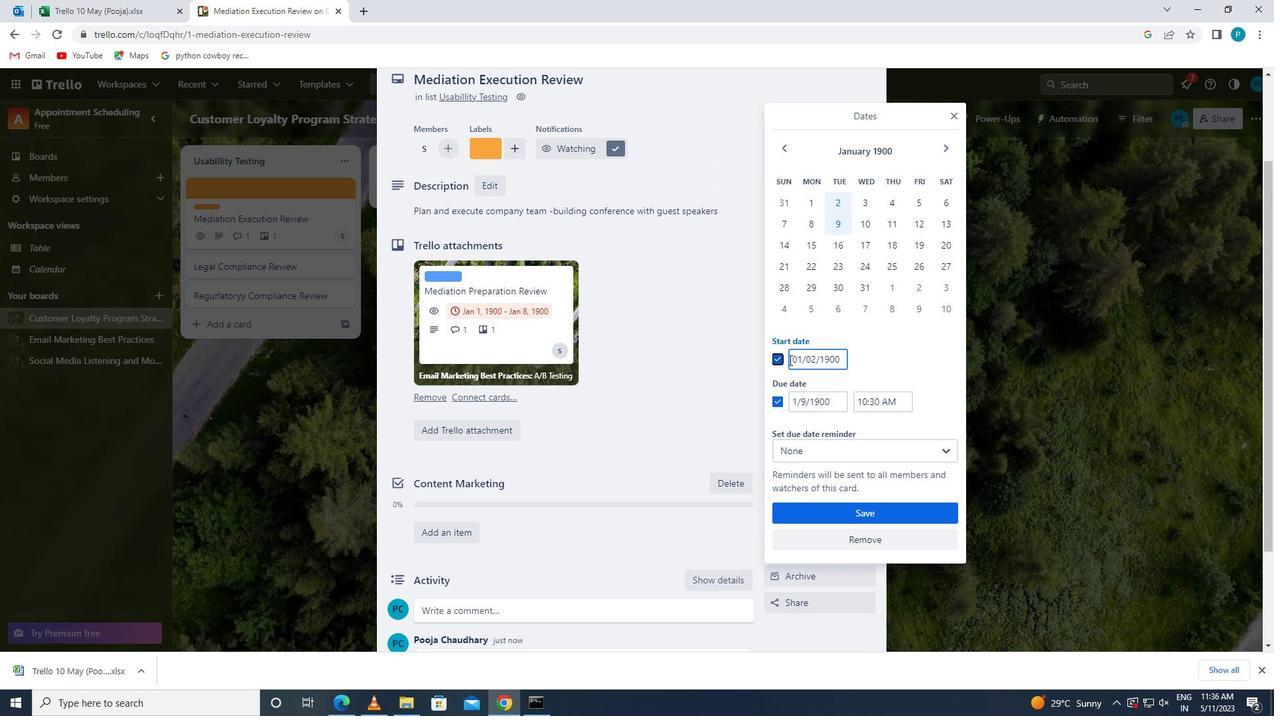 
Action: Mouse pressed left at (812, 362)
Screenshot: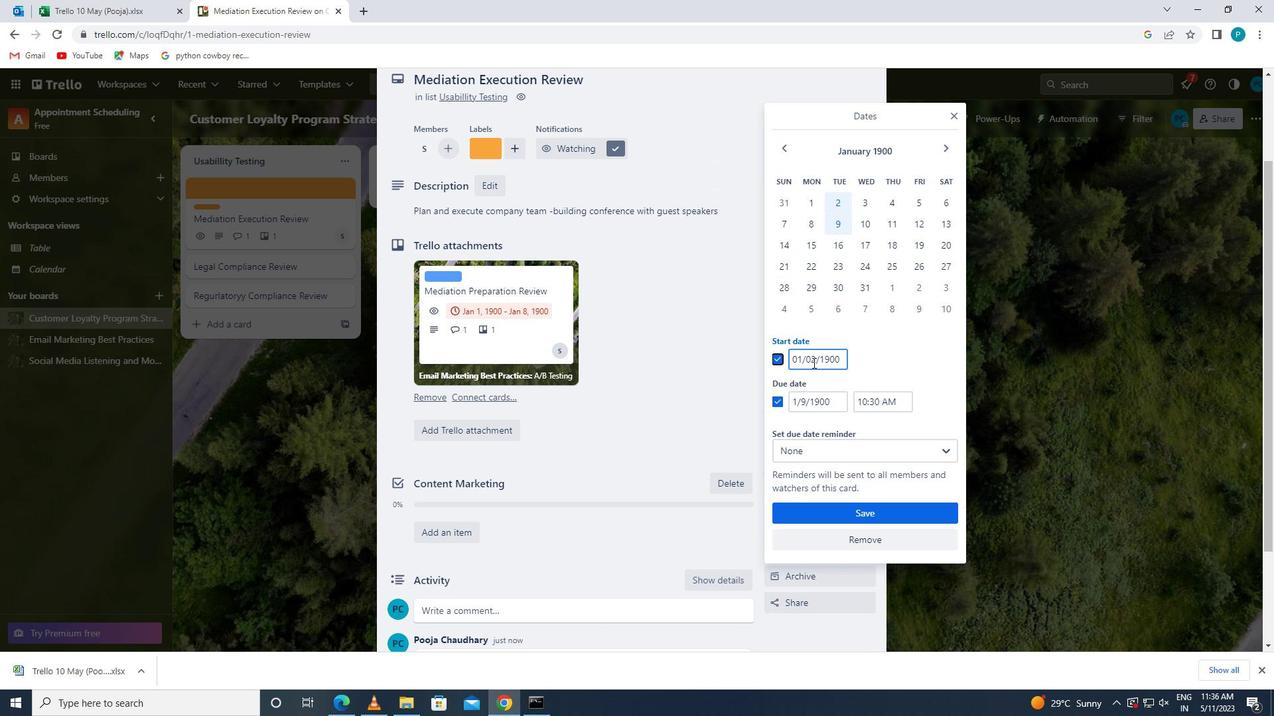 
Action: Mouse moved to (806, 360)
Screenshot: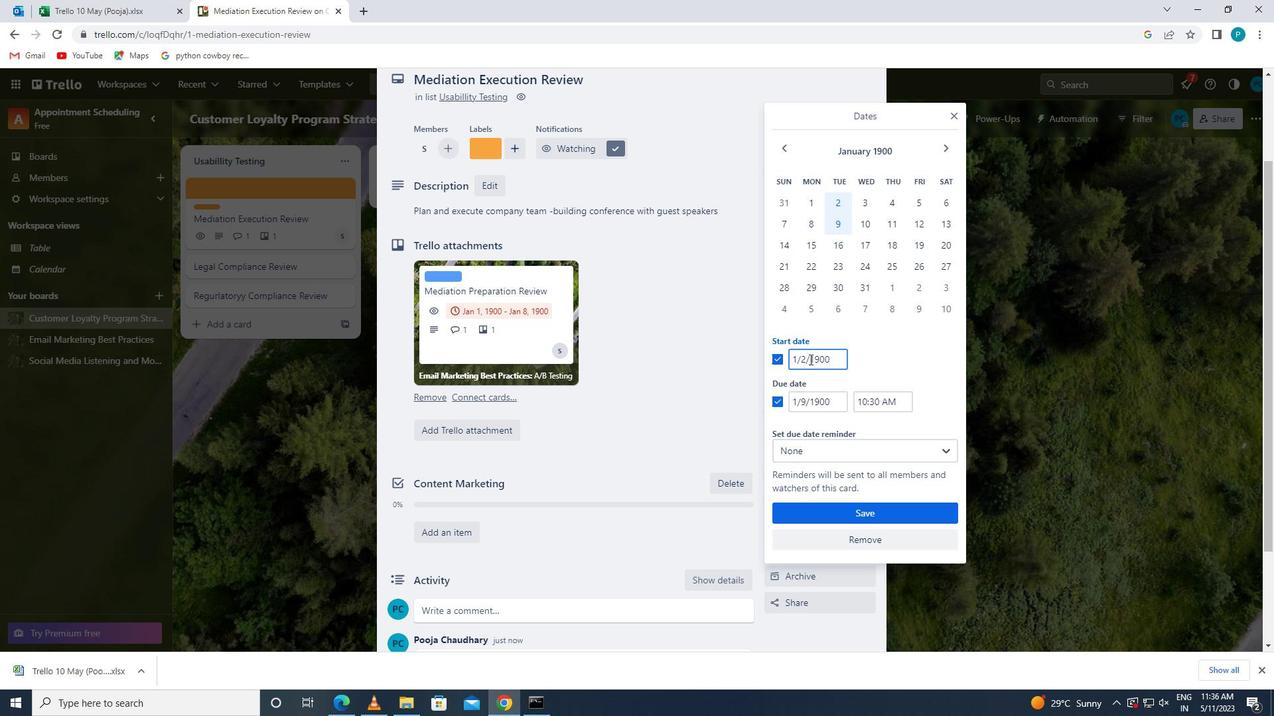 
Action: Mouse pressed left at (806, 360)
Screenshot: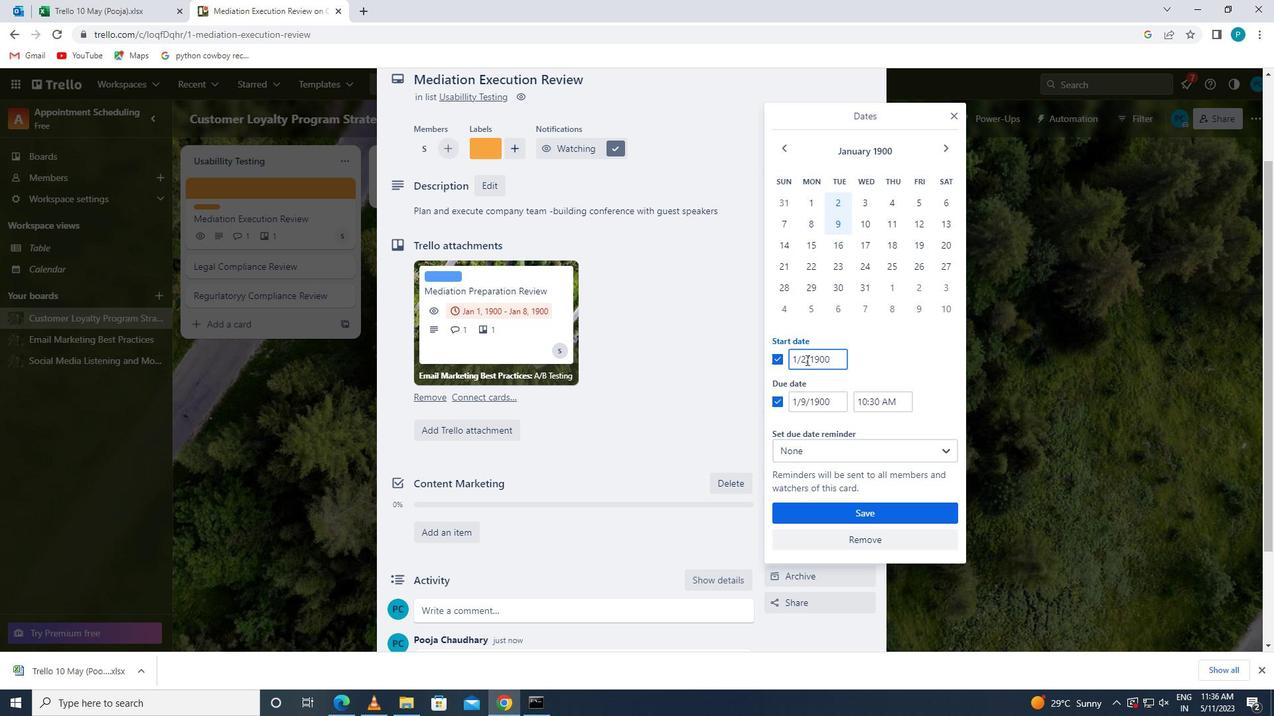
Action: Key pressed <Key.backspace>3
Screenshot: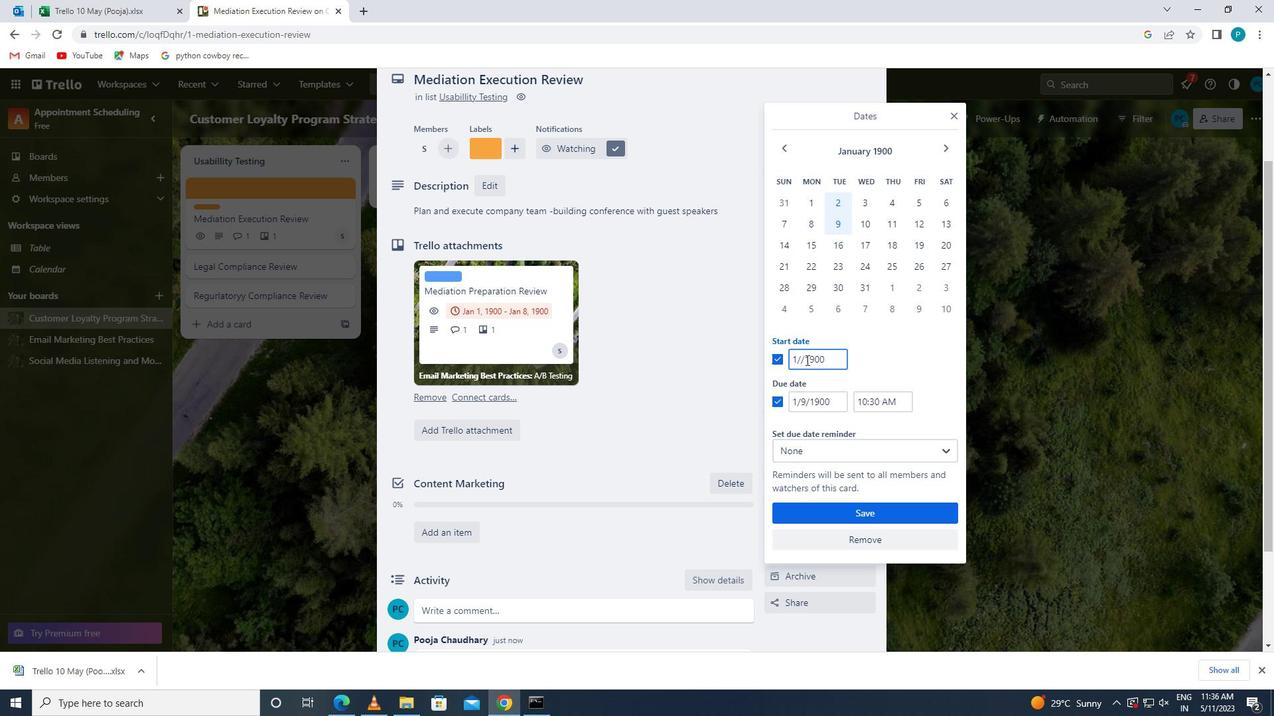 
Action: Mouse moved to (804, 398)
Screenshot: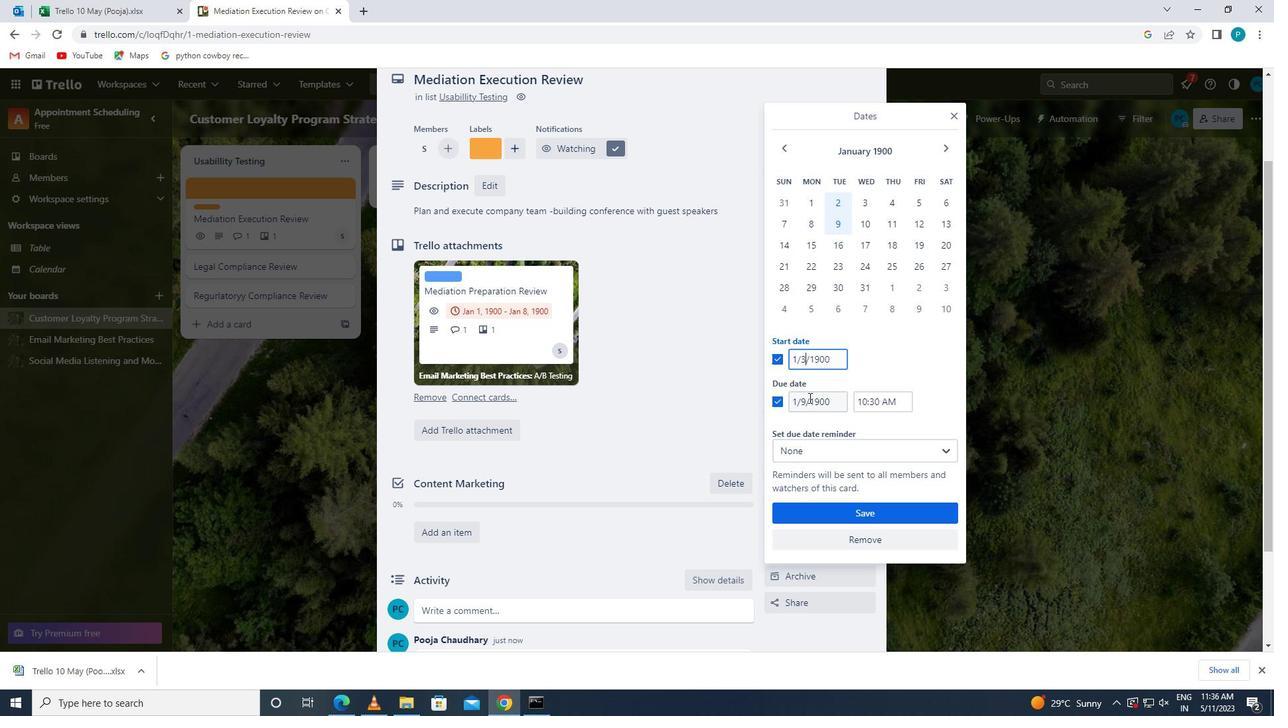 
Action: Mouse pressed left at (804, 398)
Screenshot: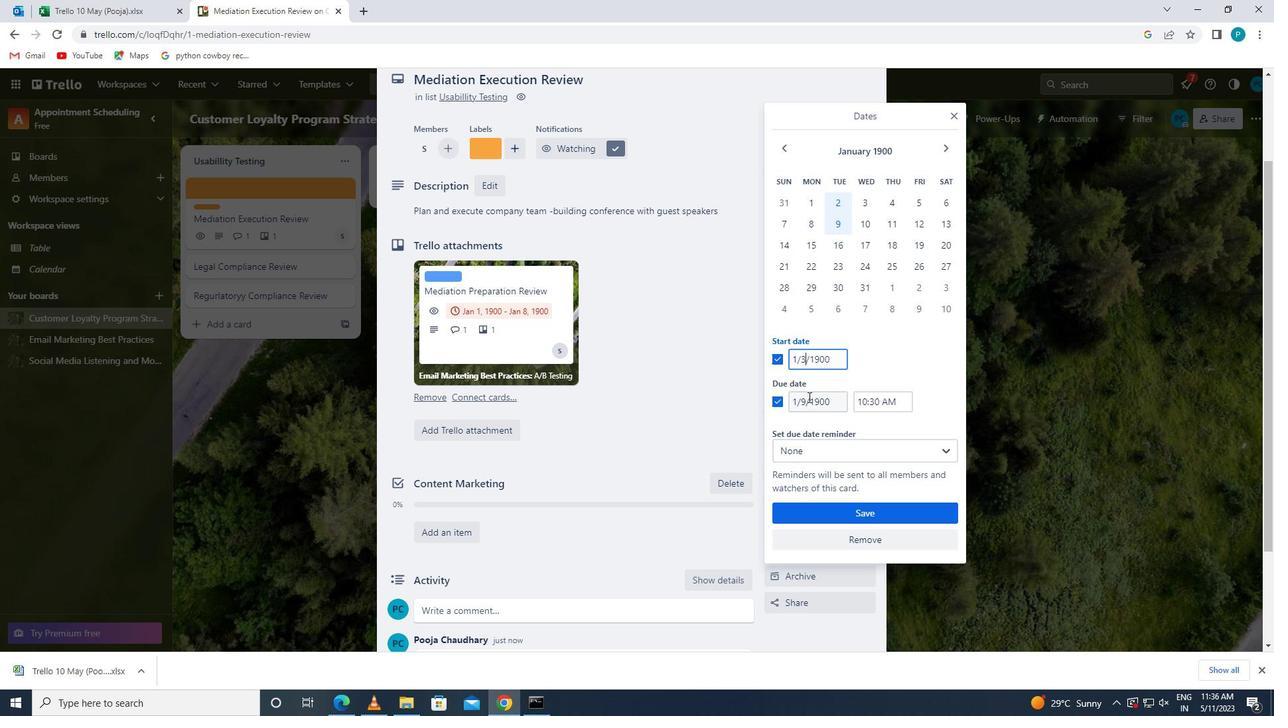 
Action: Key pressed <Key.backspace>10
Screenshot: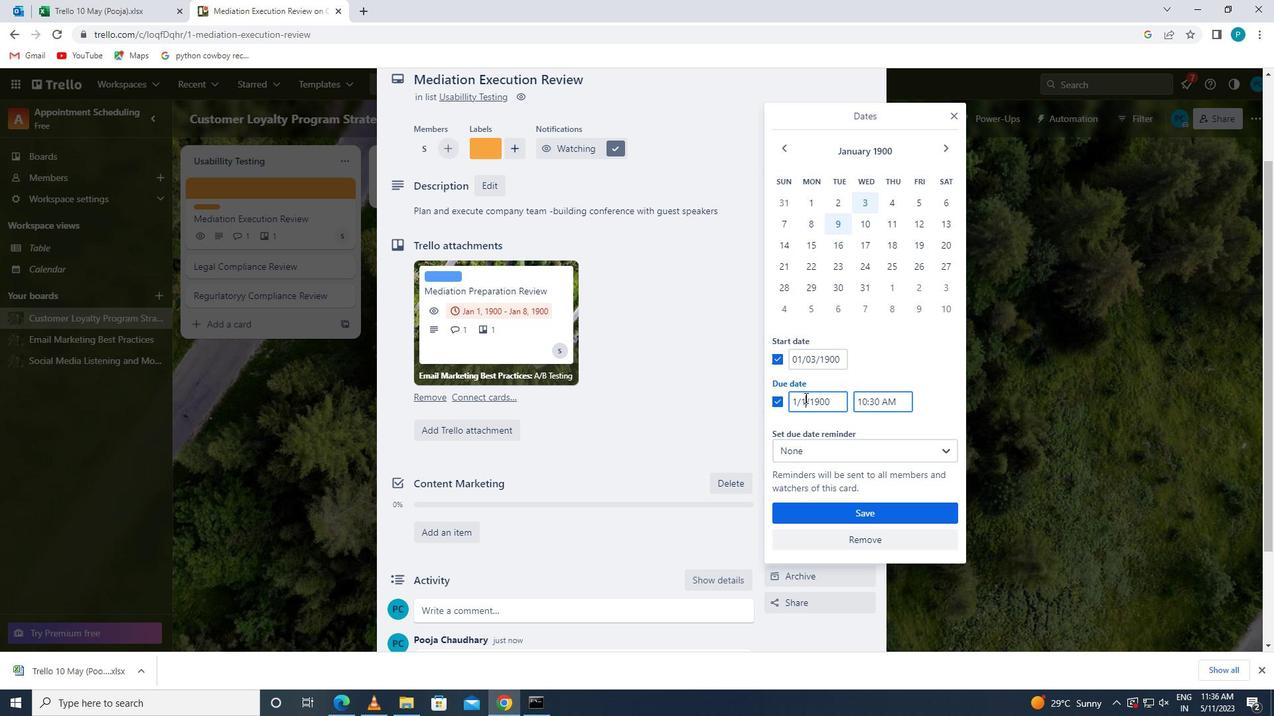 
Action: Mouse moved to (820, 508)
Screenshot: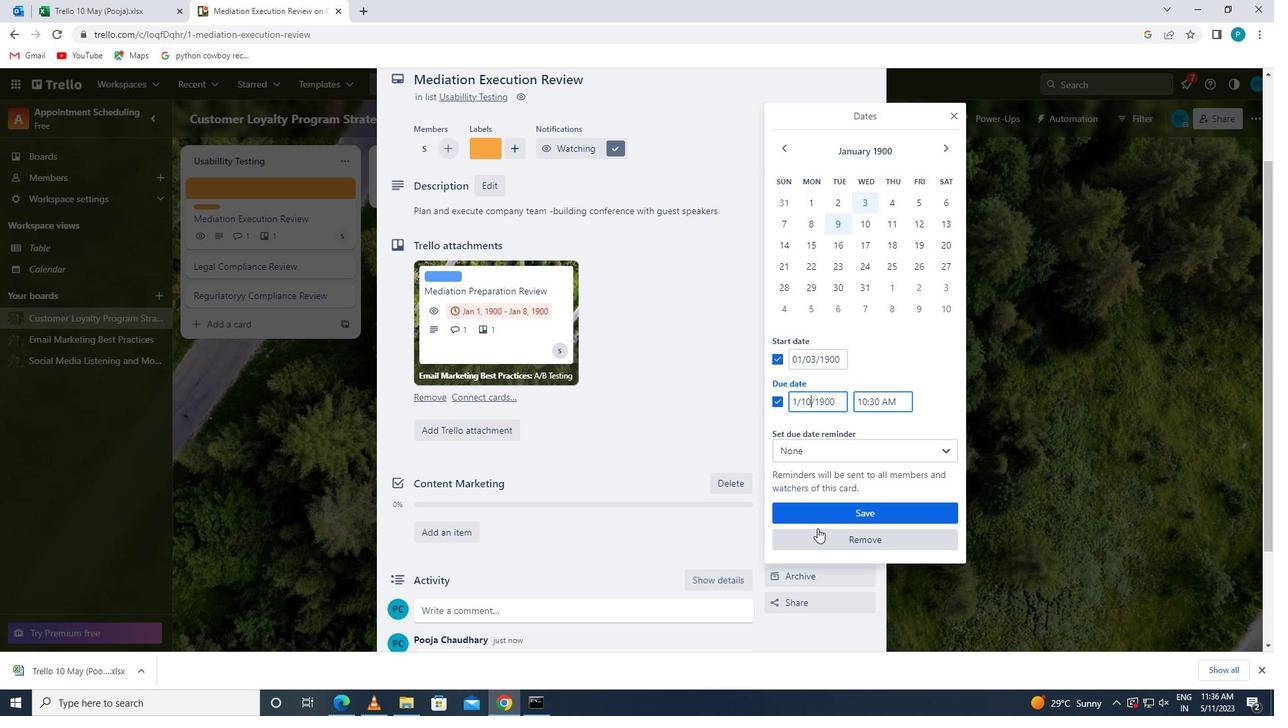 
Action: Mouse pressed left at (820, 508)
Screenshot: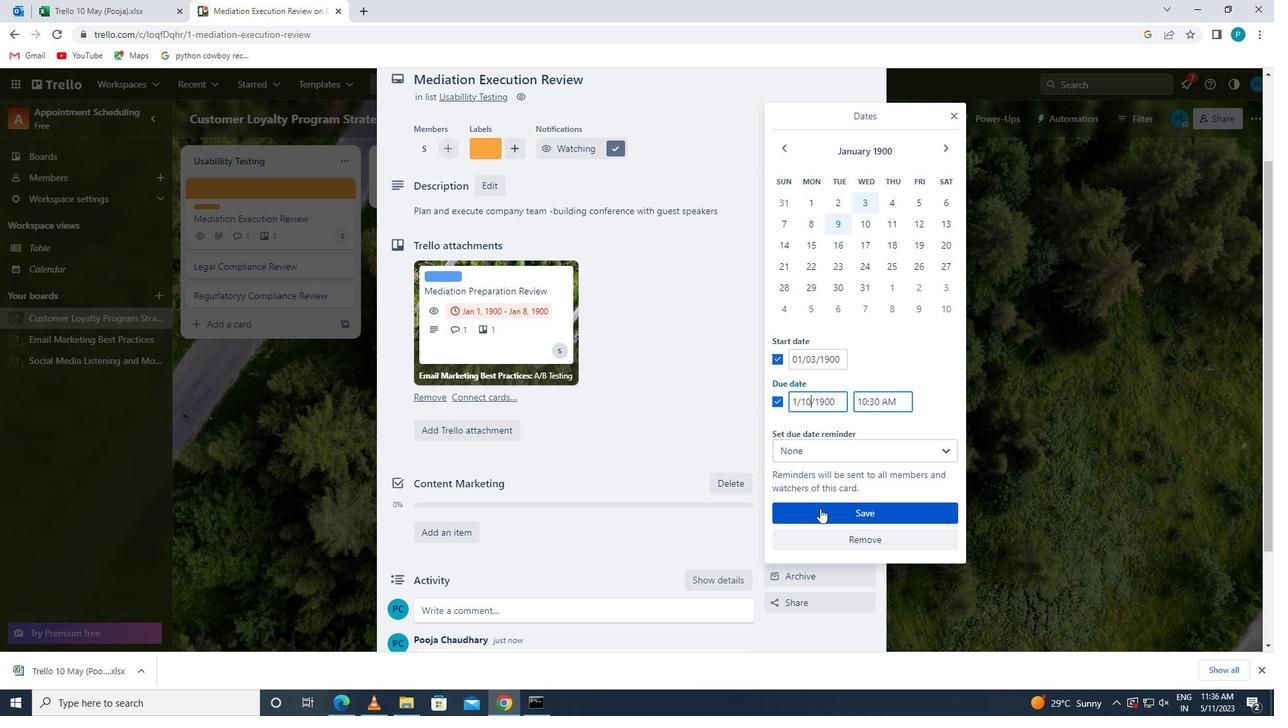 
